 Task: Find connections with filter location Mendip with filter topic #branding with filter profile language French with filter current company Adani Airport Holdings Ltd with filter school Ramakrishna Mission Vivekananda College with filter industry Civil Engineering with filter service category Human Resources with filter keywords title B2B Sales Specialist
Action: Mouse moved to (159, 230)
Screenshot: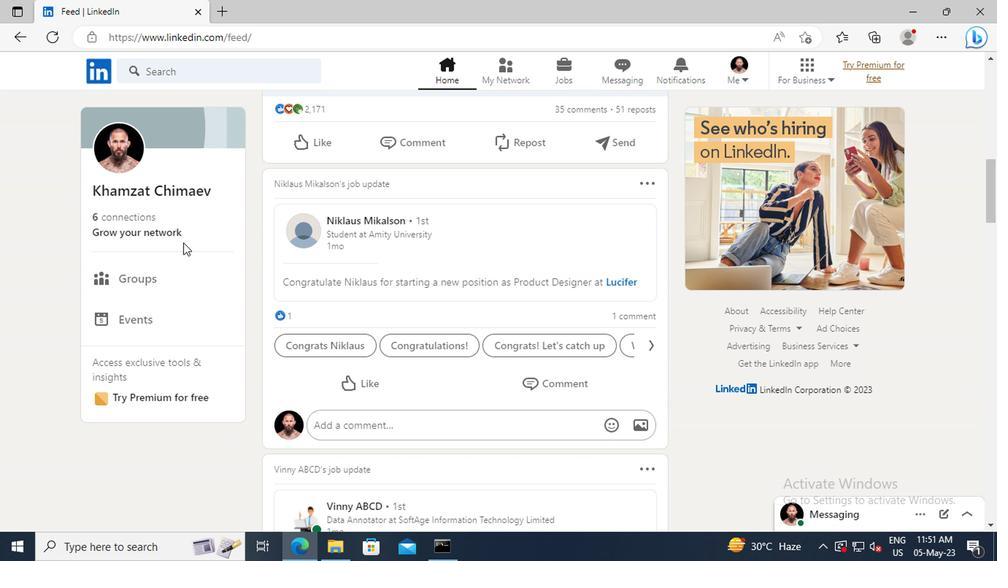 
Action: Mouse pressed left at (159, 230)
Screenshot: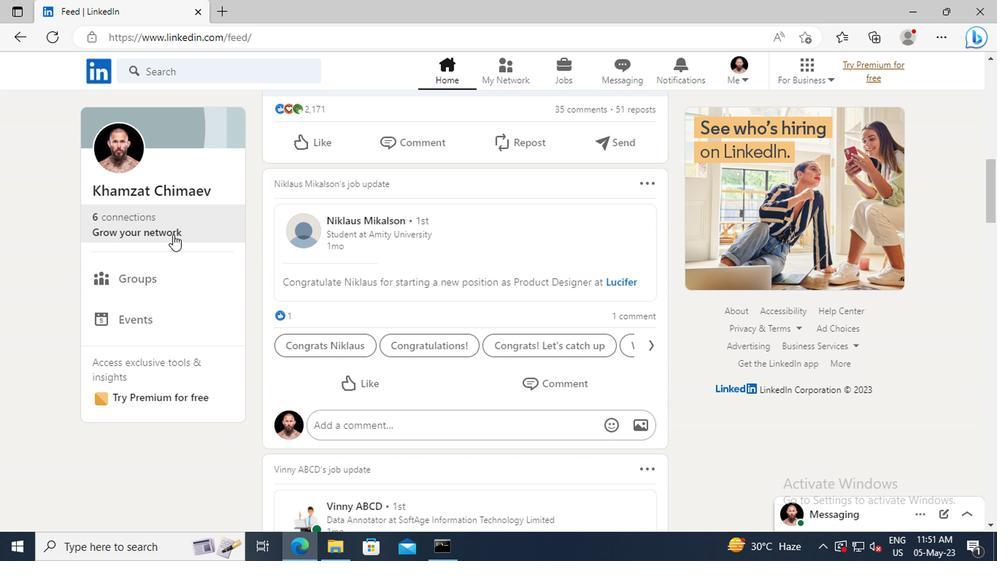 
Action: Mouse moved to (158, 155)
Screenshot: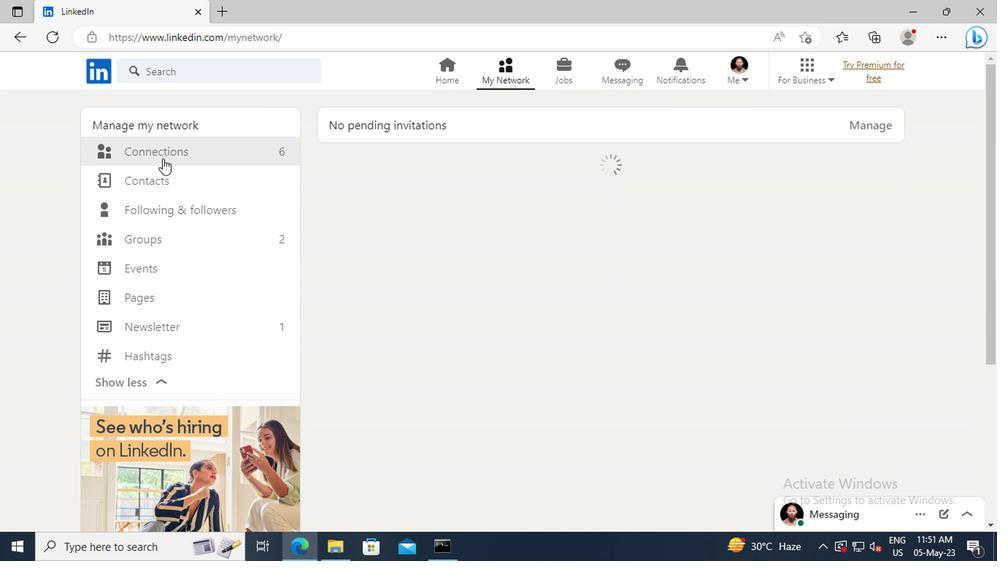 
Action: Mouse pressed left at (158, 155)
Screenshot: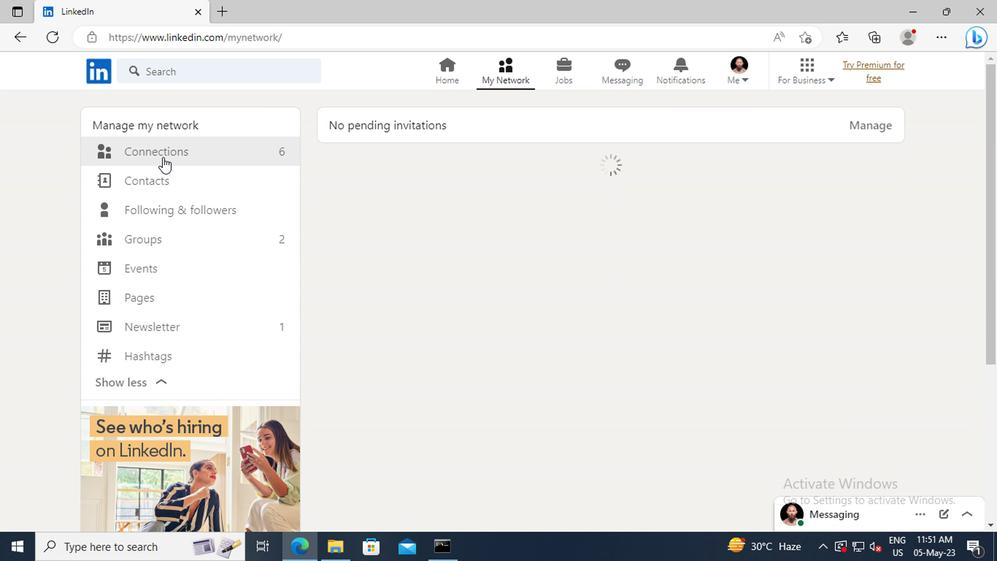 
Action: Mouse moved to (585, 160)
Screenshot: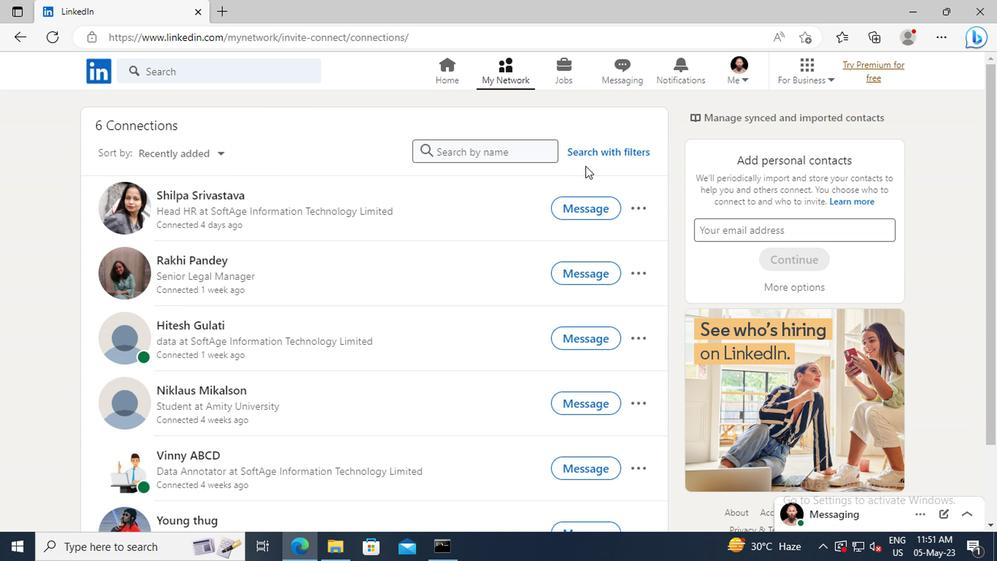 
Action: Mouse pressed left at (585, 160)
Screenshot: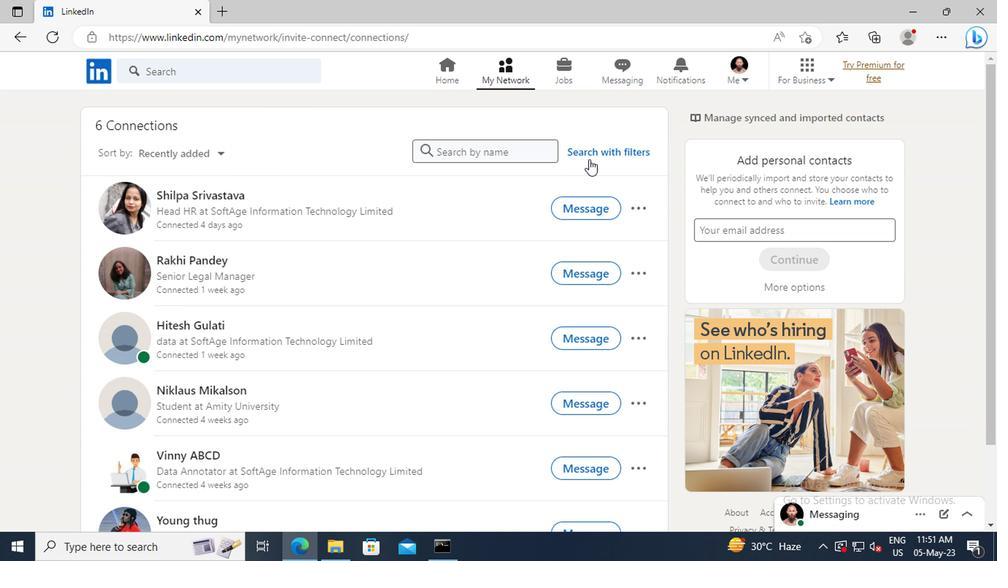 
Action: Mouse moved to (550, 115)
Screenshot: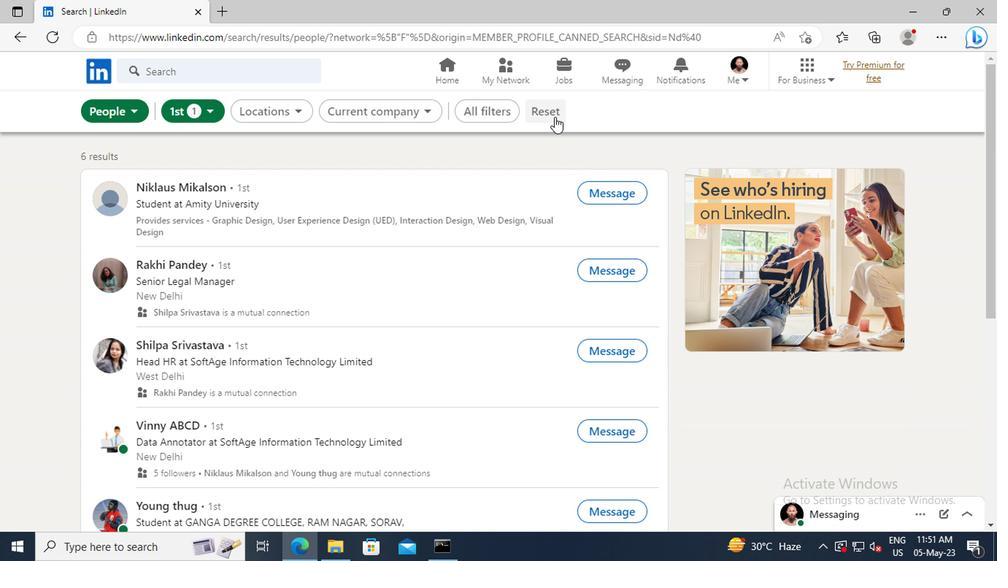 
Action: Mouse pressed left at (550, 115)
Screenshot: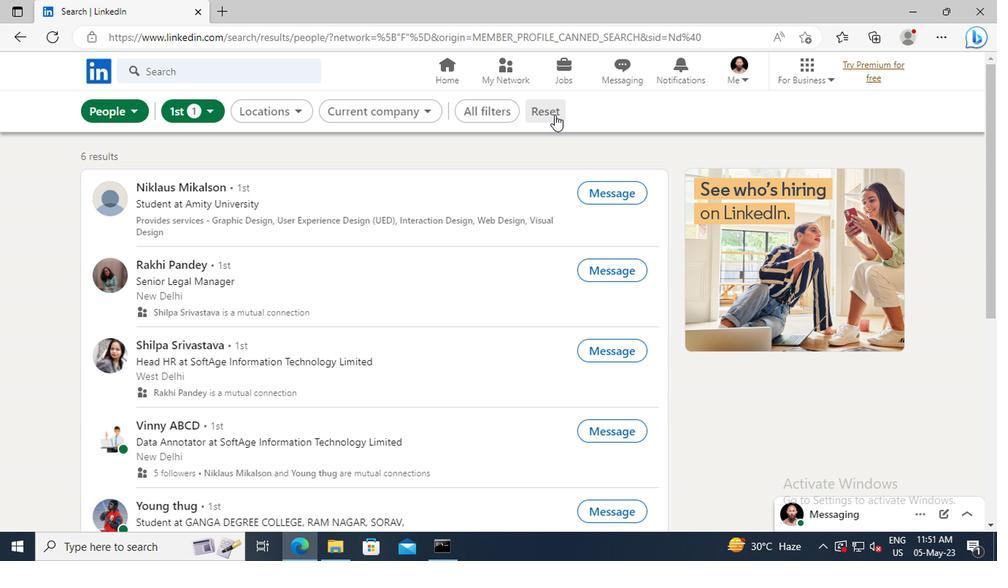 
Action: Mouse moved to (522, 116)
Screenshot: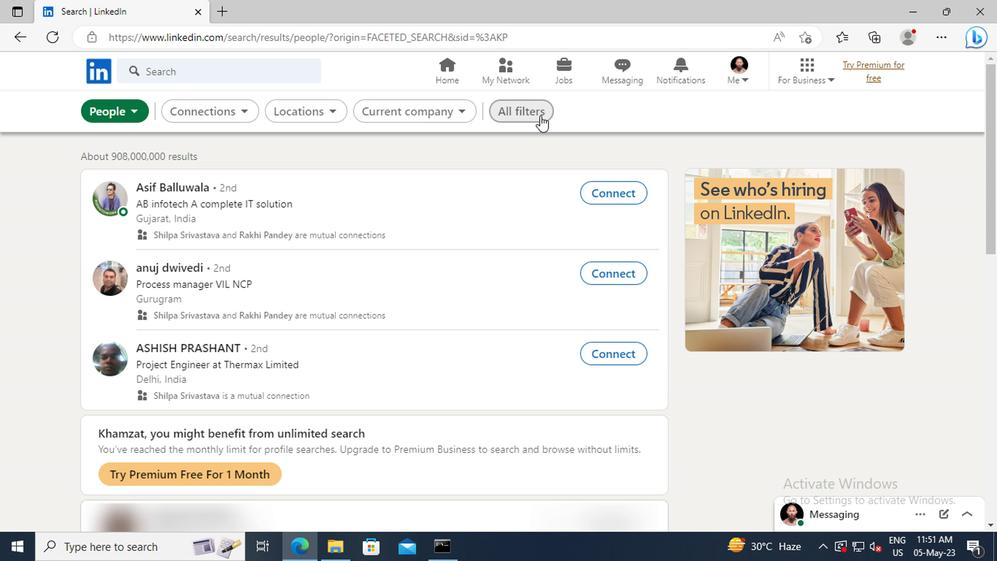 
Action: Mouse pressed left at (522, 116)
Screenshot: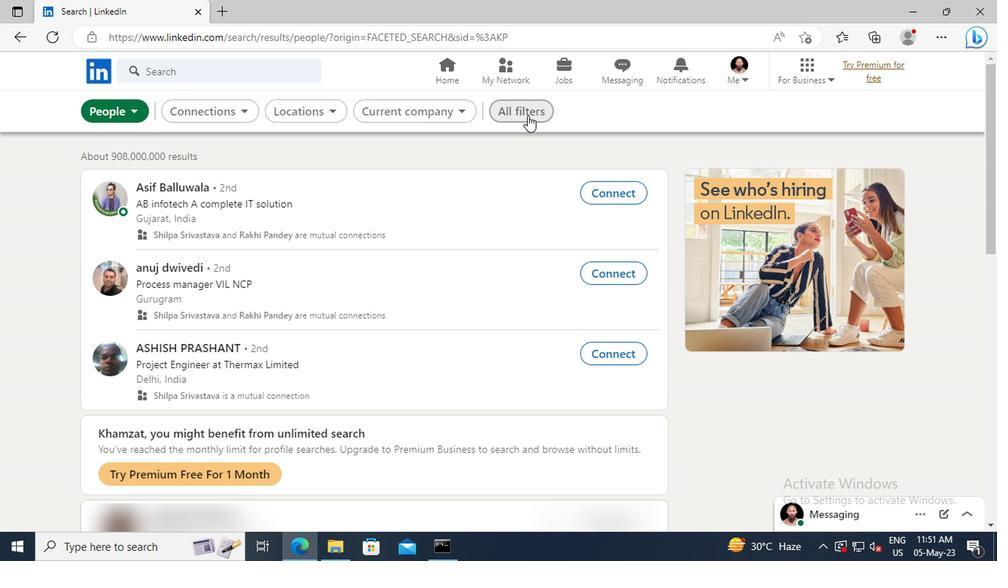 
Action: Mouse moved to (801, 285)
Screenshot: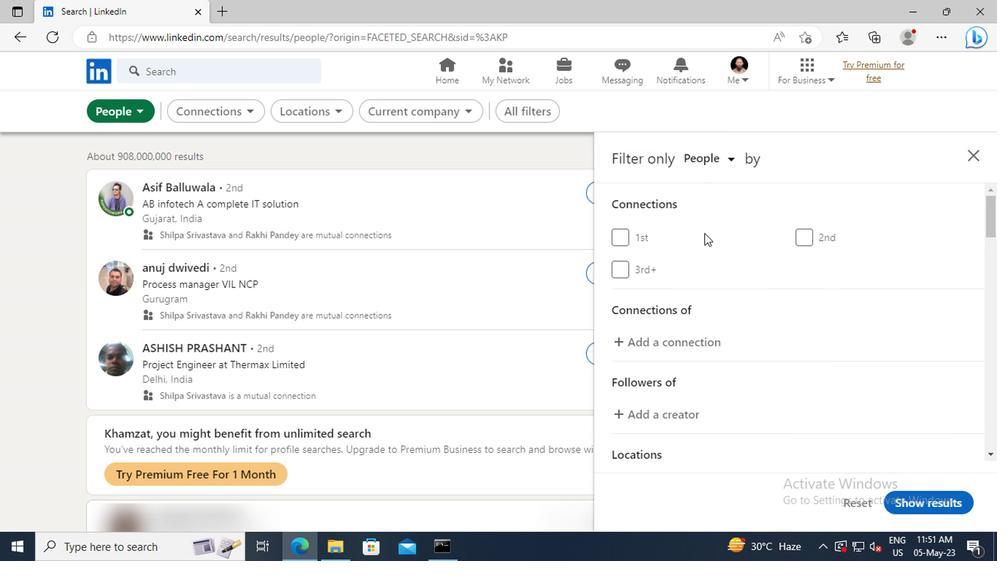 
Action: Mouse scrolled (801, 284) with delta (0, 0)
Screenshot: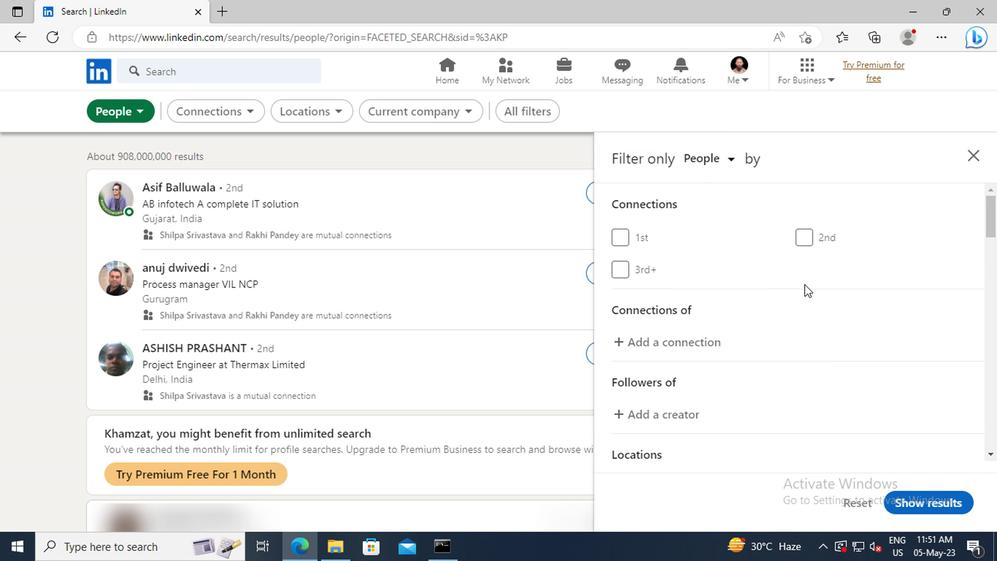 
Action: Mouse scrolled (801, 284) with delta (0, 0)
Screenshot: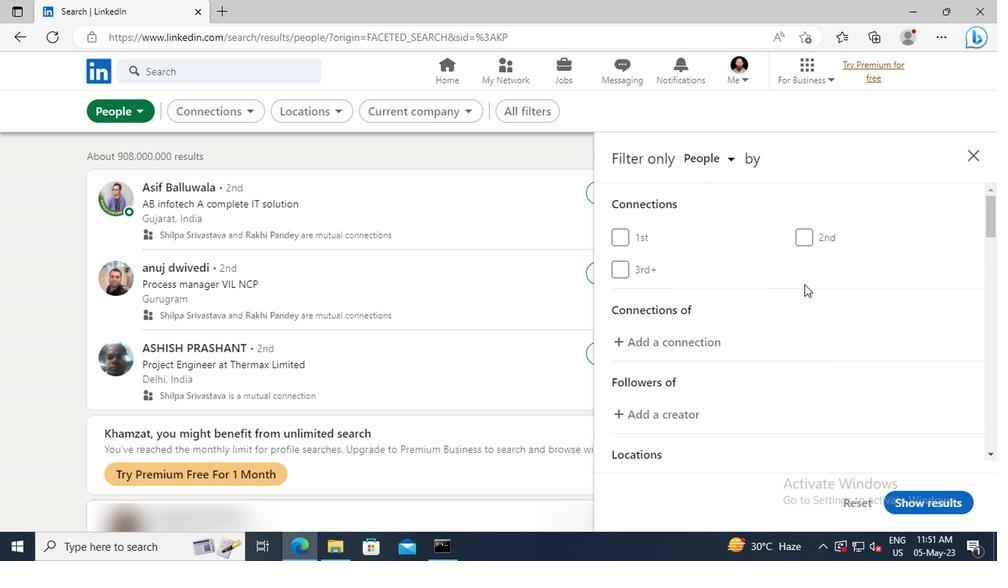 
Action: Mouse scrolled (801, 284) with delta (0, 0)
Screenshot: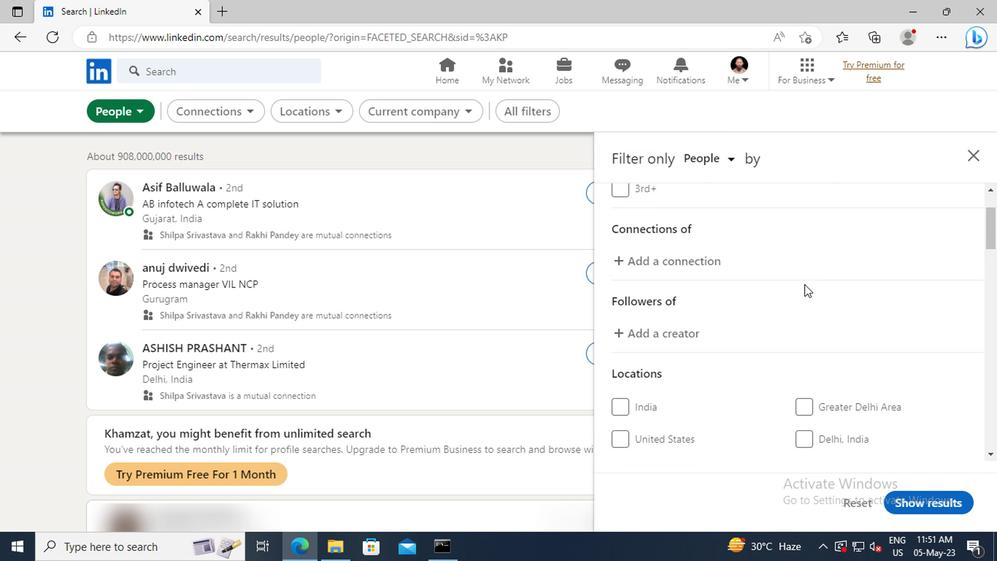 
Action: Mouse scrolled (801, 284) with delta (0, 0)
Screenshot: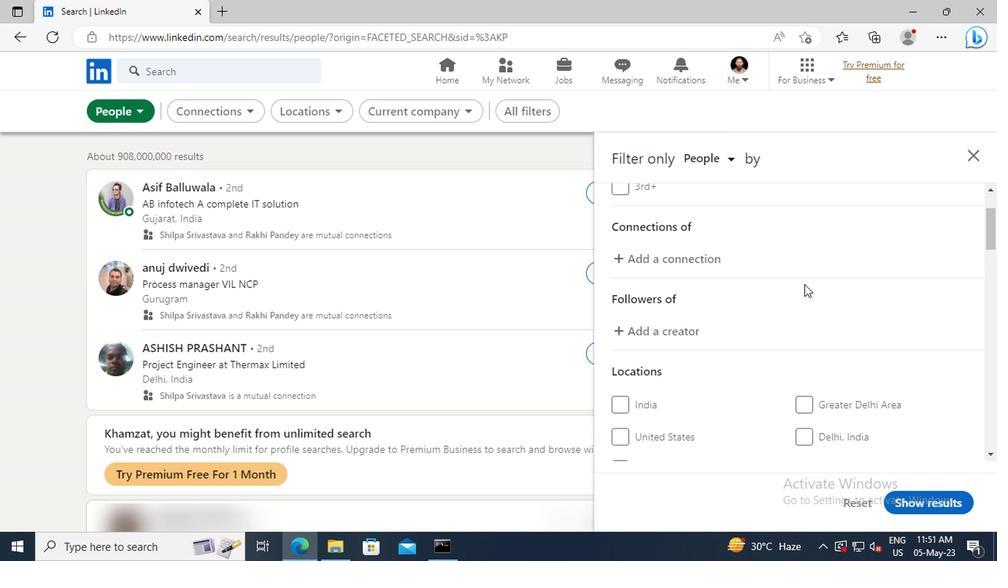 
Action: Mouse scrolled (801, 284) with delta (0, 0)
Screenshot: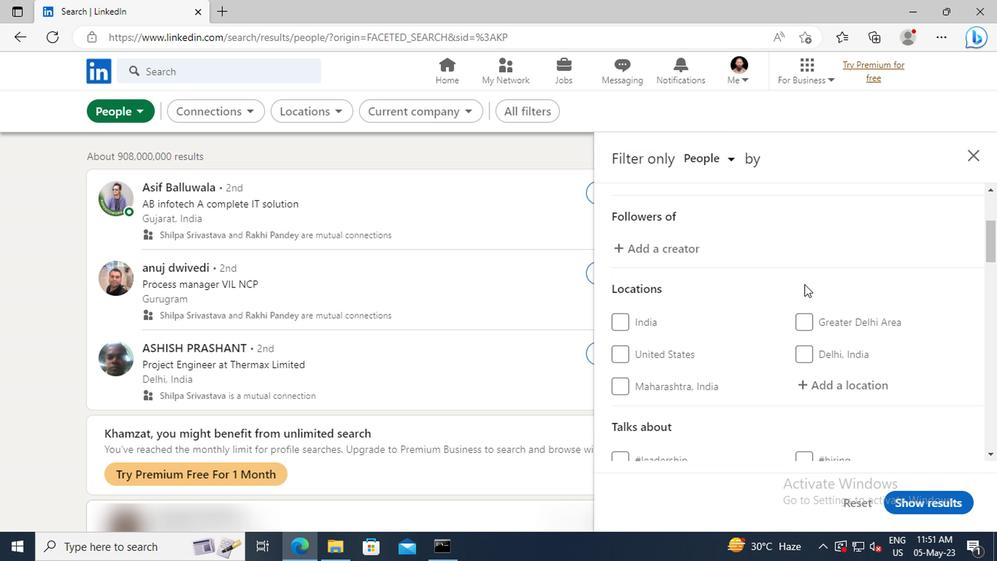 
Action: Mouse scrolled (801, 284) with delta (0, 0)
Screenshot: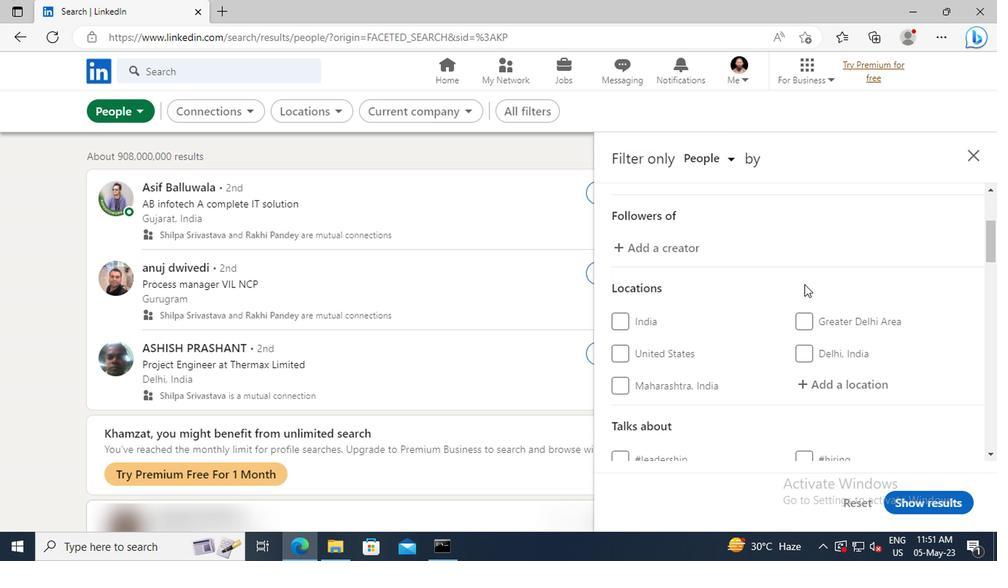 
Action: Mouse moved to (809, 303)
Screenshot: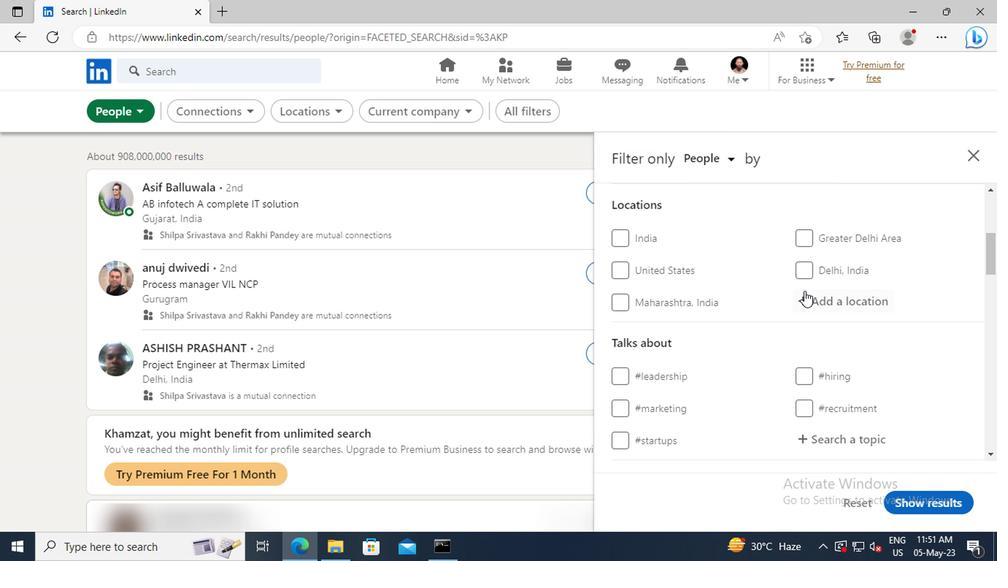 
Action: Mouse pressed left at (809, 303)
Screenshot: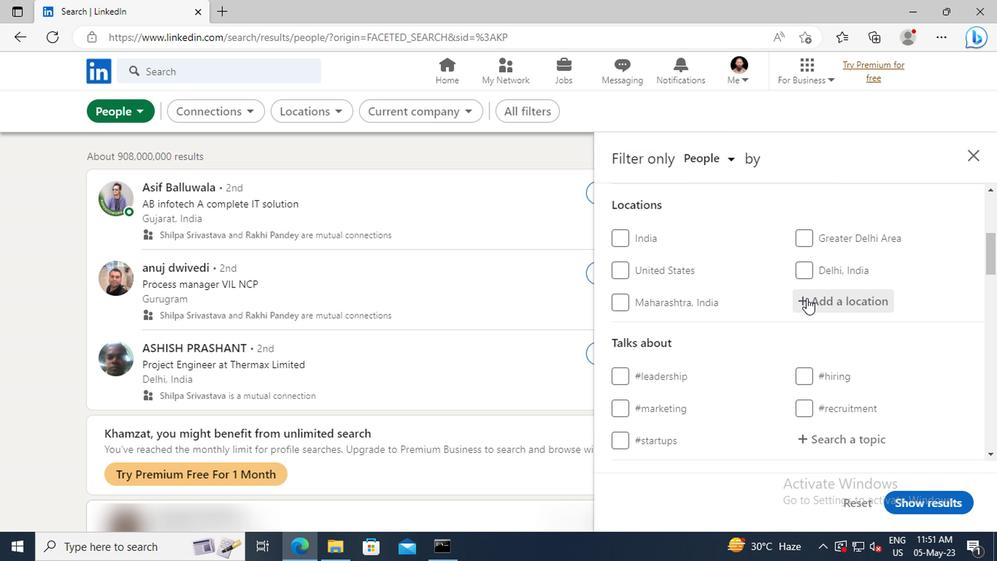 
Action: Key pressed <Key.shift>MENDIP<Key.enter>
Screenshot: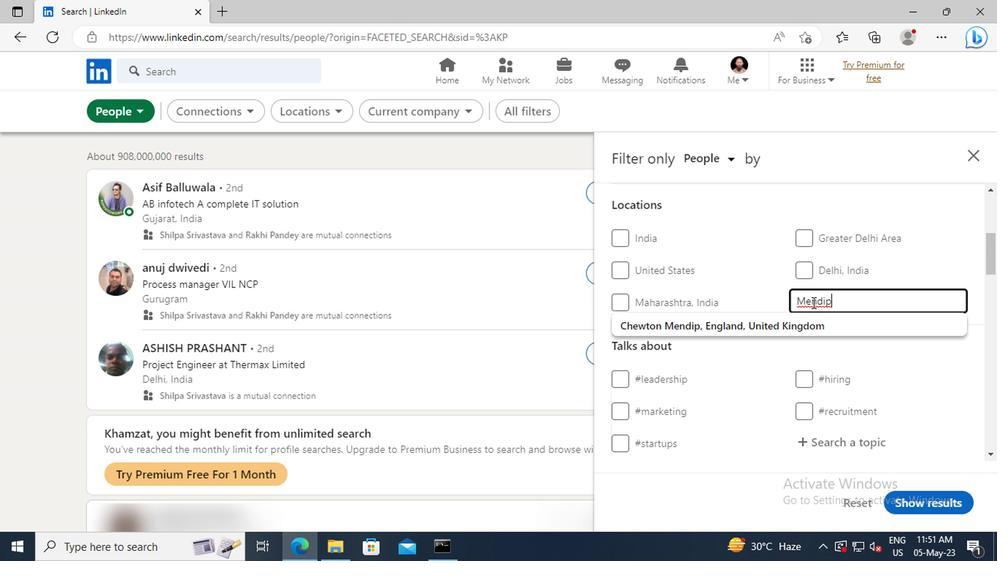 
Action: Mouse scrolled (809, 303) with delta (0, 0)
Screenshot: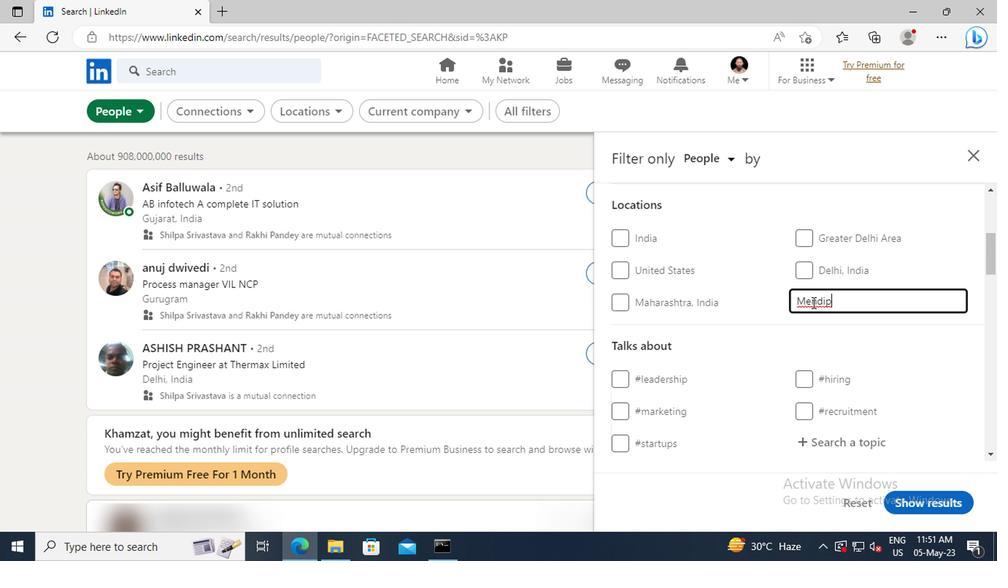 
Action: Mouse scrolled (809, 303) with delta (0, 0)
Screenshot: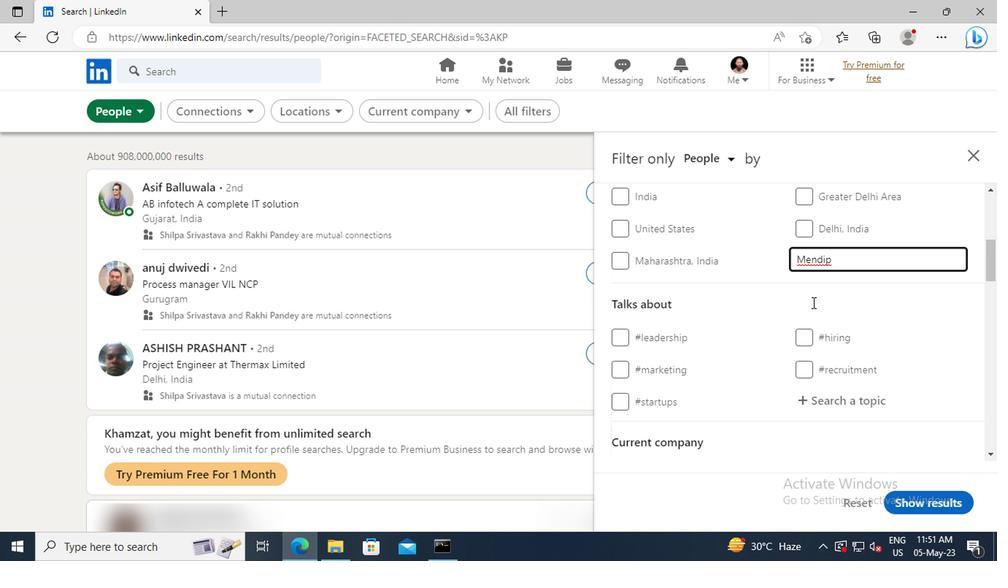 
Action: Mouse scrolled (809, 303) with delta (0, 0)
Screenshot: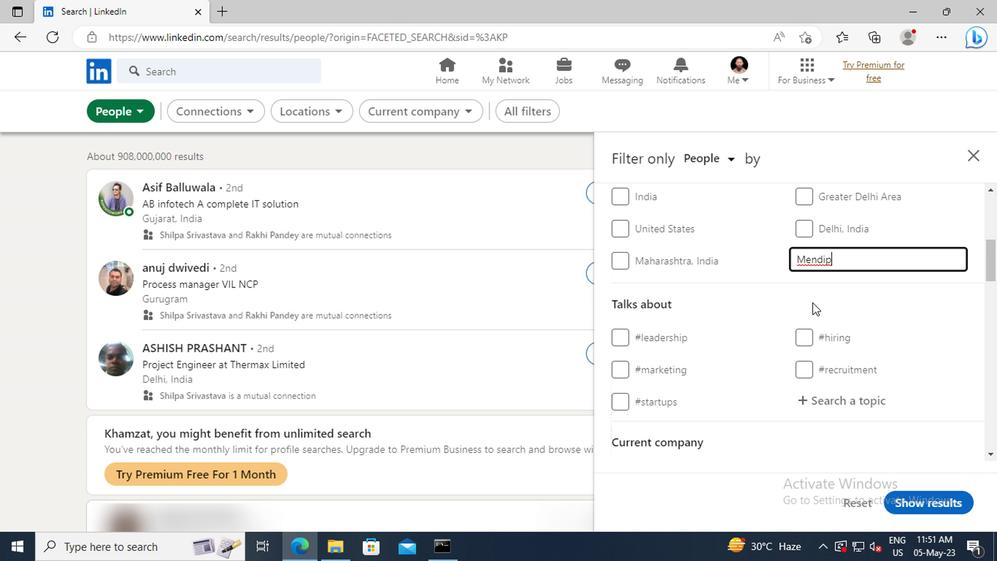 
Action: Mouse moved to (816, 316)
Screenshot: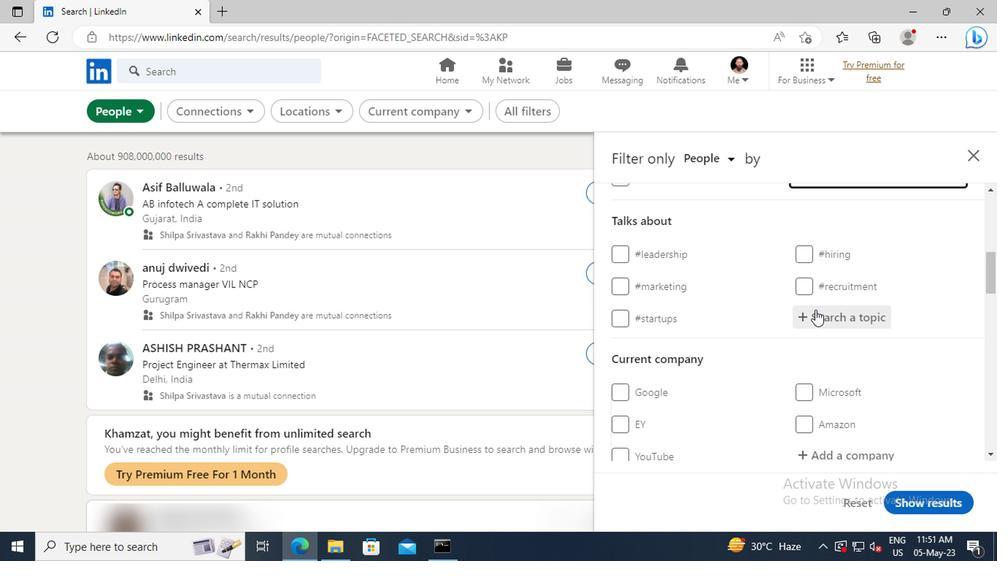 
Action: Mouse pressed left at (816, 316)
Screenshot: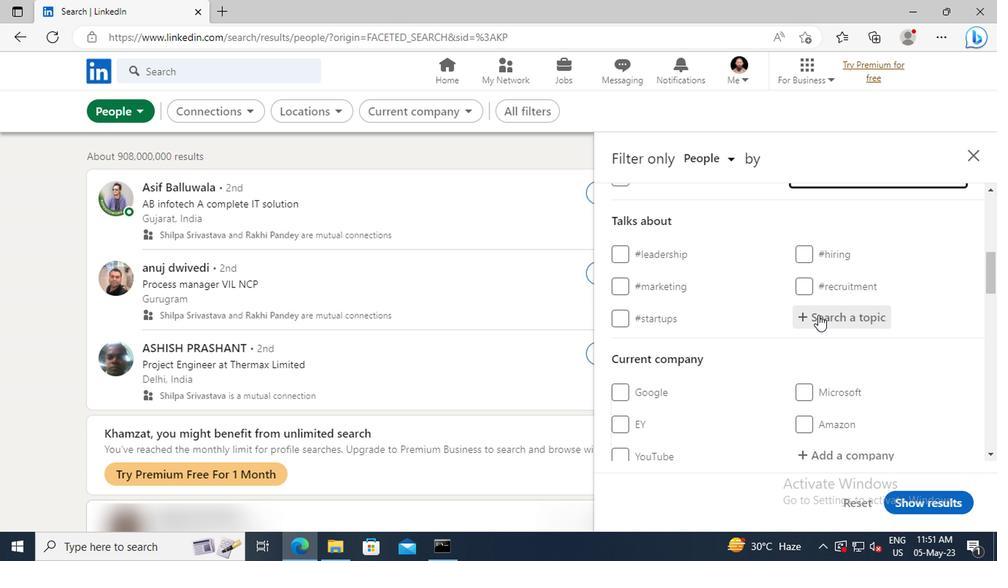 
Action: Key pressed BRANDI
Screenshot: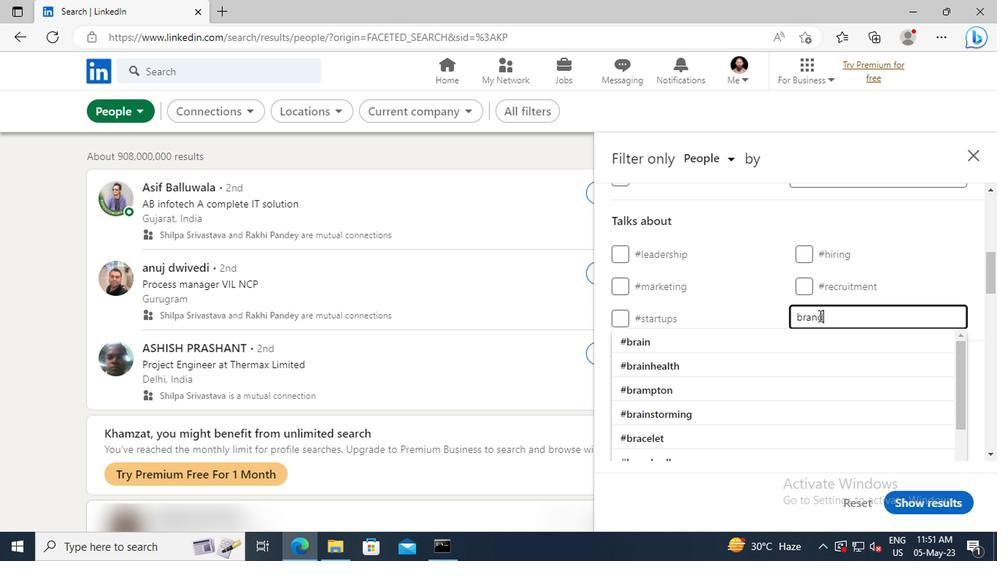 
Action: Mouse moved to (817, 335)
Screenshot: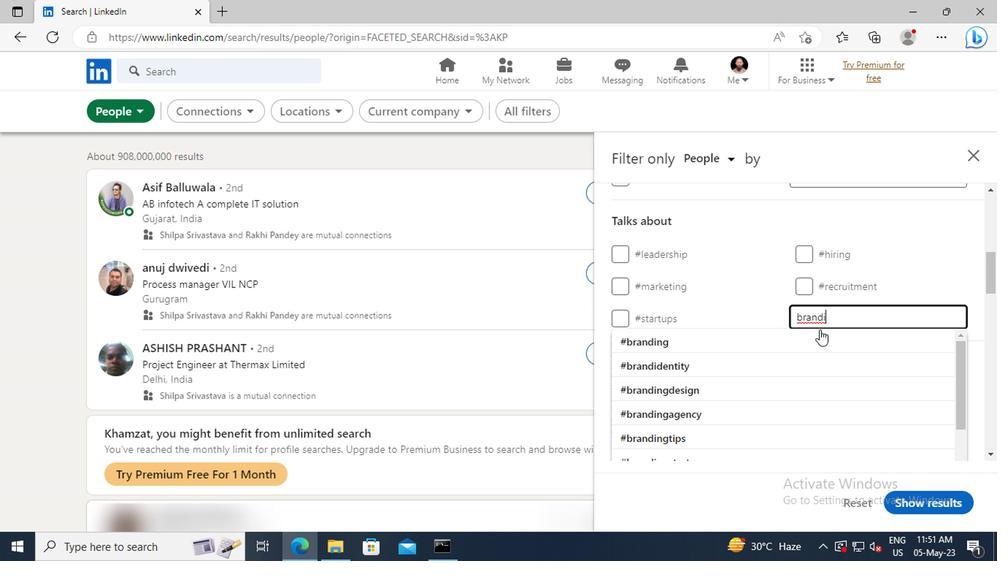 
Action: Mouse pressed left at (817, 335)
Screenshot: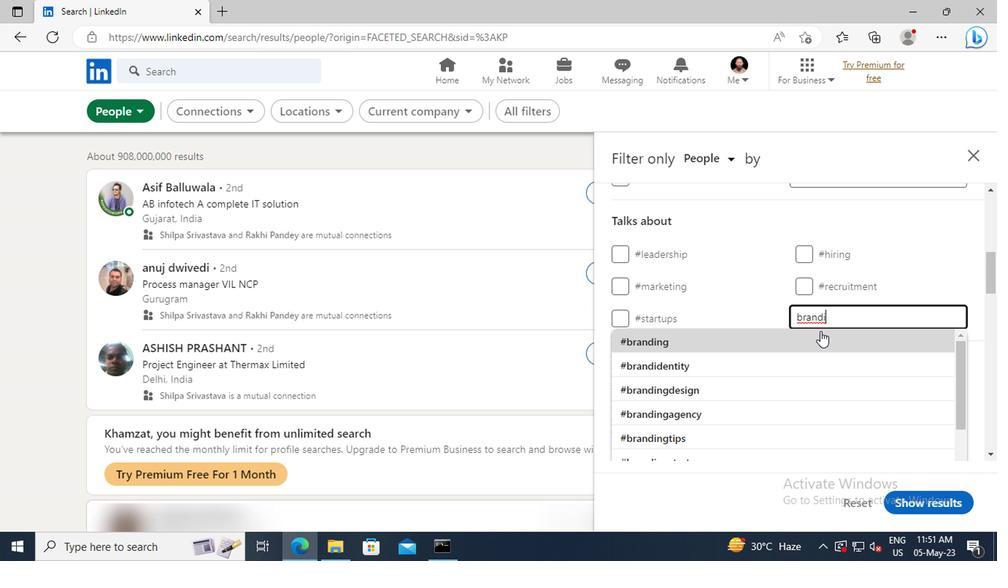 
Action: Mouse scrolled (817, 334) with delta (0, -1)
Screenshot: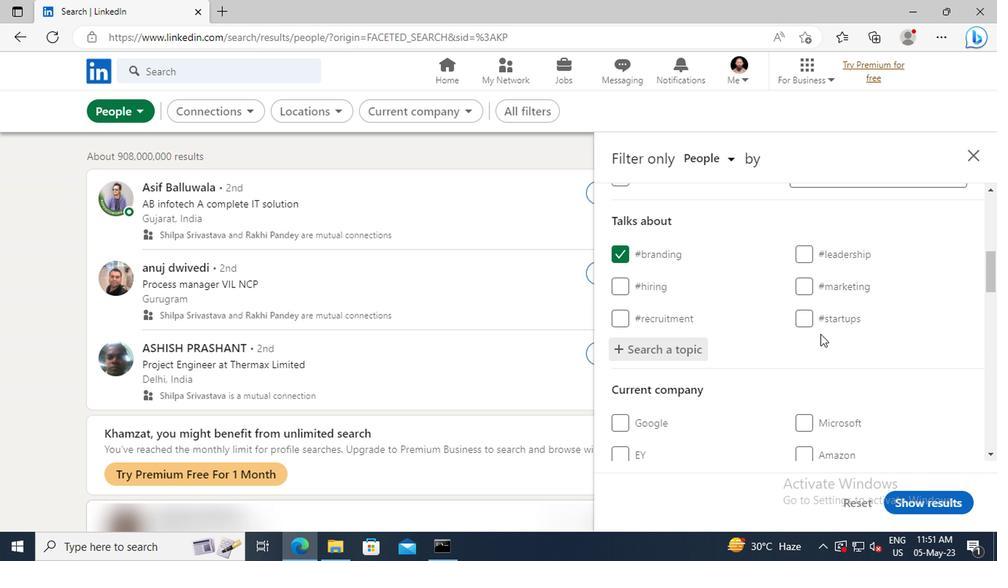 
Action: Mouse scrolled (817, 334) with delta (0, -1)
Screenshot: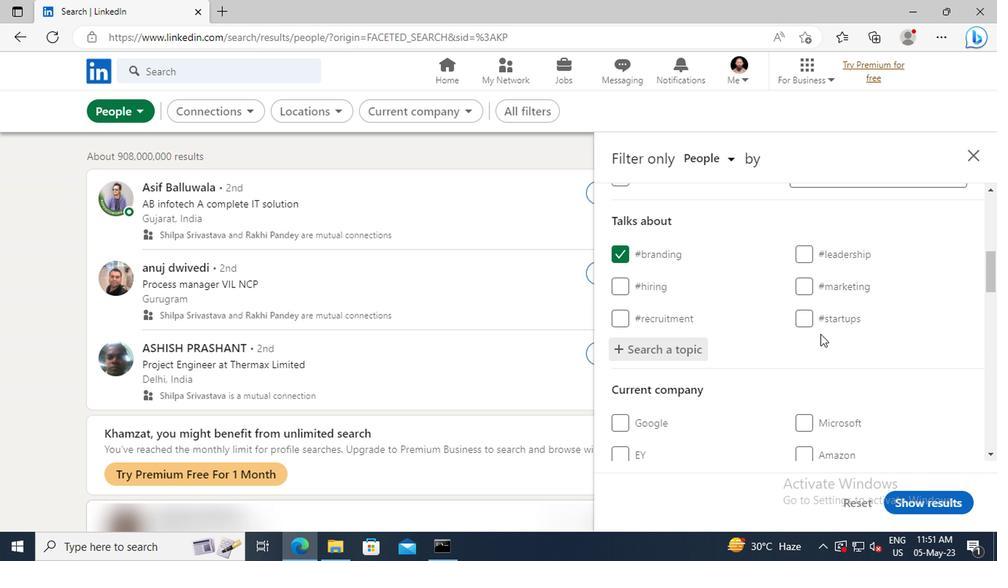 
Action: Mouse scrolled (817, 334) with delta (0, -1)
Screenshot: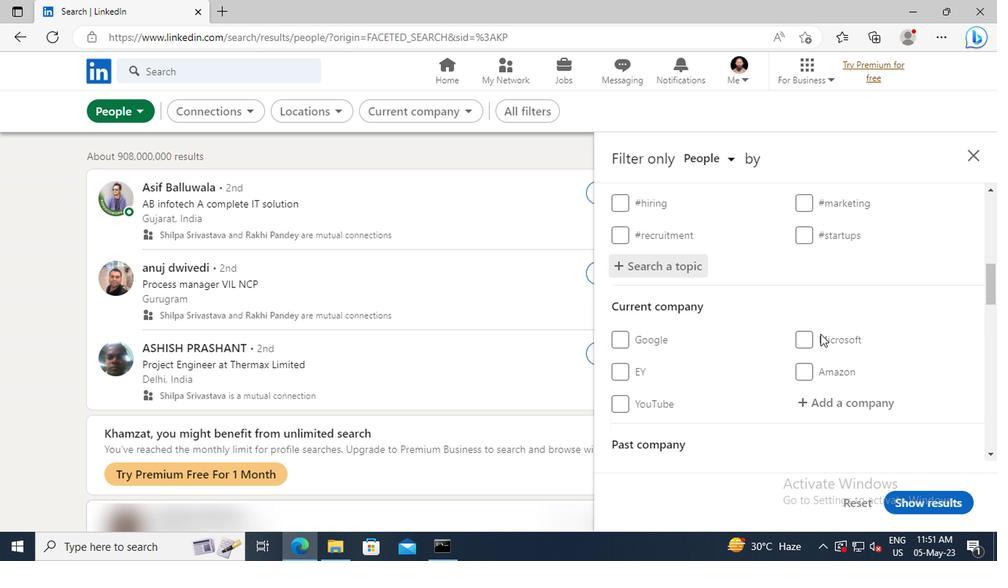 
Action: Mouse scrolled (817, 334) with delta (0, -1)
Screenshot: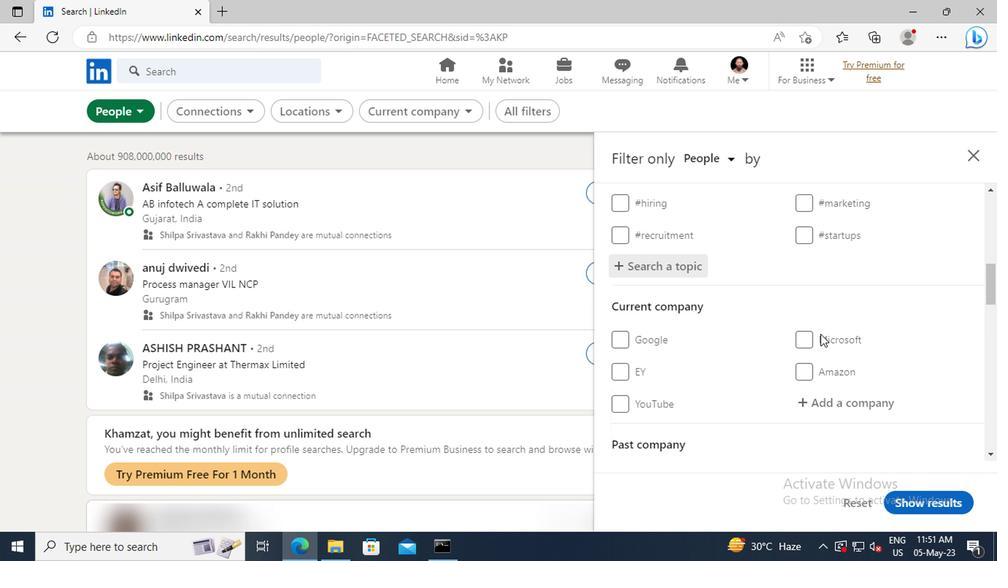 
Action: Mouse scrolled (817, 334) with delta (0, -1)
Screenshot: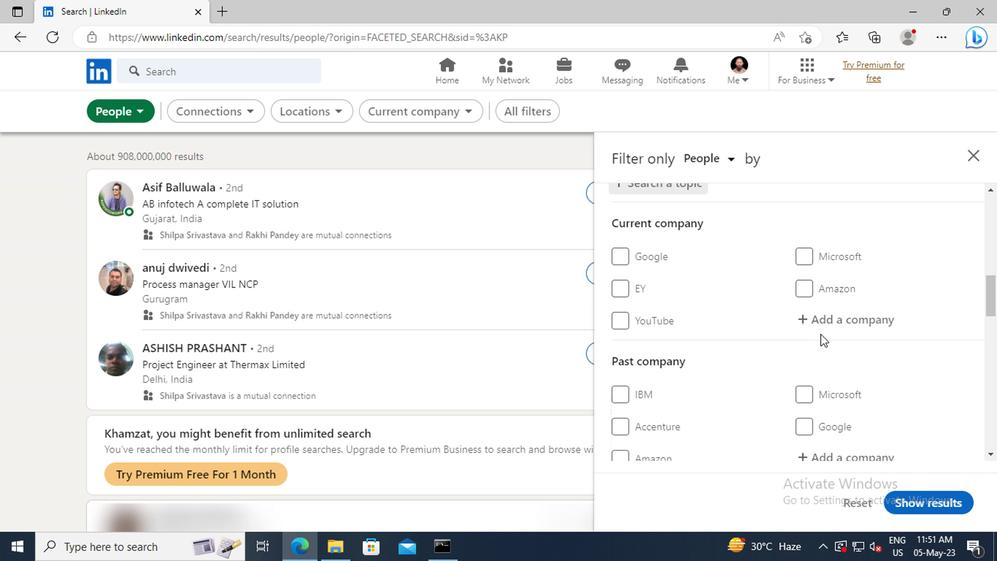 
Action: Mouse scrolled (817, 334) with delta (0, -1)
Screenshot: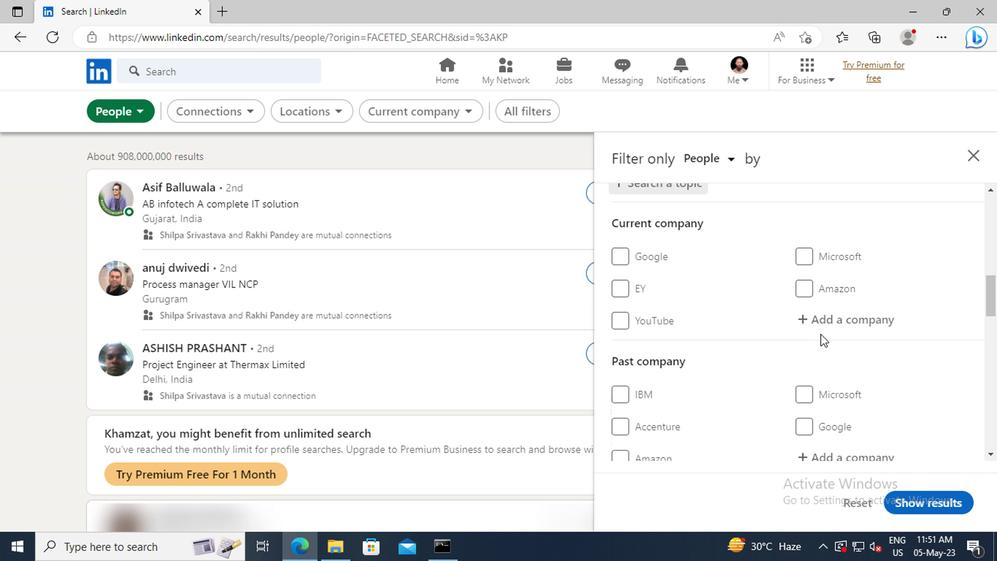 
Action: Mouse scrolled (817, 334) with delta (0, -1)
Screenshot: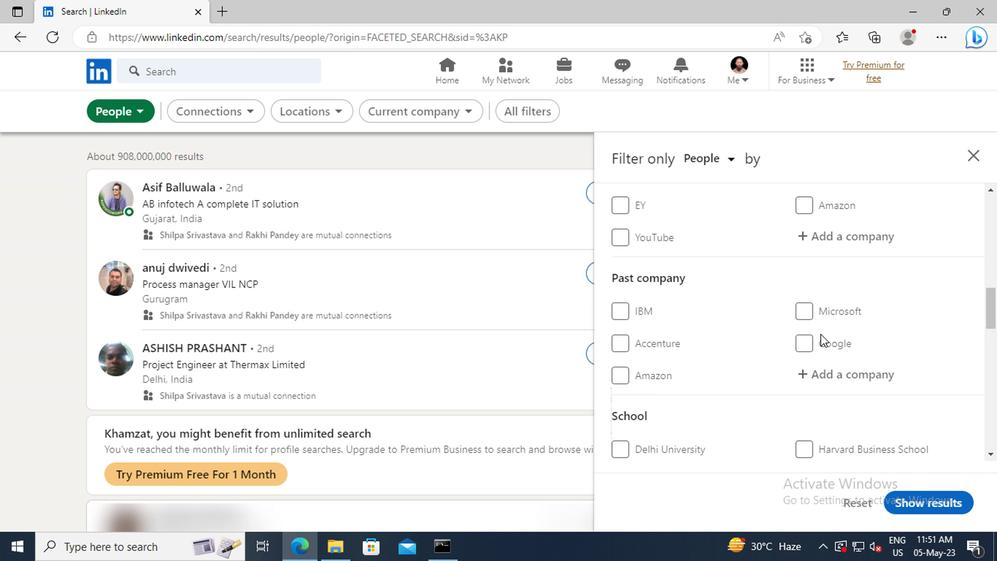 
Action: Mouse scrolled (817, 334) with delta (0, -1)
Screenshot: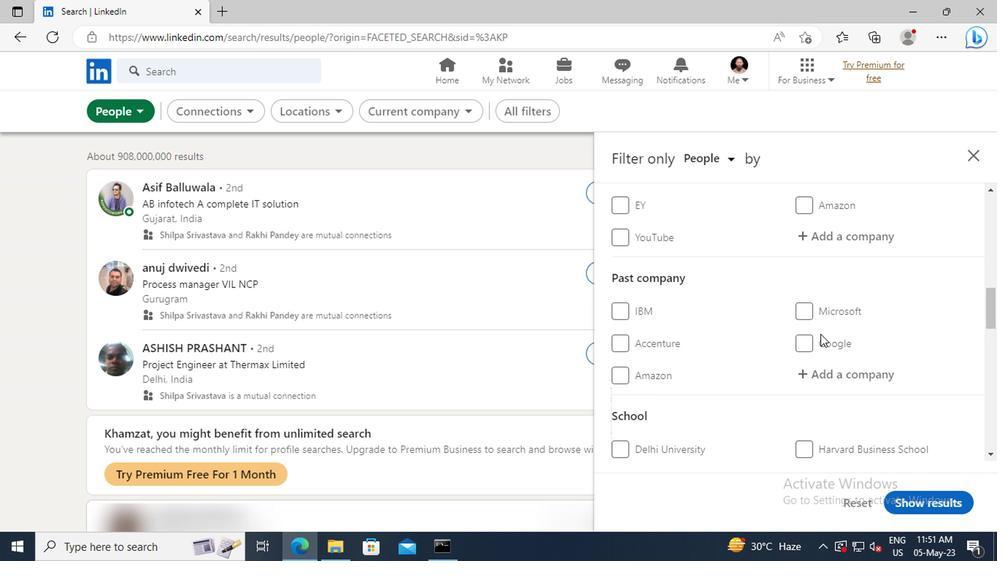 
Action: Mouse scrolled (817, 334) with delta (0, -1)
Screenshot: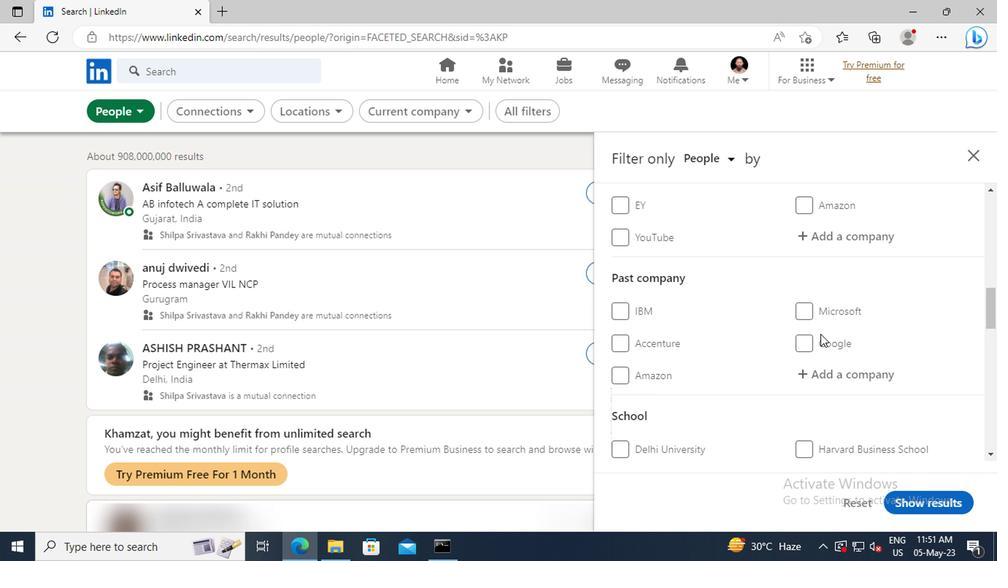 
Action: Mouse scrolled (817, 334) with delta (0, -1)
Screenshot: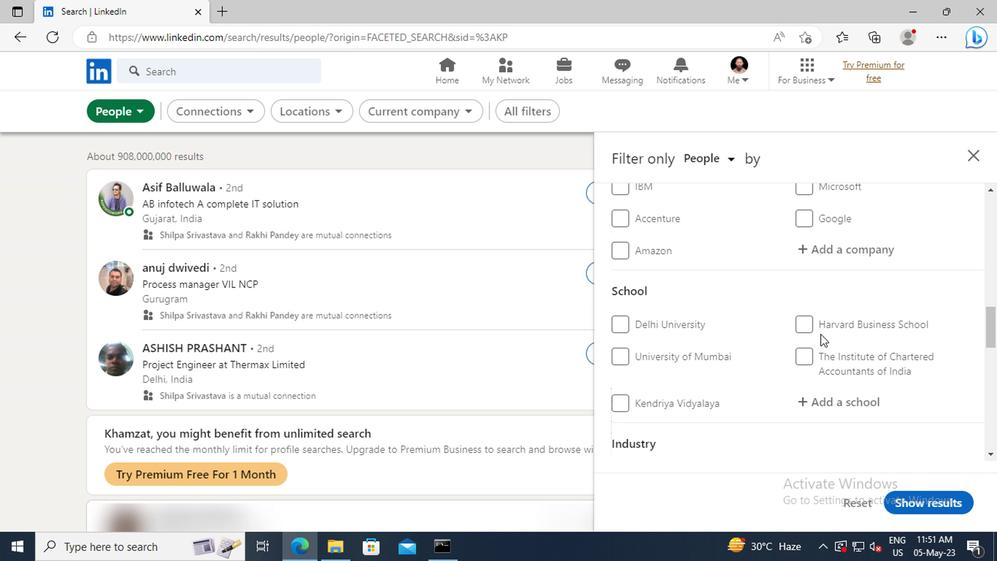 
Action: Mouse scrolled (817, 334) with delta (0, -1)
Screenshot: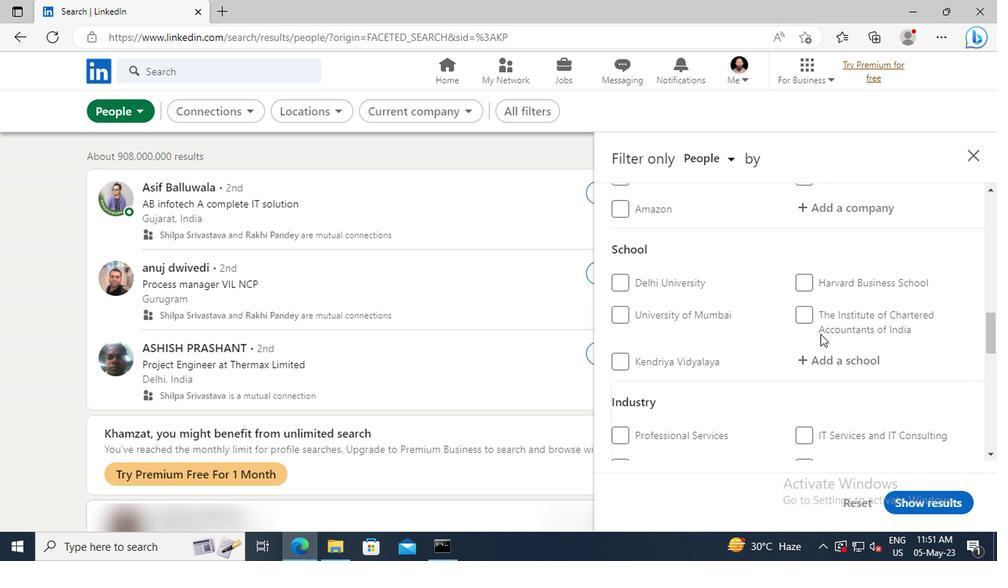 
Action: Mouse scrolled (817, 334) with delta (0, -1)
Screenshot: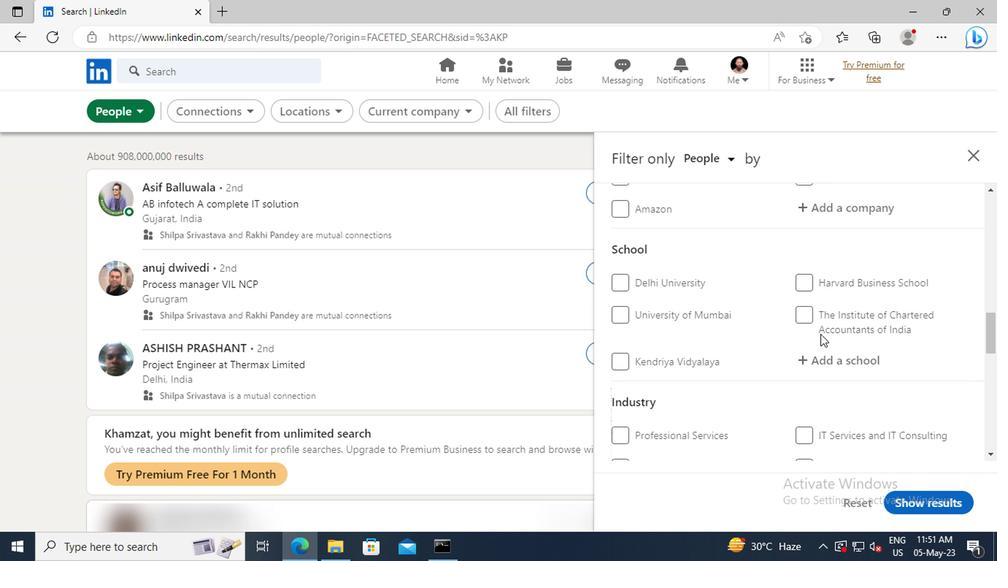 
Action: Mouse scrolled (817, 334) with delta (0, -1)
Screenshot: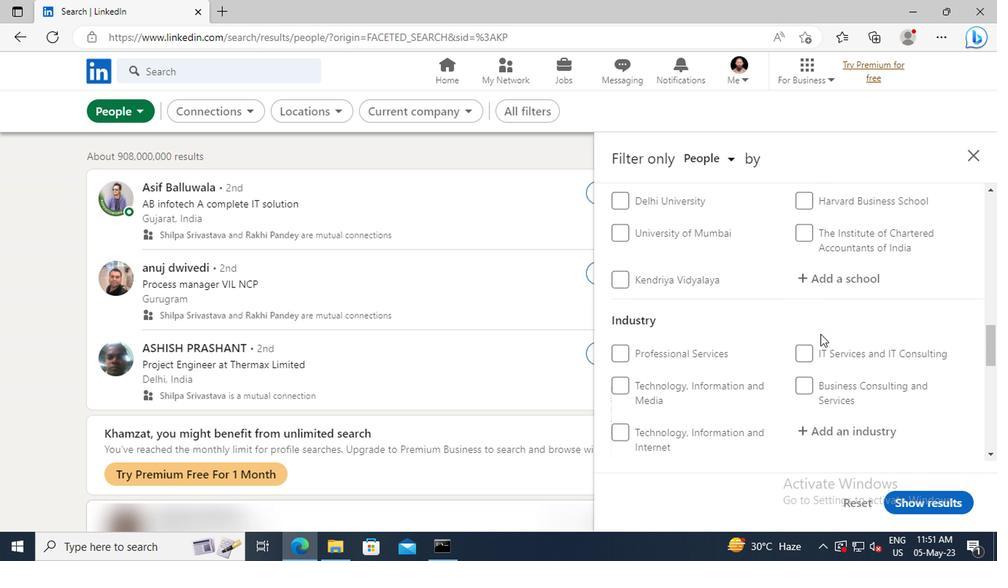 
Action: Mouse scrolled (817, 334) with delta (0, -1)
Screenshot: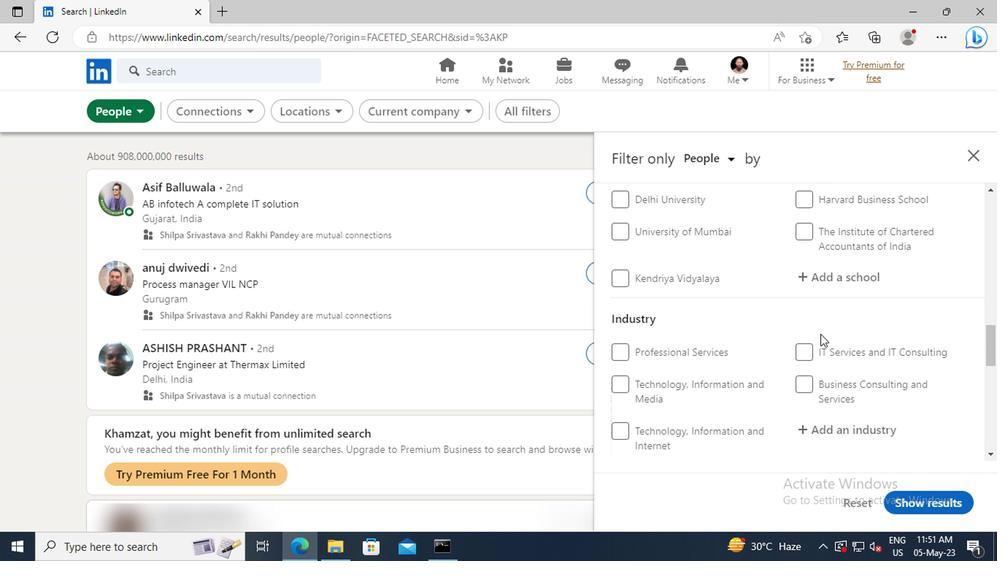 
Action: Mouse scrolled (817, 334) with delta (0, -1)
Screenshot: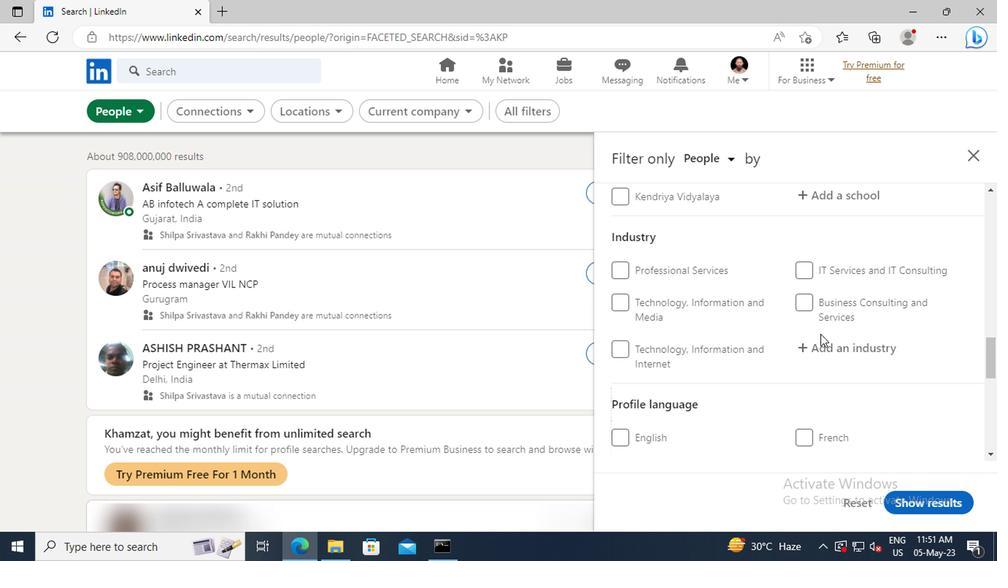 
Action: Mouse scrolled (817, 334) with delta (0, -1)
Screenshot: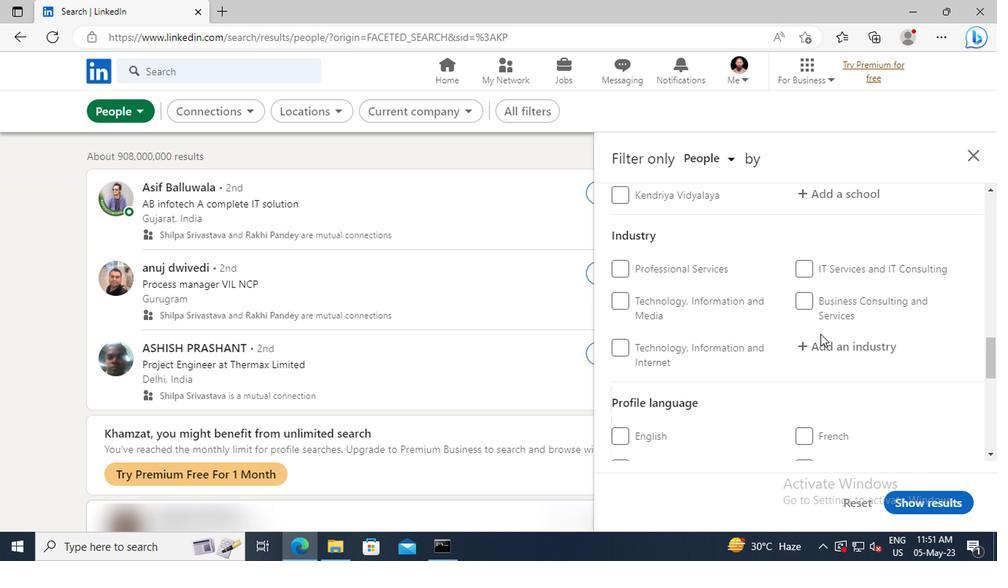 
Action: Mouse moved to (802, 353)
Screenshot: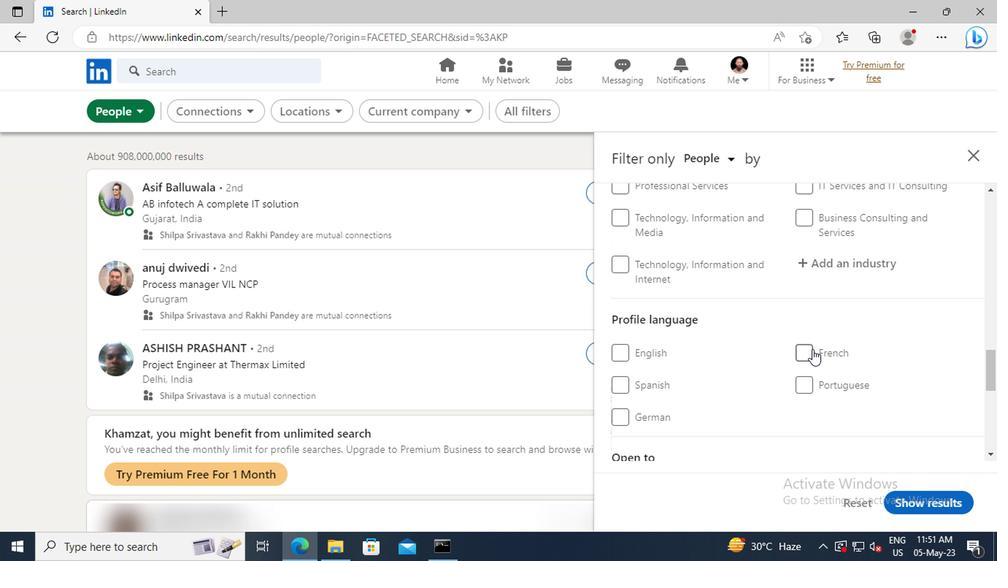
Action: Mouse pressed left at (802, 353)
Screenshot: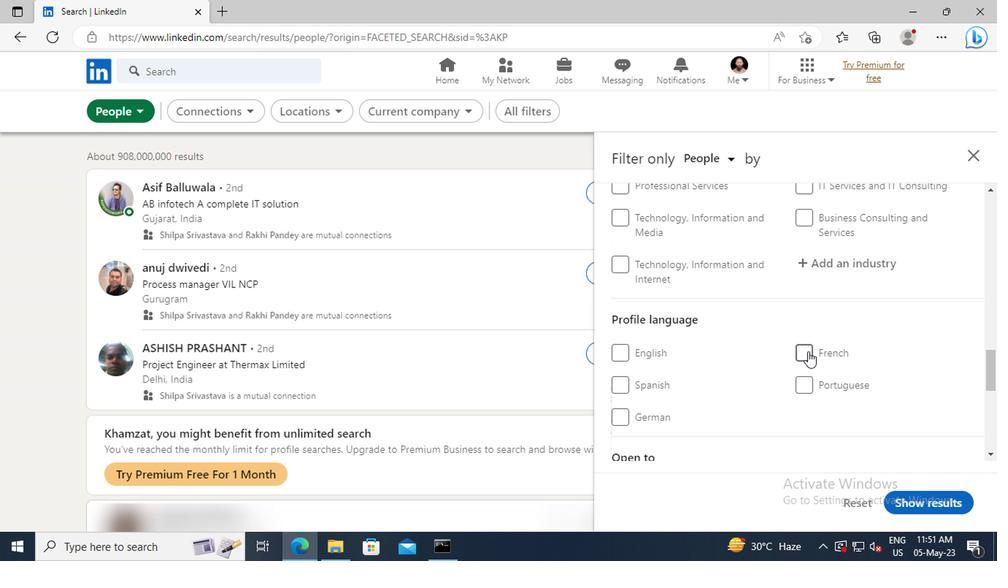 
Action: Mouse moved to (817, 326)
Screenshot: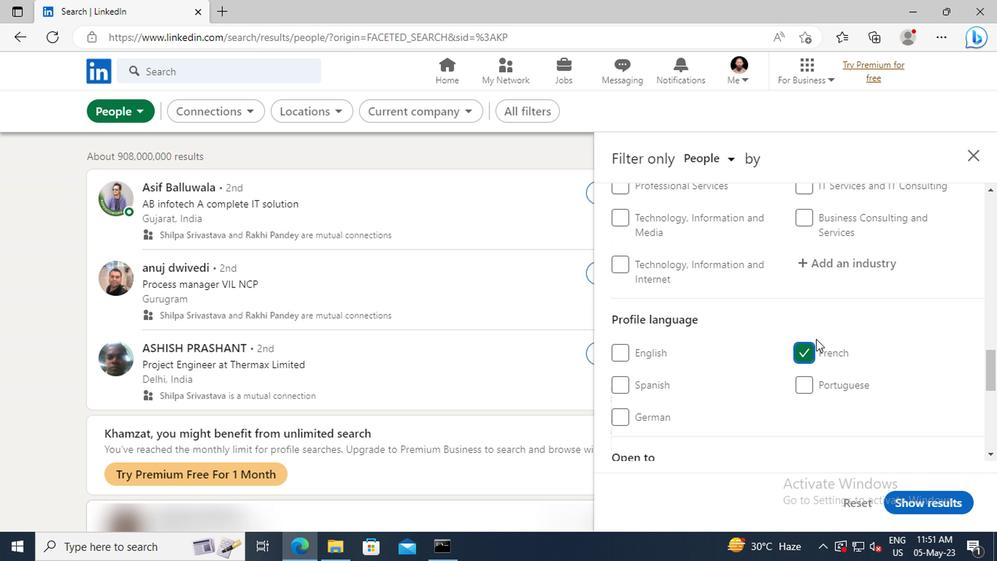 
Action: Mouse scrolled (817, 326) with delta (0, 0)
Screenshot: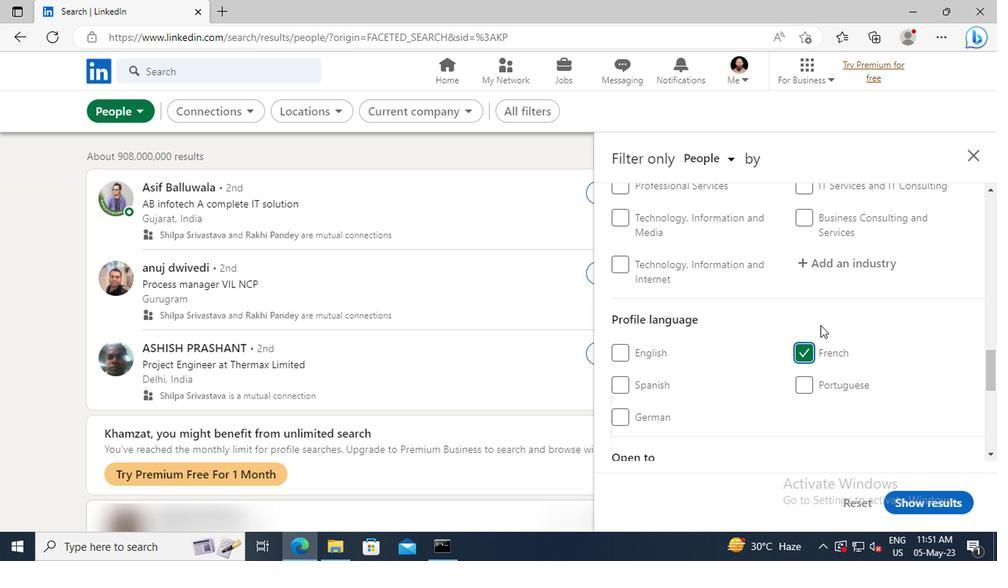 
Action: Mouse scrolled (817, 326) with delta (0, 0)
Screenshot: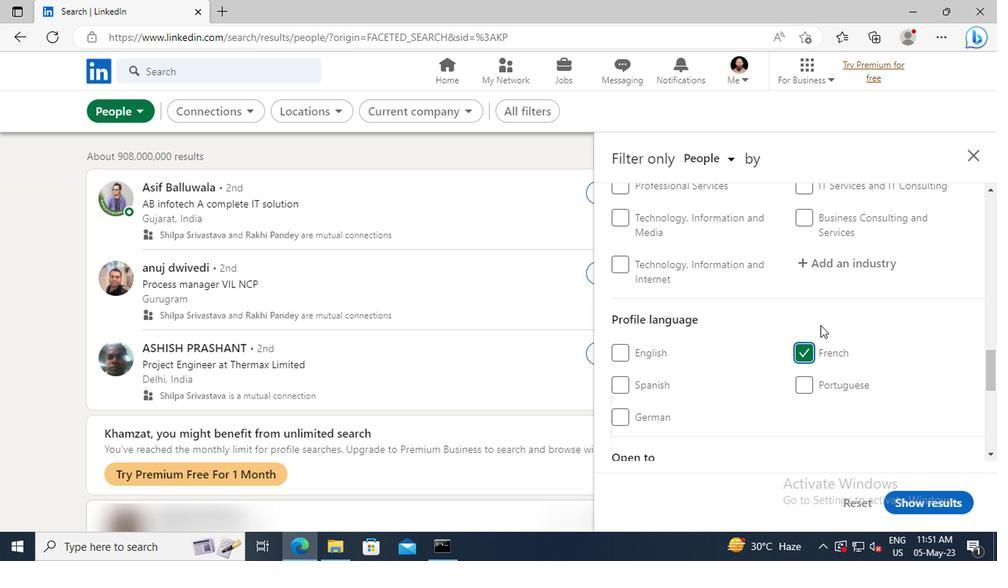 
Action: Mouse scrolled (817, 326) with delta (0, 0)
Screenshot: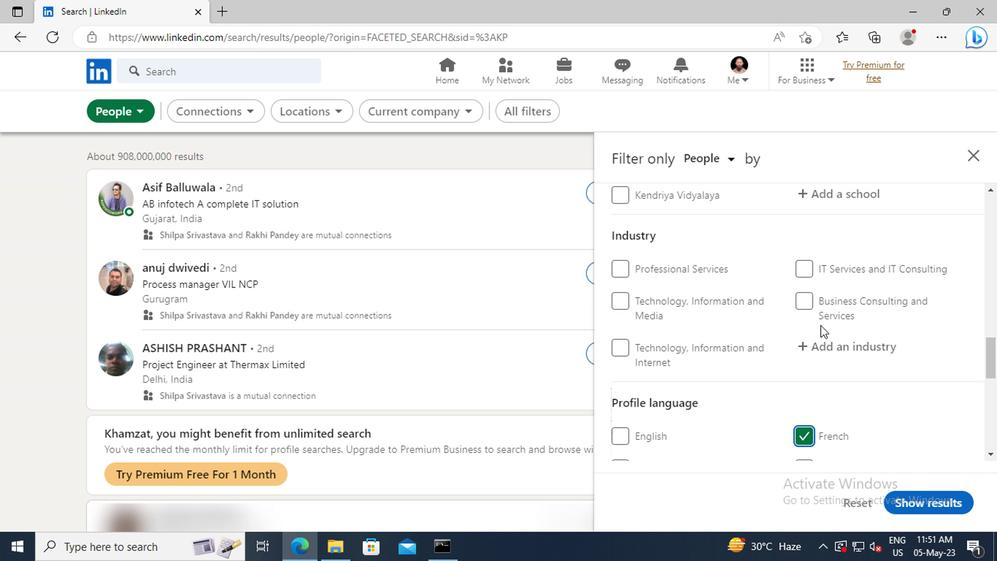 
Action: Mouse scrolled (817, 326) with delta (0, 0)
Screenshot: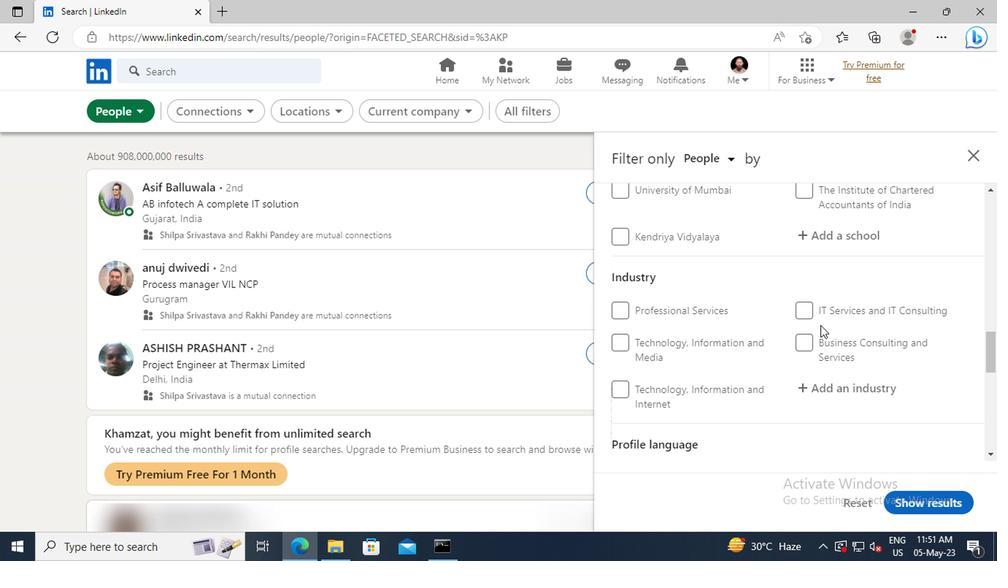 
Action: Mouse moved to (817, 326)
Screenshot: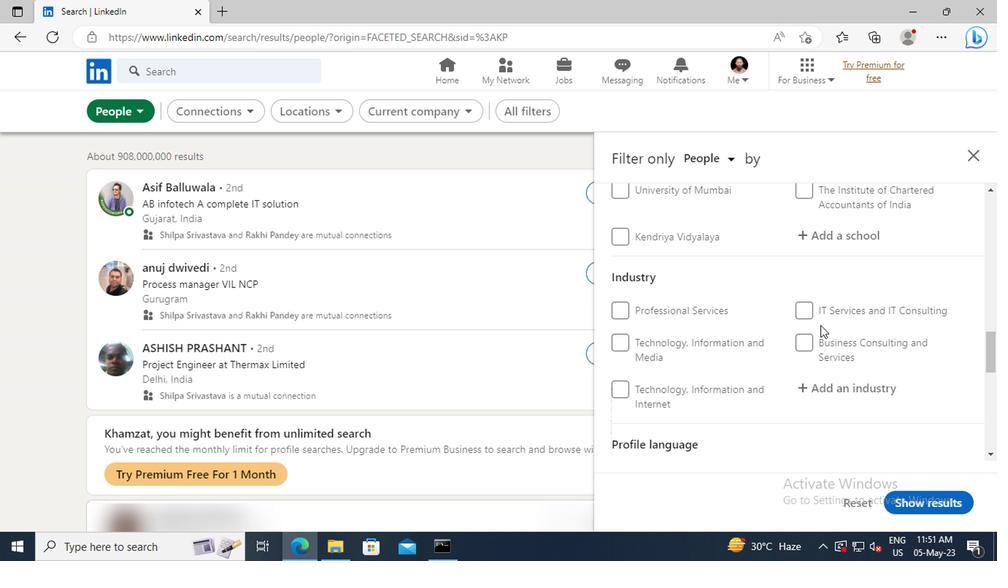 
Action: Mouse scrolled (817, 326) with delta (0, 0)
Screenshot: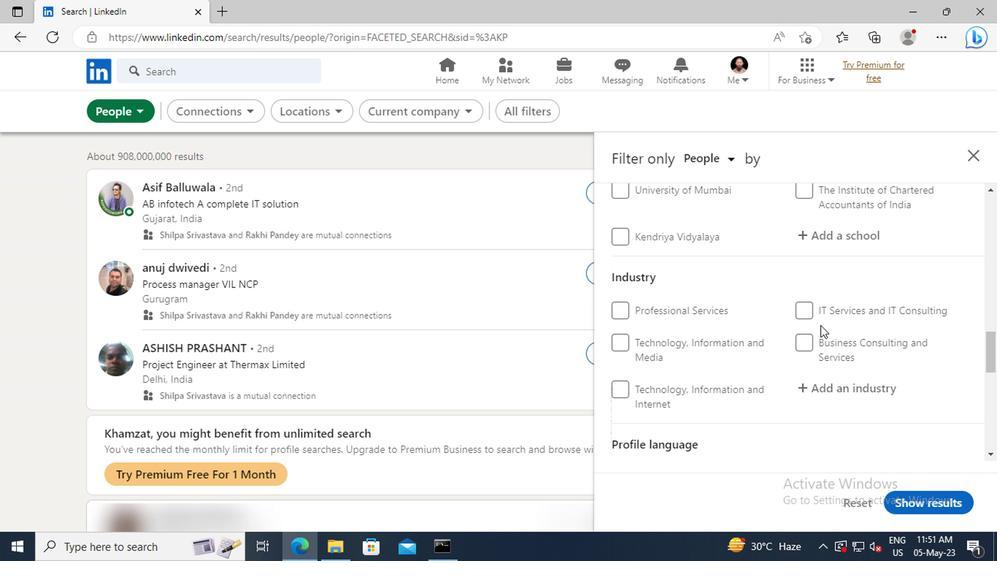 
Action: Mouse scrolled (817, 326) with delta (0, 0)
Screenshot: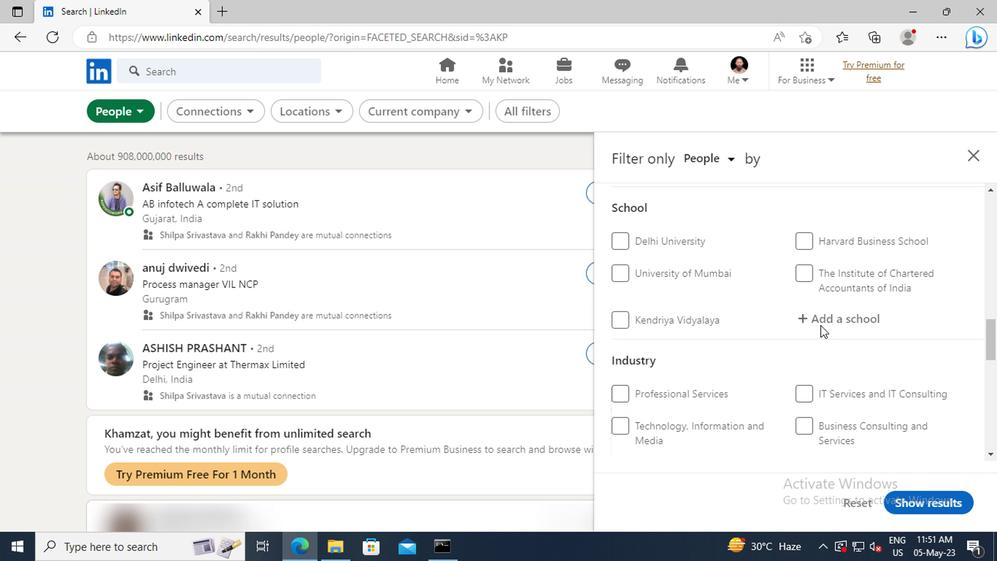 
Action: Mouse scrolled (817, 326) with delta (0, 0)
Screenshot: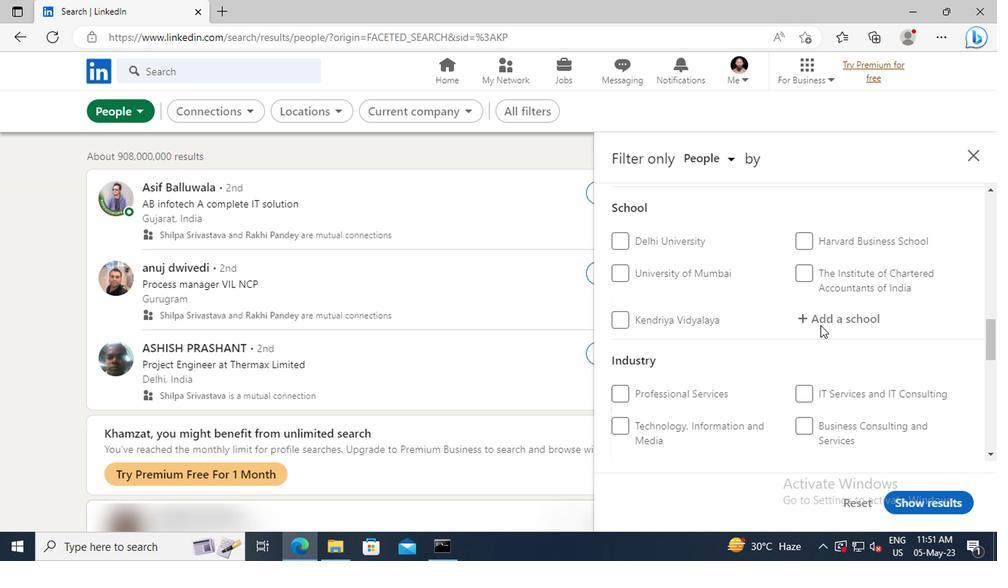 
Action: Mouse scrolled (817, 326) with delta (0, 0)
Screenshot: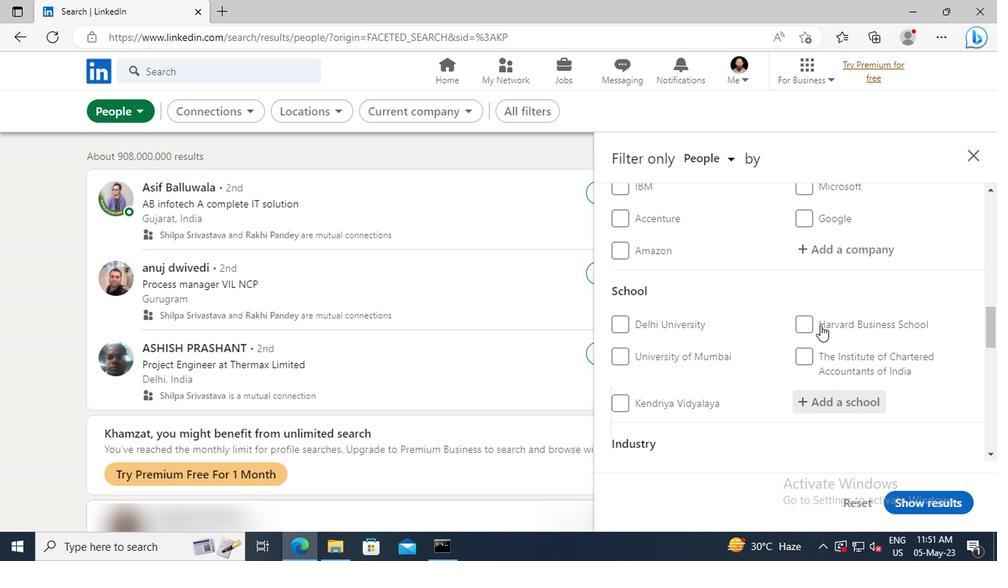 
Action: Mouse scrolled (817, 326) with delta (0, 0)
Screenshot: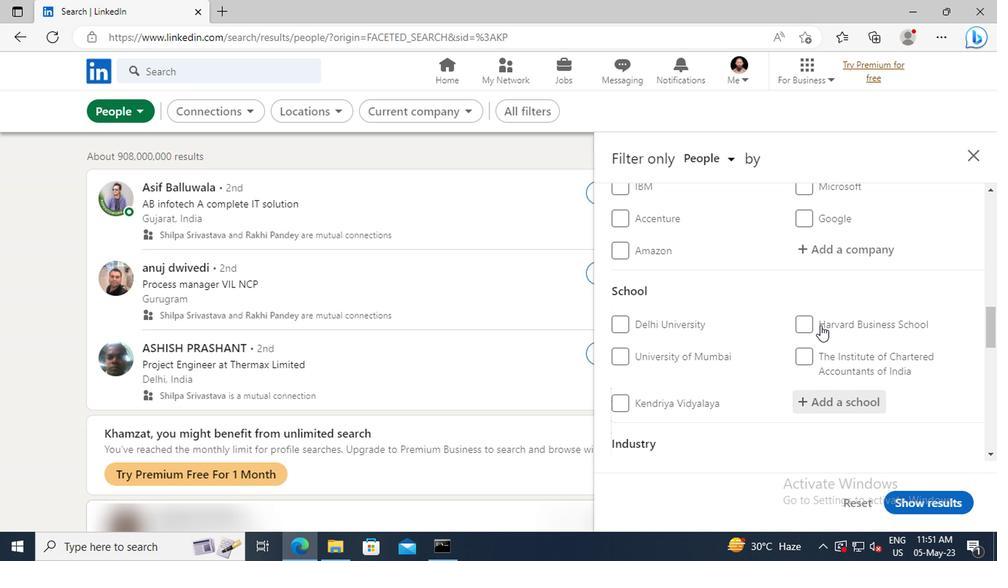
Action: Mouse scrolled (817, 326) with delta (0, 0)
Screenshot: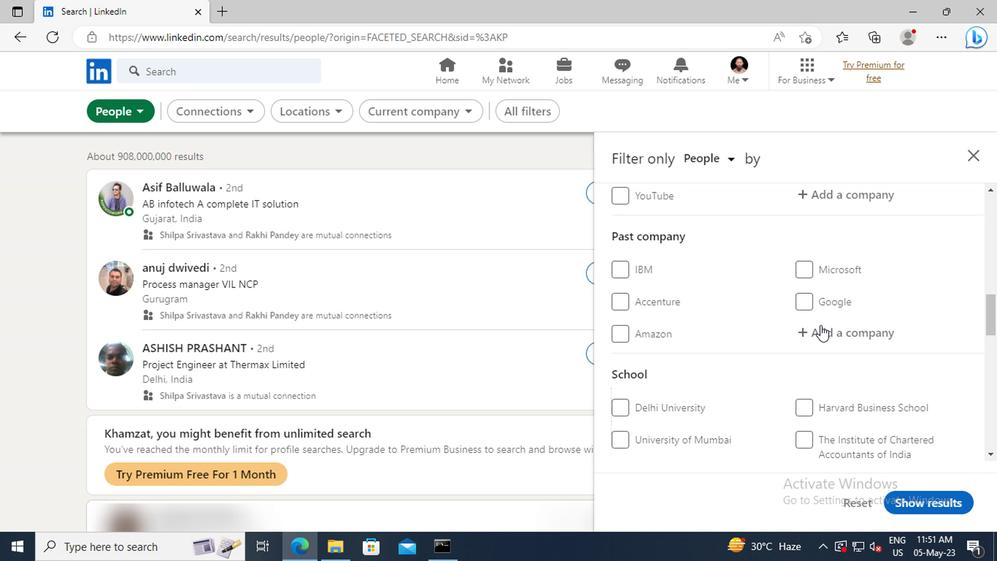 
Action: Mouse scrolled (817, 326) with delta (0, 0)
Screenshot: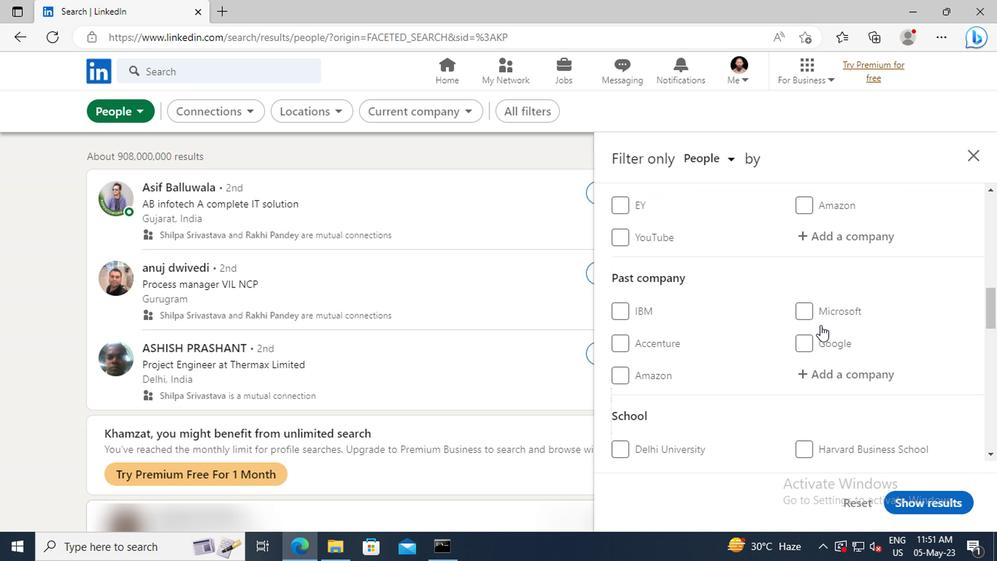 
Action: Mouse scrolled (817, 326) with delta (0, 0)
Screenshot: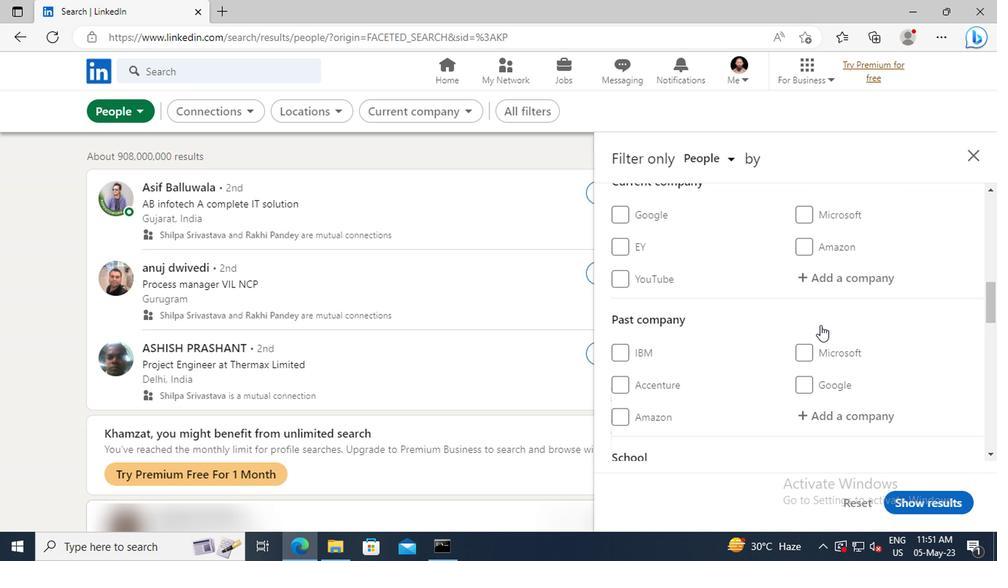 
Action: Mouse moved to (819, 323)
Screenshot: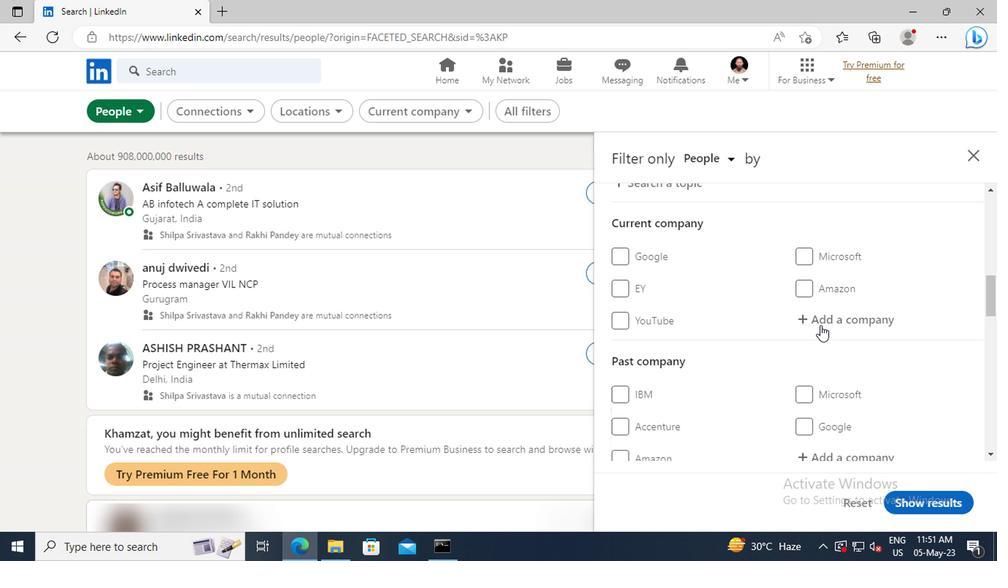 
Action: Mouse pressed left at (819, 323)
Screenshot: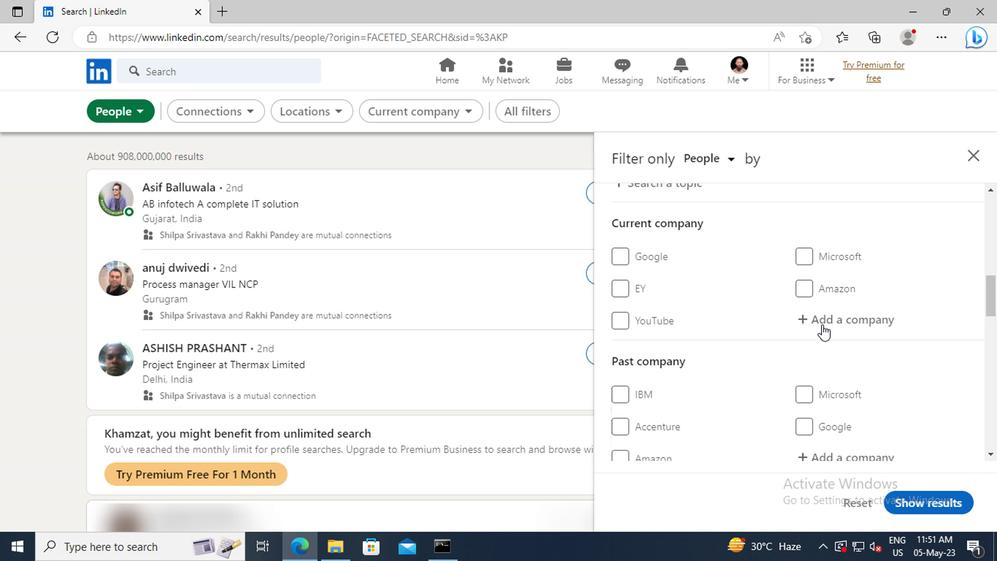 
Action: Key pressed <Key.shift>ADANI<Key.space><Key.shift>AIRPO
Screenshot: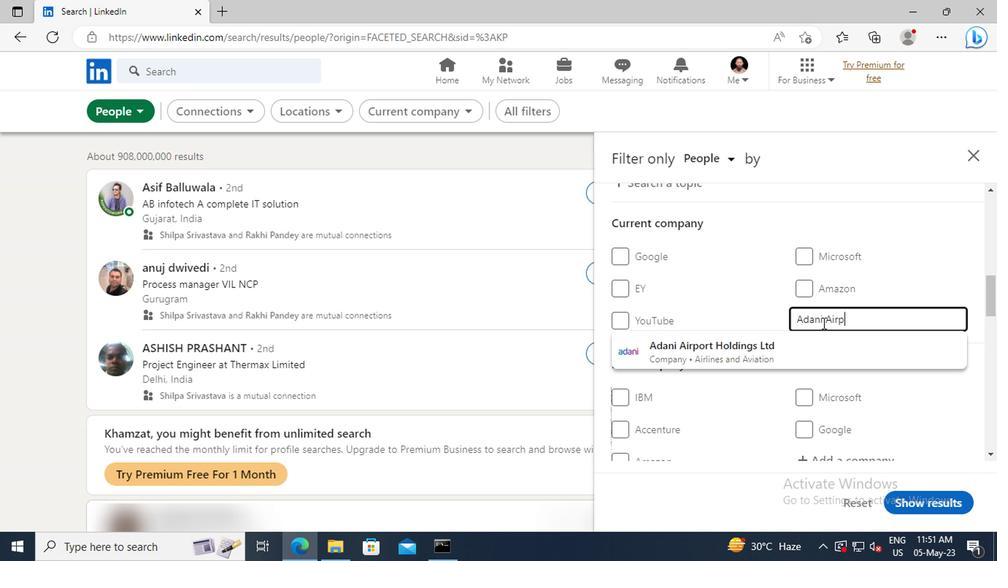 
Action: Mouse moved to (820, 343)
Screenshot: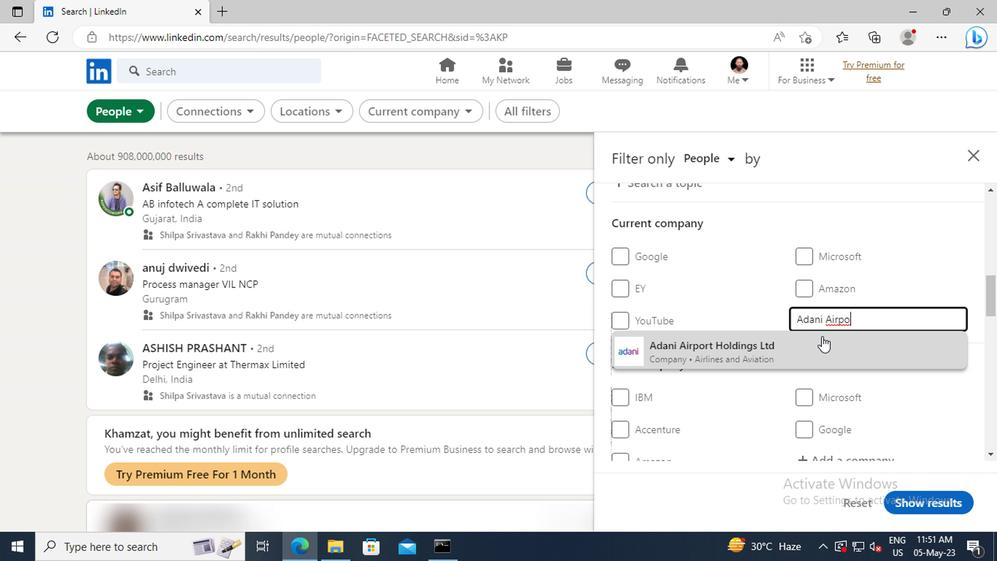 
Action: Mouse pressed left at (820, 343)
Screenshot: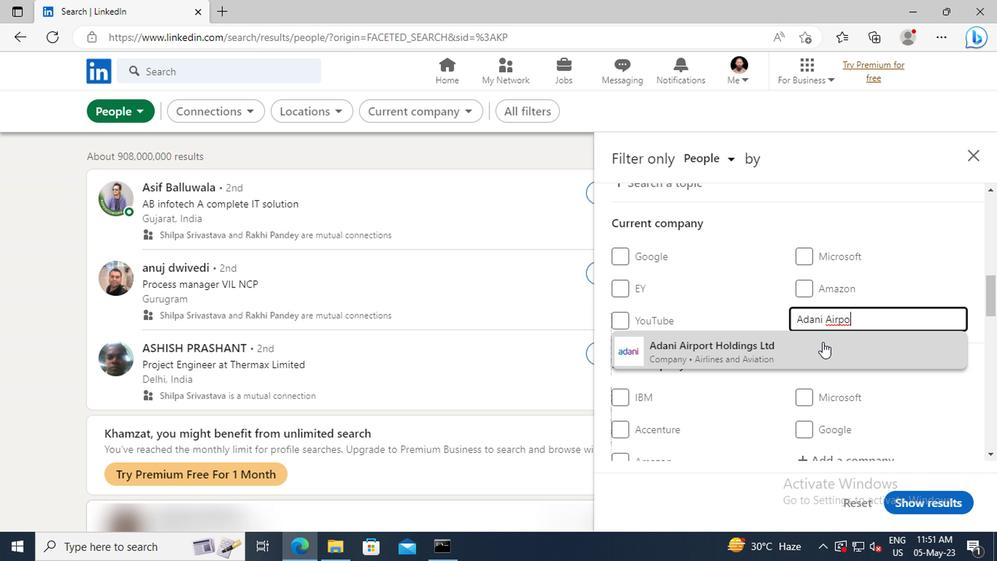
Action: Mouse scrolled (820, 343) with delta (0, 0)
Screenshot: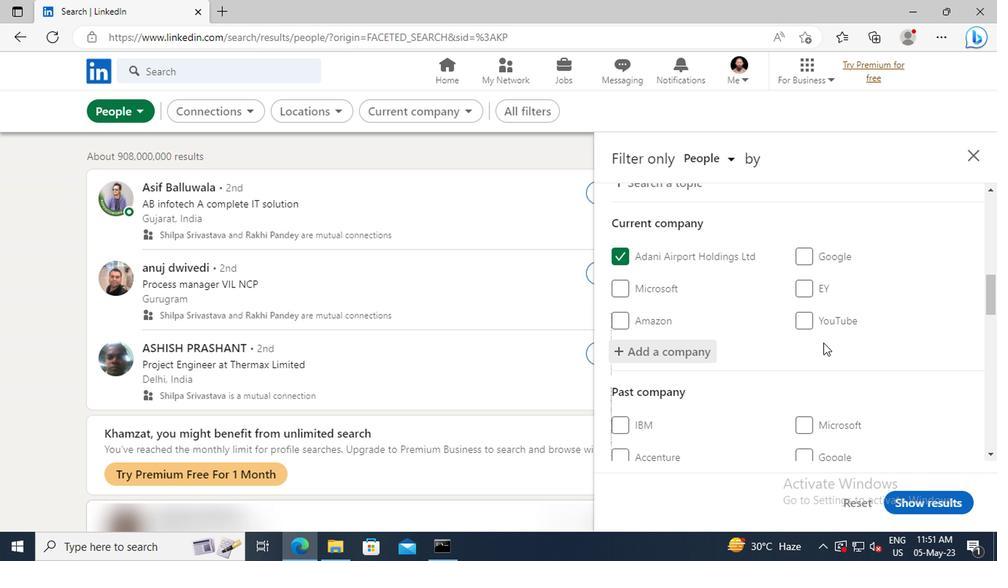 
Action: Mouse scrolled (820, 343) with delta (0, 0)
Screenshot: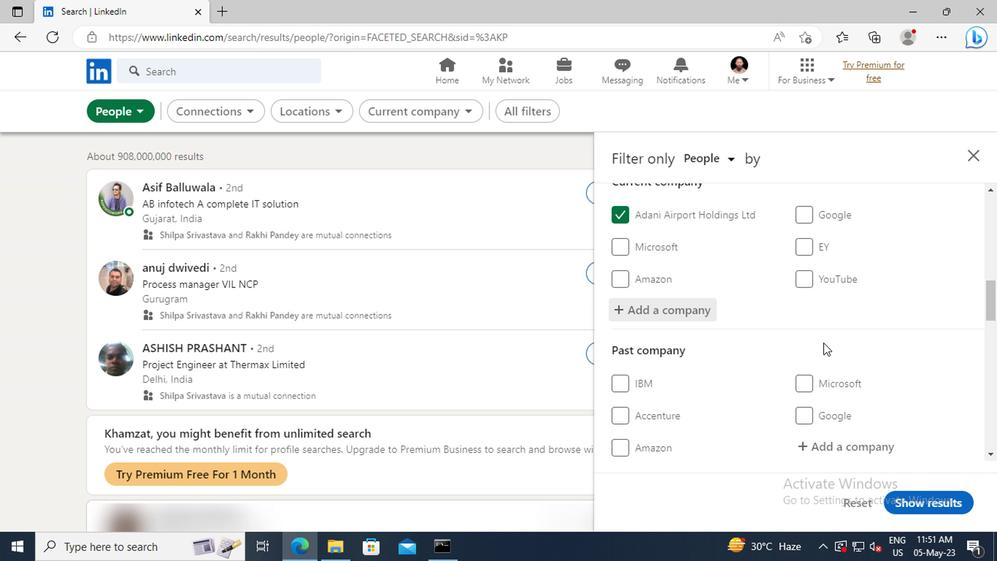 
Action: Mouse scrolled (820, 343) with delta (0, 0)
Screenshot: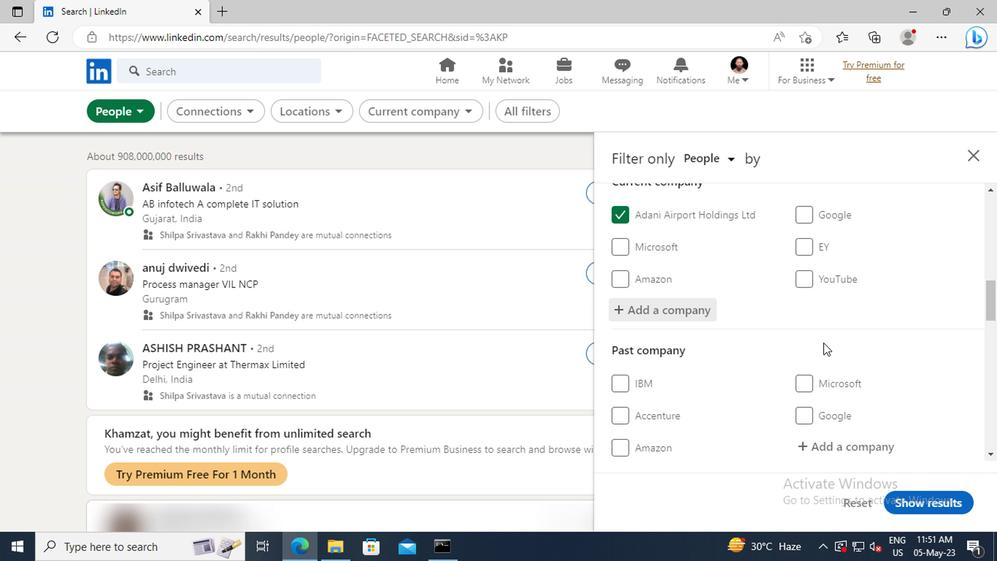 
Action: Mouse moved to (819, 338)
Screenshot: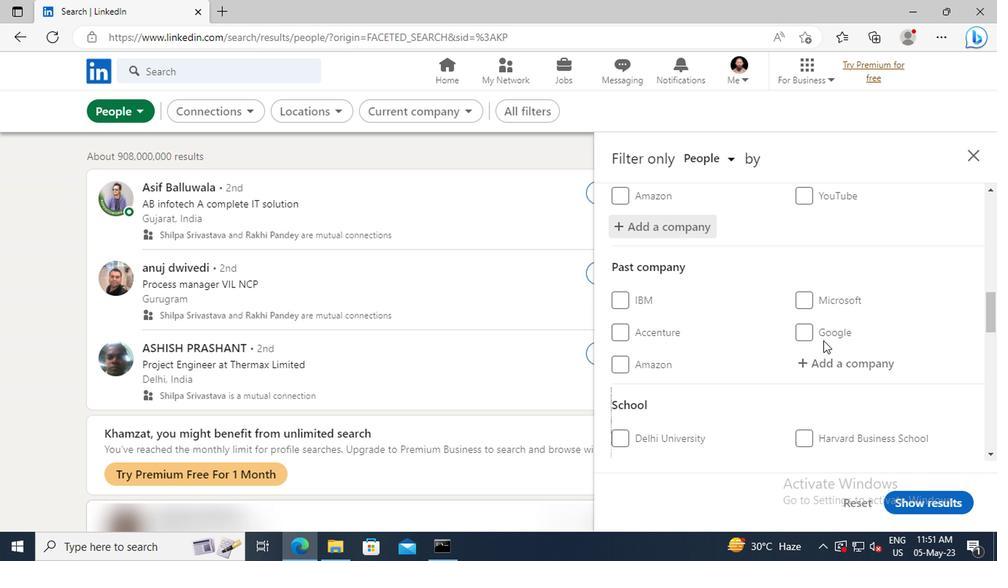 
Action: Mouse scrolled (819, 337) with delta (0, -1)
Screenshot: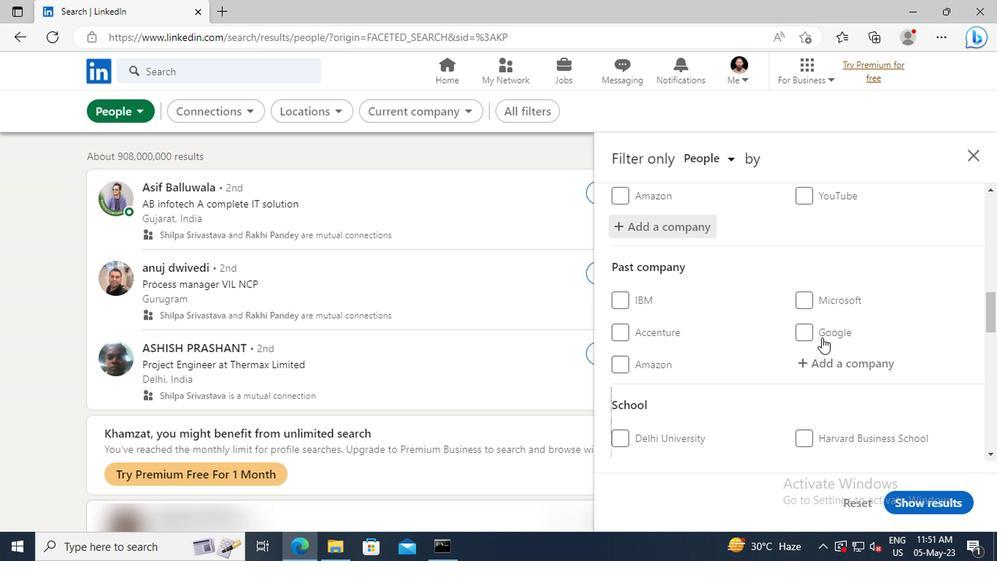 
Action: Mouse scrolled (819, 337) with delta (0, -1)
Screenshot: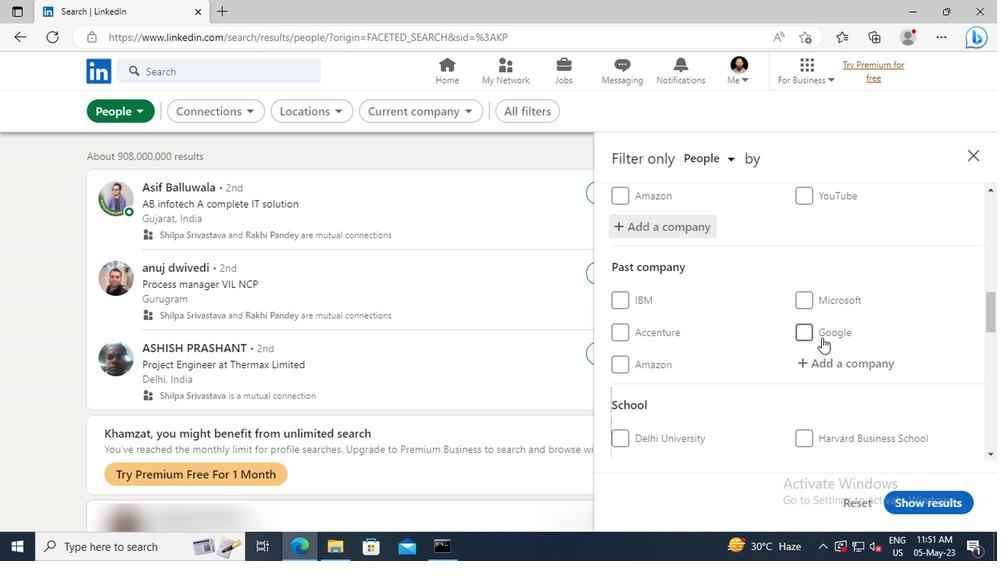 
Action: Mouse moved to (819, 337)
Screenshot: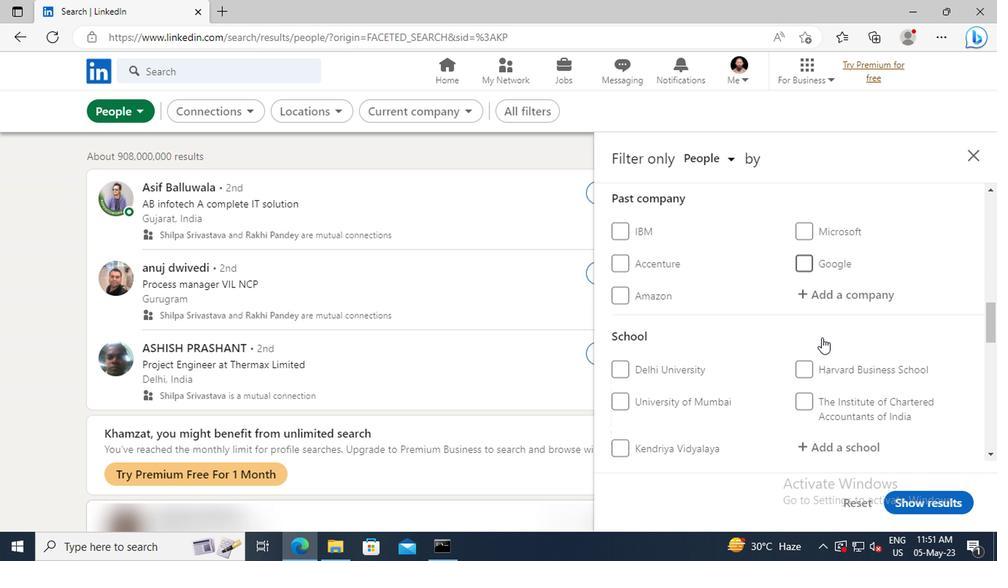 
Action: Mouse scrolled (819, 336) with delta (0, -1)
Screenshot: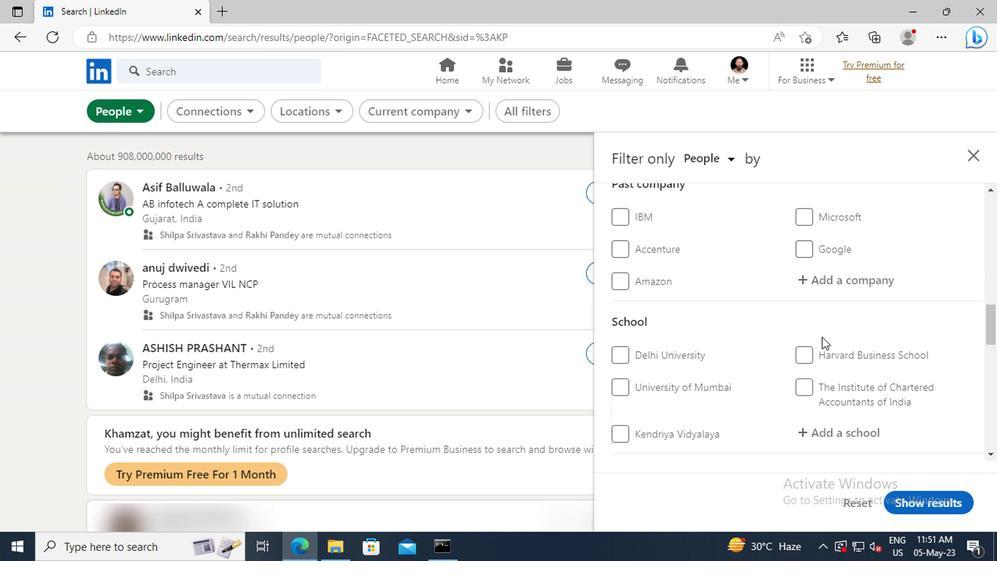 
Action: Mouse scrolled (819, 336) with delta (0, -1)
Screenshot: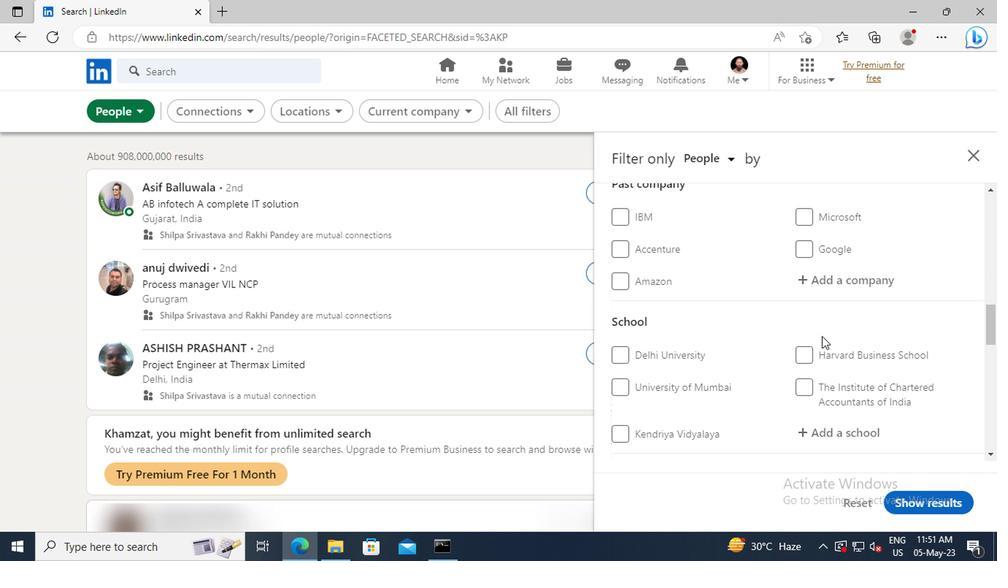 
Action: Mouse moved to (822, 347)
Screenshot: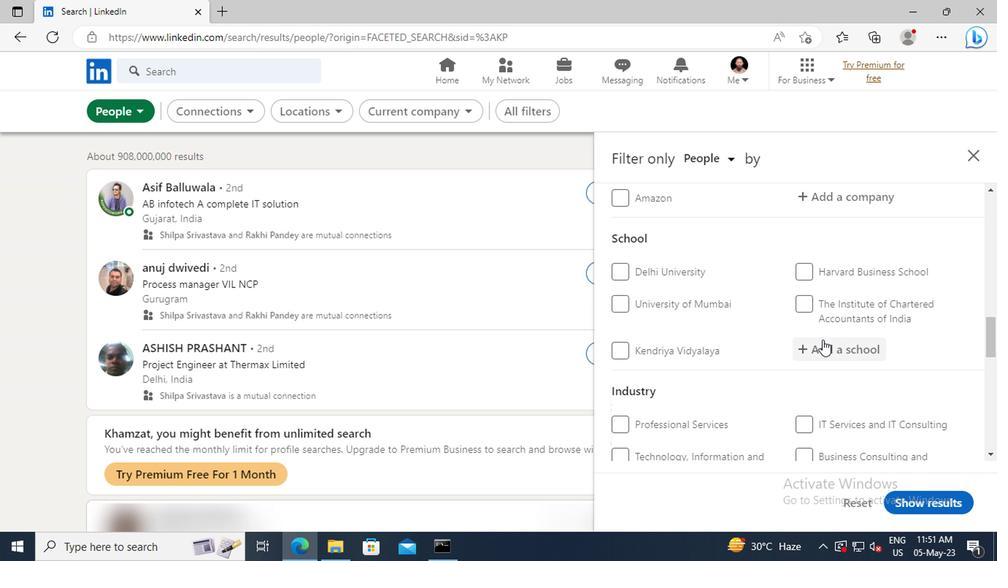 
Action: Mouse pressed left at (822, 347)
Screenshot: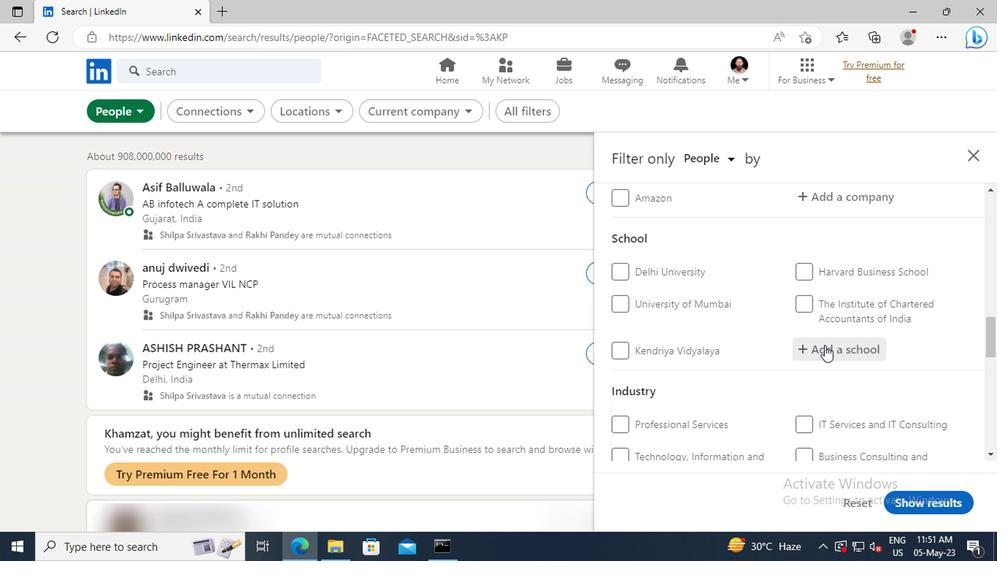 
Action: Key pressed <Key.shift><Key.shift>RAMAKRISHNA<Key.space><Key.shift>MI
Screenshot: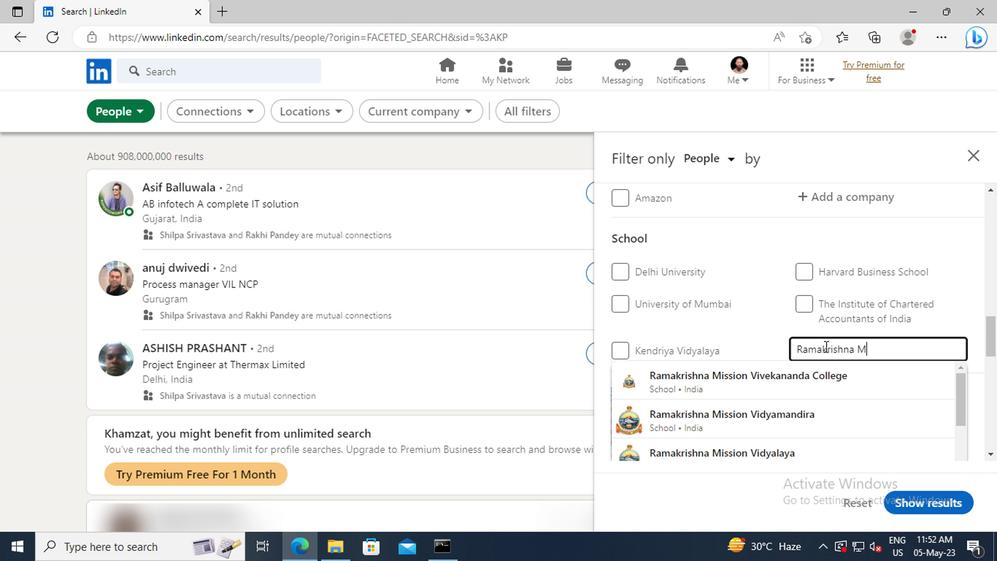 
Action: Mouse moved to (822, 373)
Screenshot: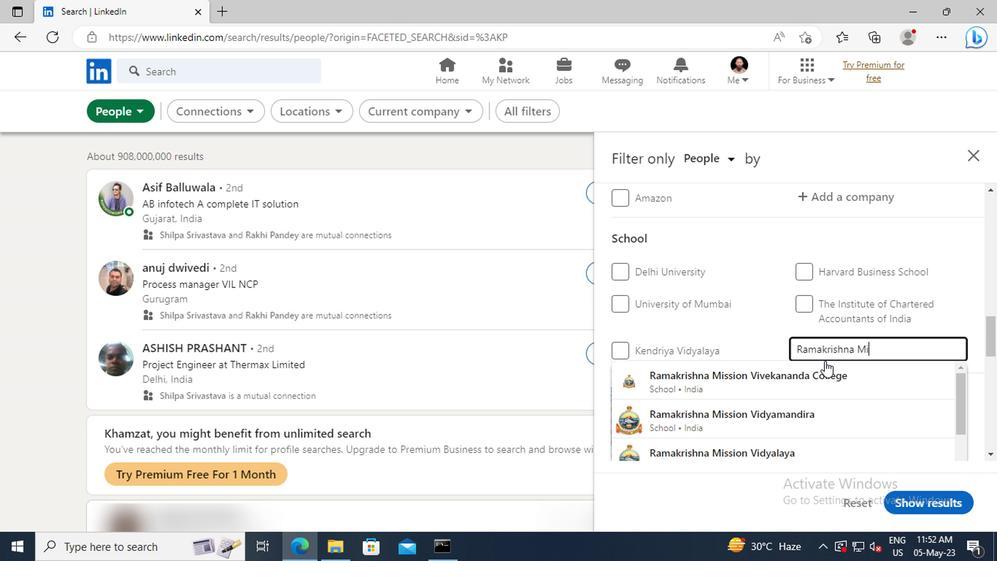 
Action: Mouse pressed left at (822, 373)
Screenshot: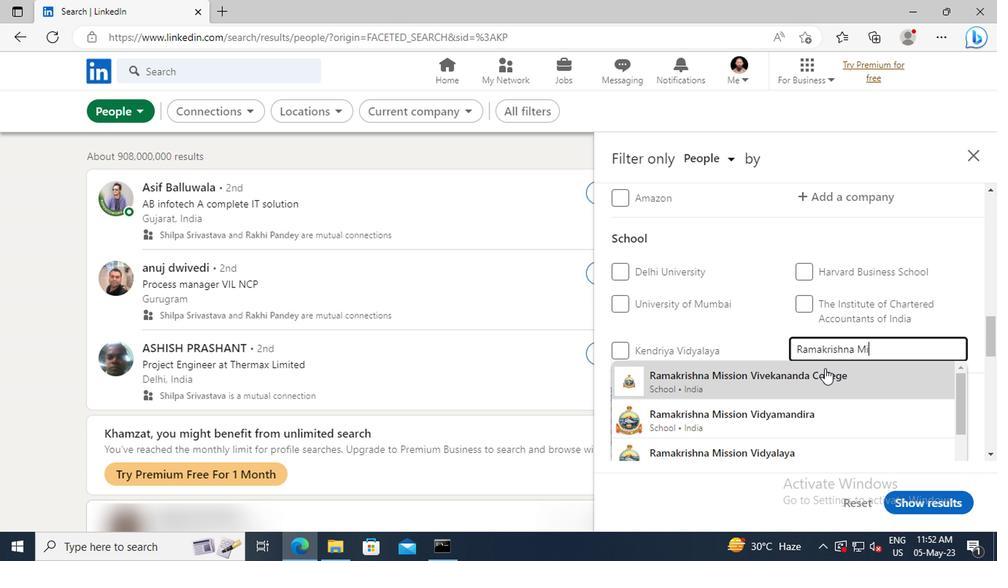 
Action: Mouse scrolled (822, 372) with delta (0, -1)
Screenshot: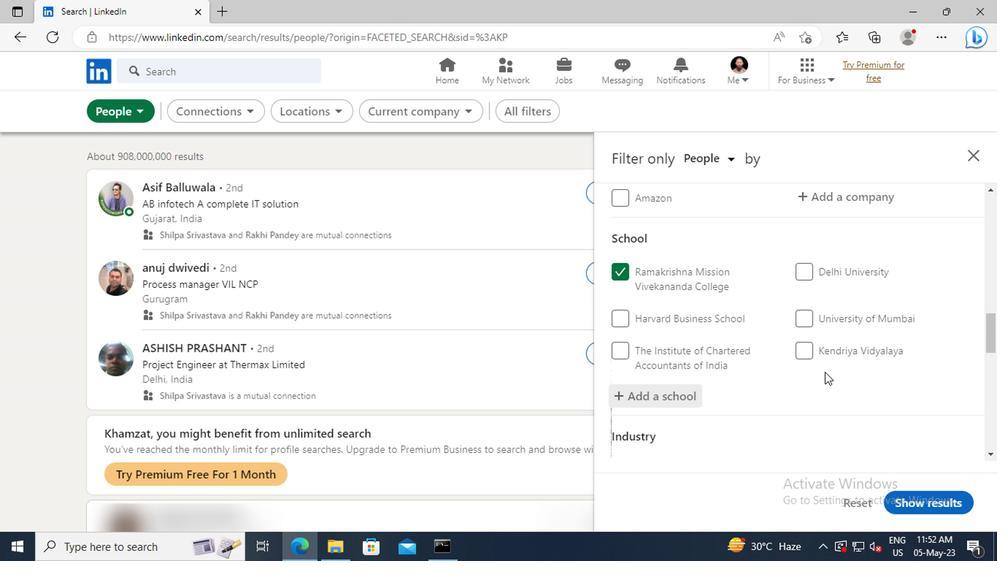 
Action: Mouse scrolled (822, 372) with delta (0, -1)
Screenshot: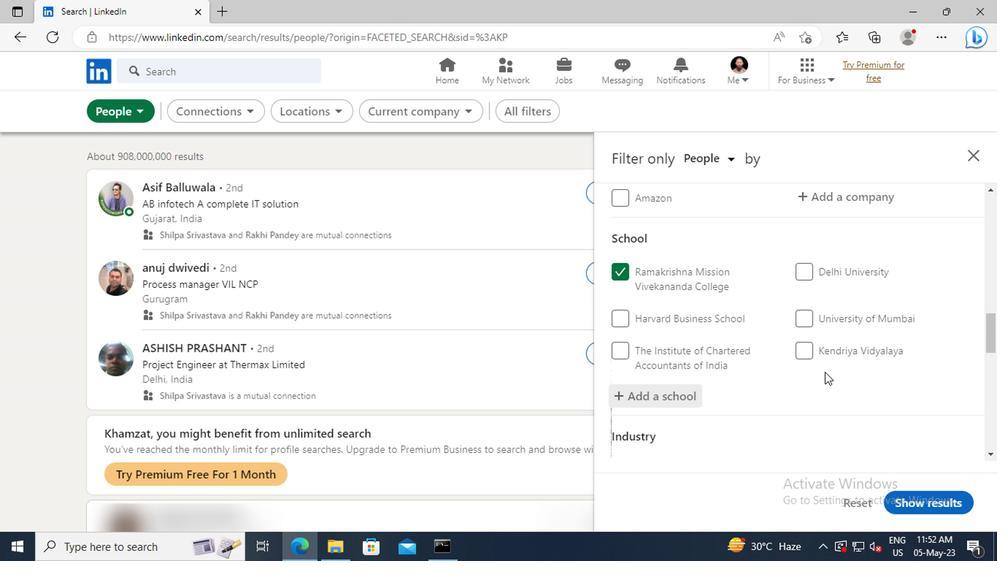 
Action: Mouse moved to (822, 365)
Screenshot: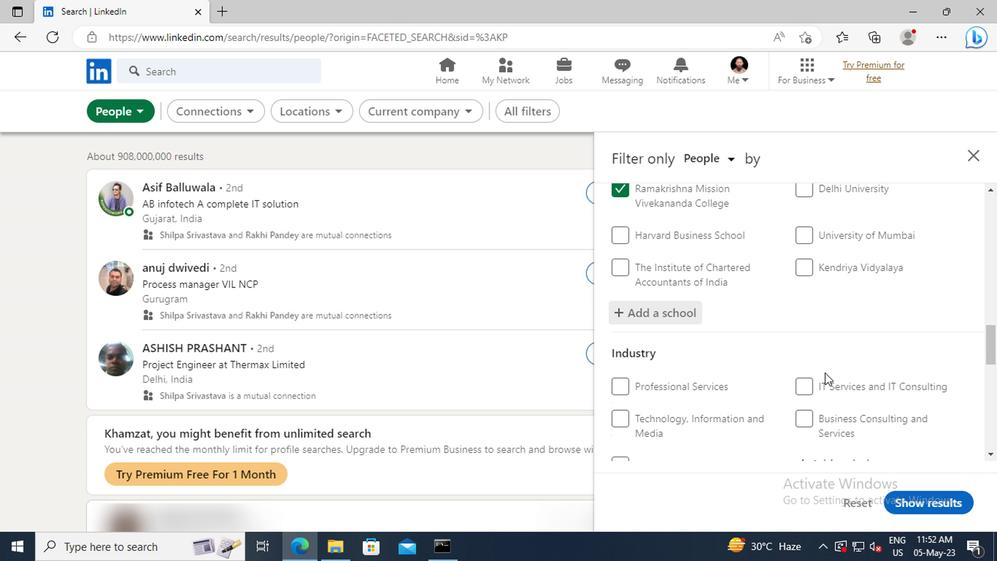 
Action: Mouse scrolled (822, 364) with delta (0, -1)
Screenshot: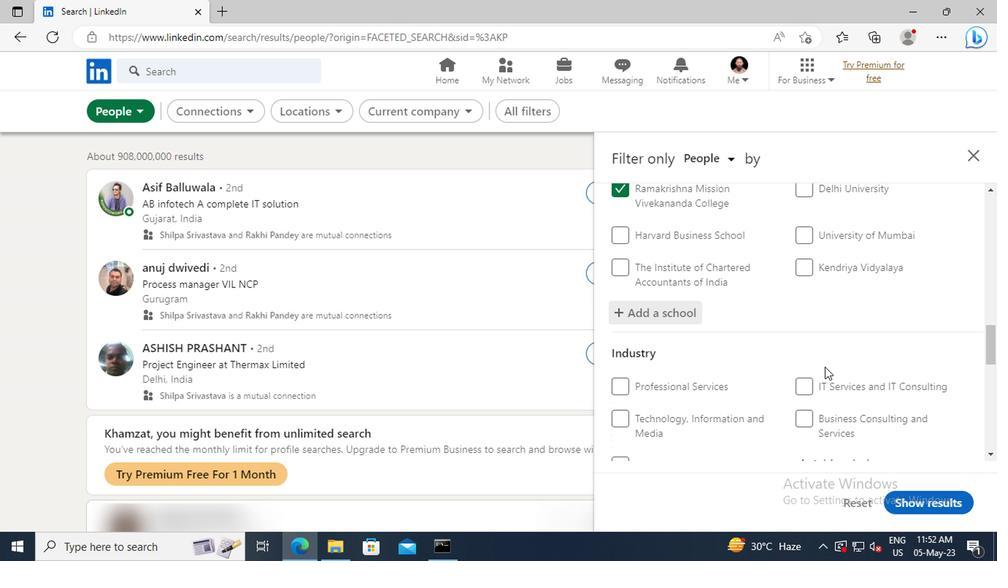
Action: Mouse scrolled (822, 364) with delta (0, -1)
Screenshot: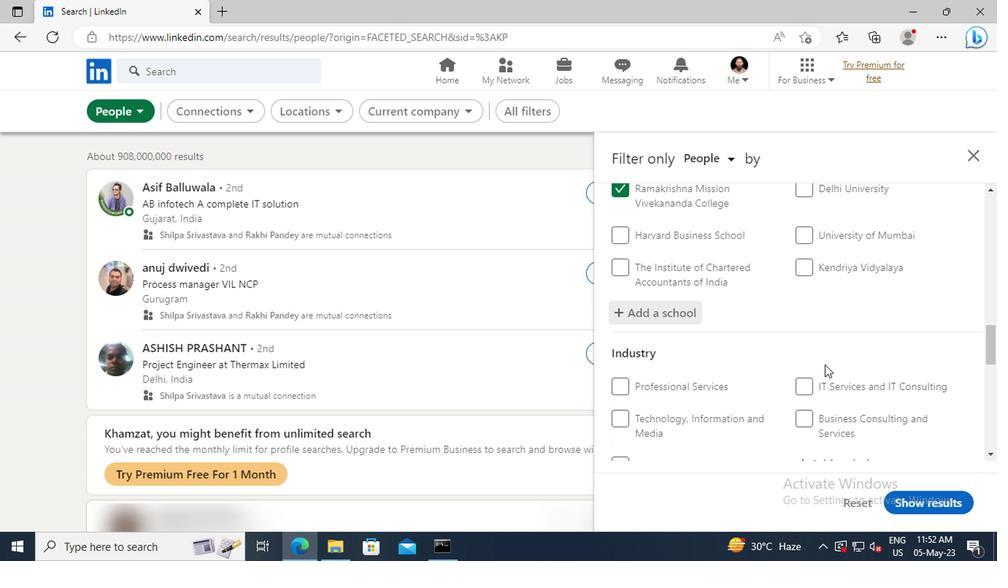 
Action: Mouse moved to (817, 353)
Screenshot: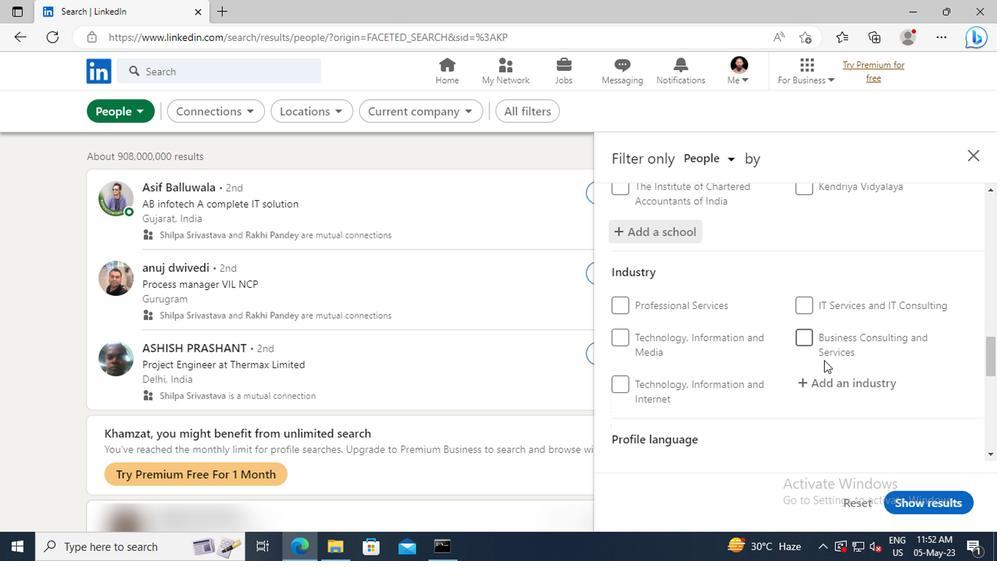 
Action: Mouse scrolled (817, 352) with delta (0, -1)
Screenshot: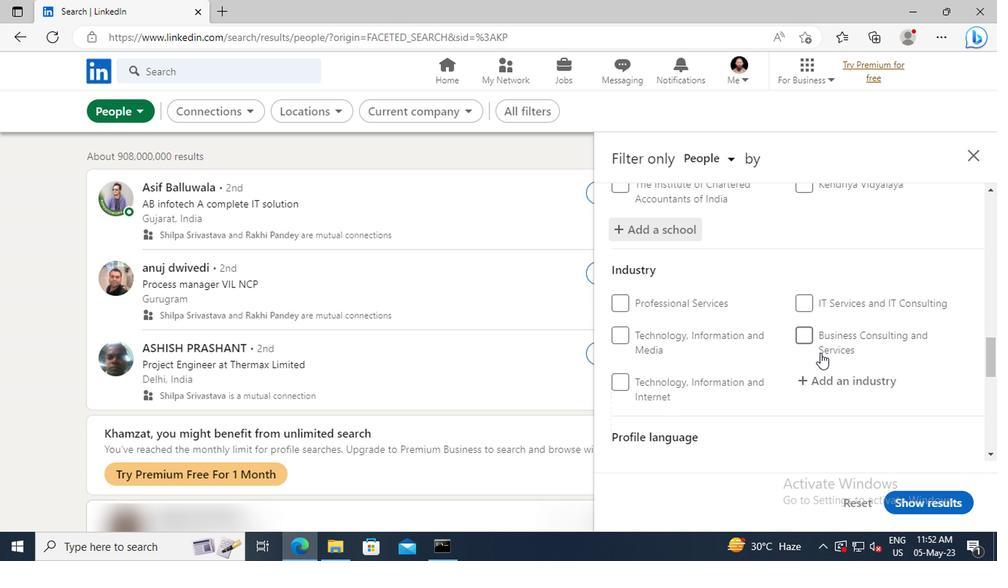 
Action: Mouse moved to (822, 344)
Screenshot: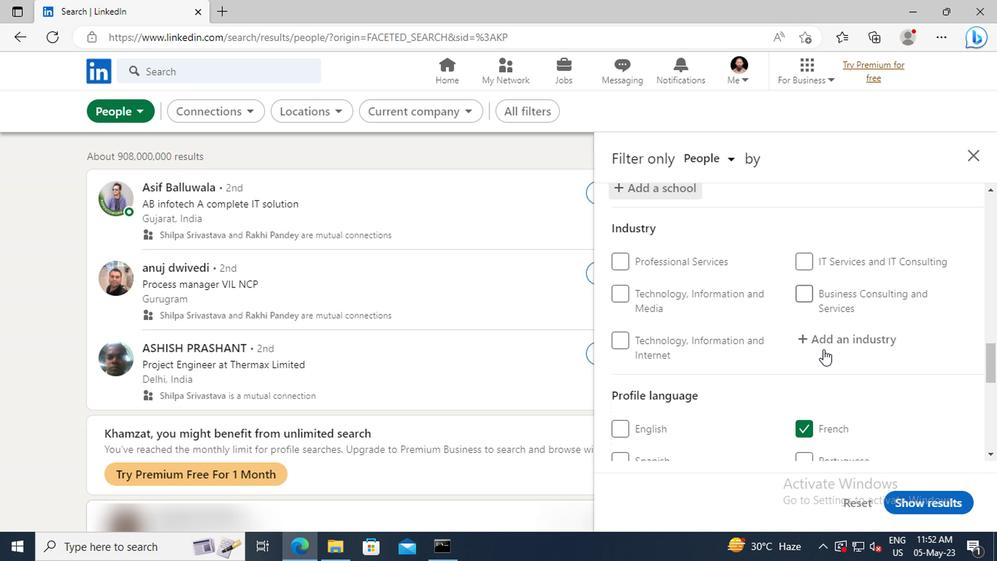 
Action: Mouse pressed left at (822, 344)
Screenshot: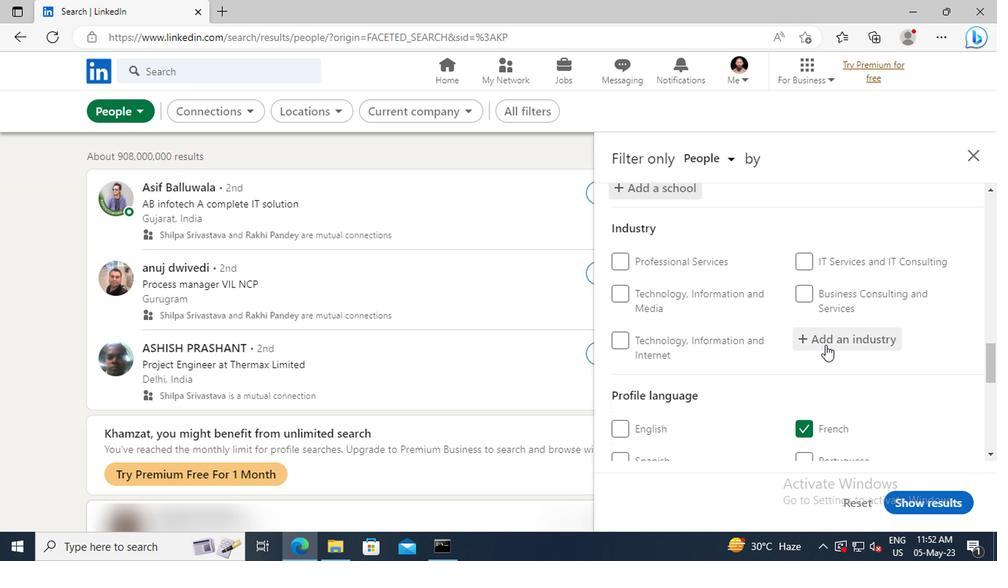 
Action: Key pressed <Key.shift>CIVIL<Key.space><Key.shift>EN
Screenshot: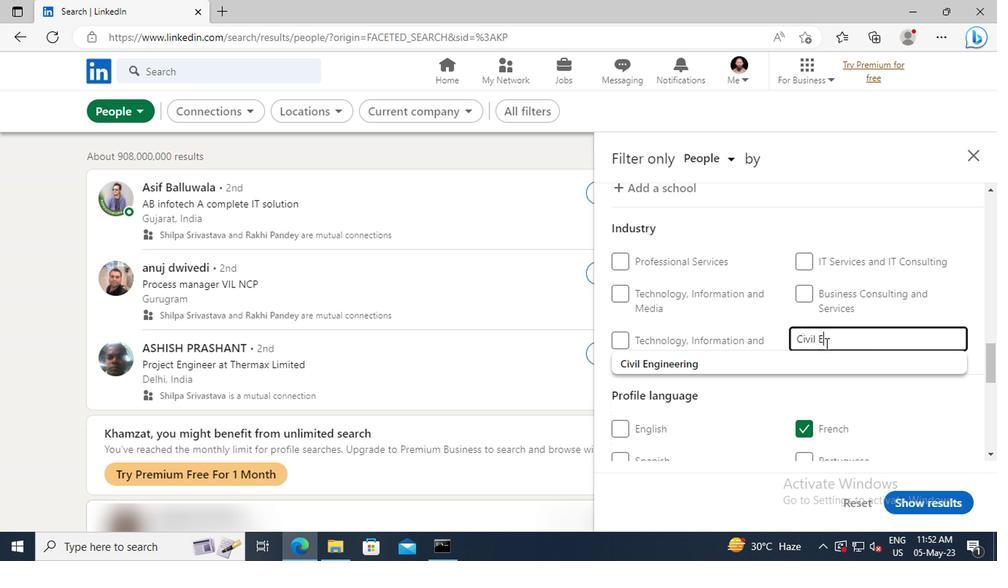 
Action: Mouse moved to (823, 358)
Screenshot: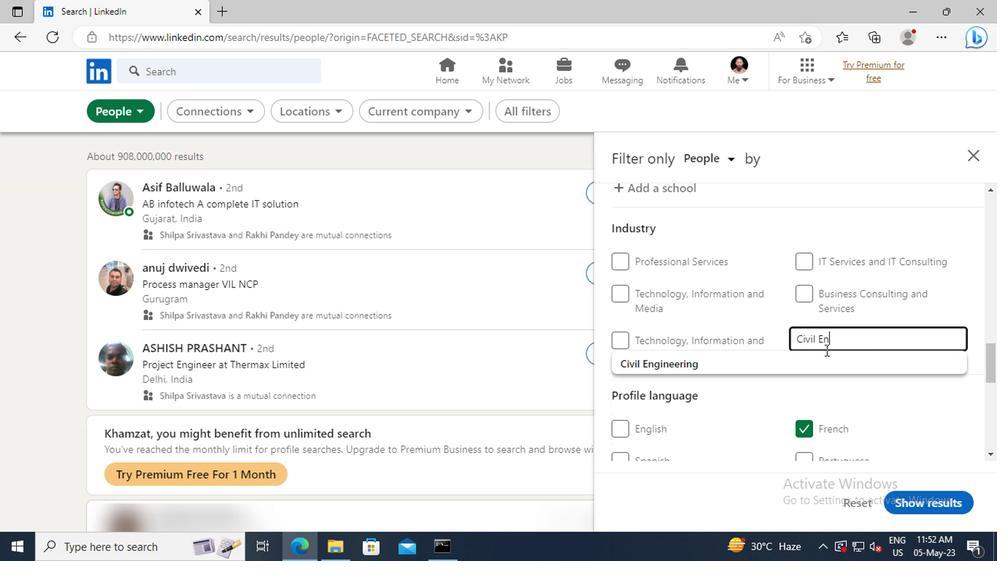 
Action: Mouse pressed left at (823, 358)
Screenshot: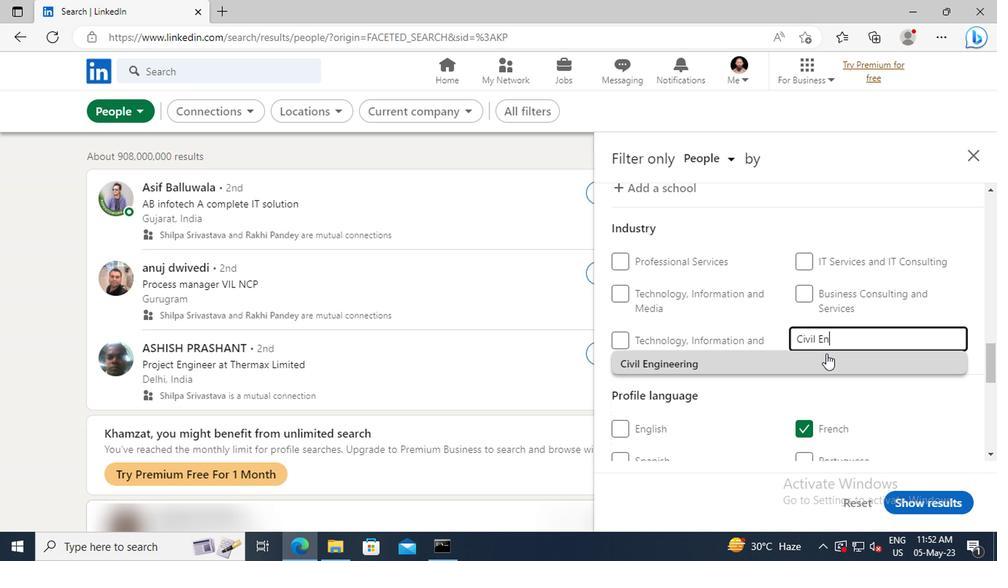 
Action: Mouse scrolled (823, 357) with delta (0, 0)
Screenshot: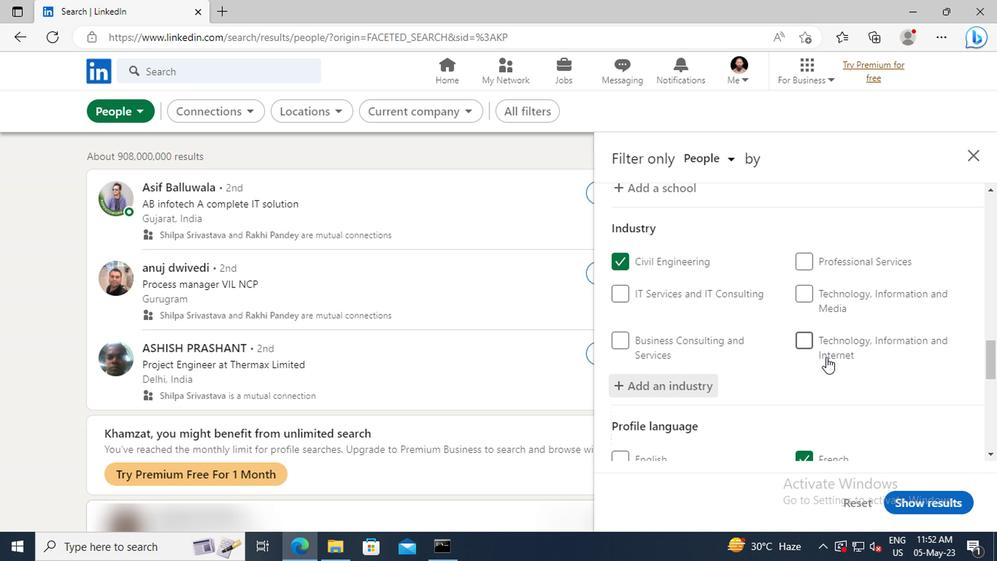 
Action: Mouse scrolled (823, 357) with delta (0, 0)
Screenshot: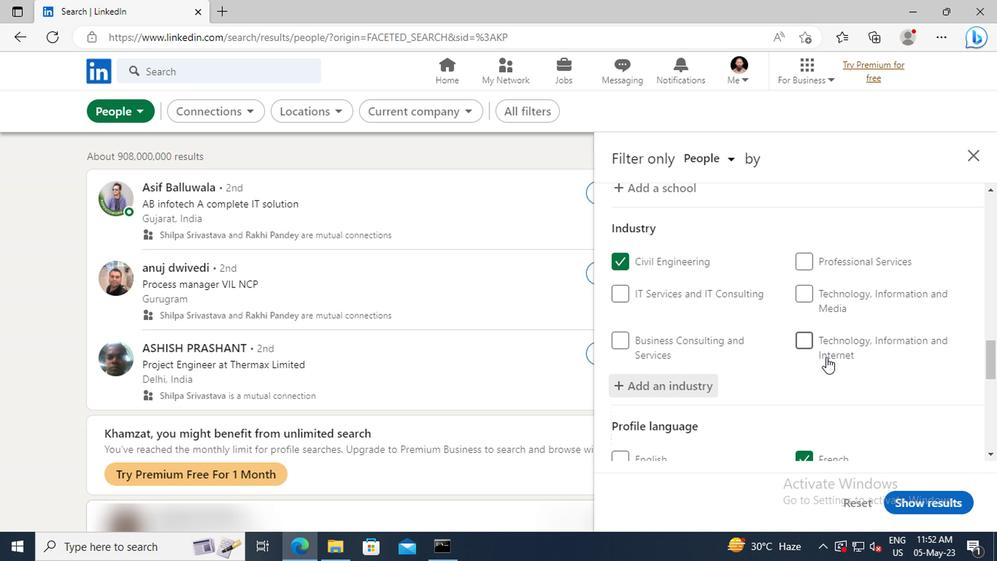 
Action: Mouse scrolled (823, 357) with delta (0, 0)
Screenshot: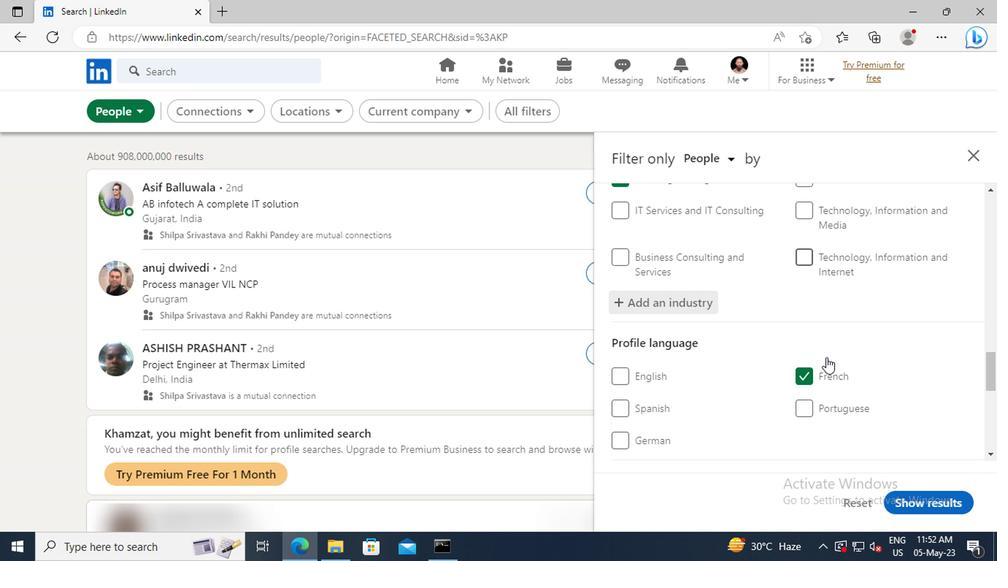 
Action: Mouse scrolled (823, 357) with delta (0, 0)
Screenshot: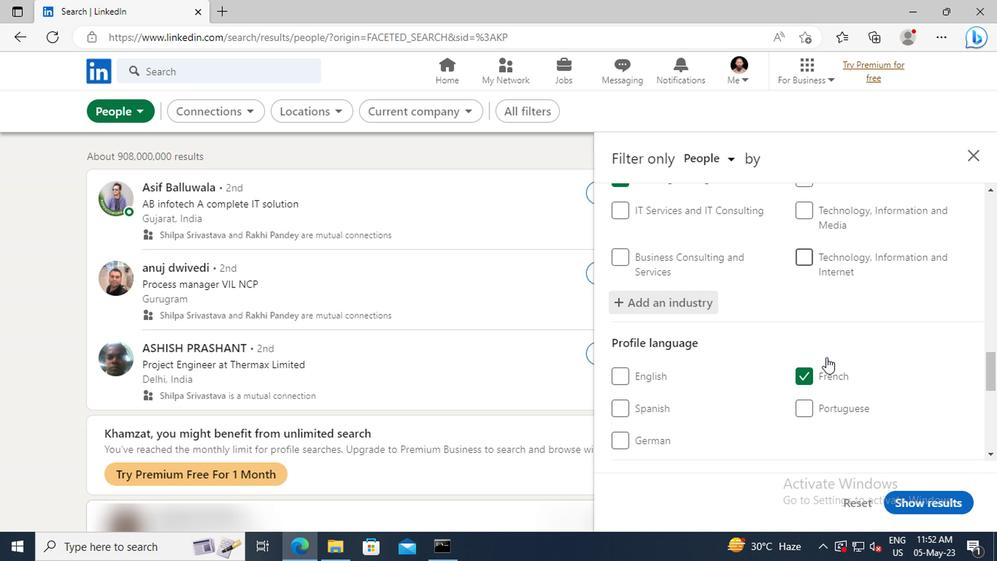 
Action: Mouse moved to (821, 352)
Screenshot: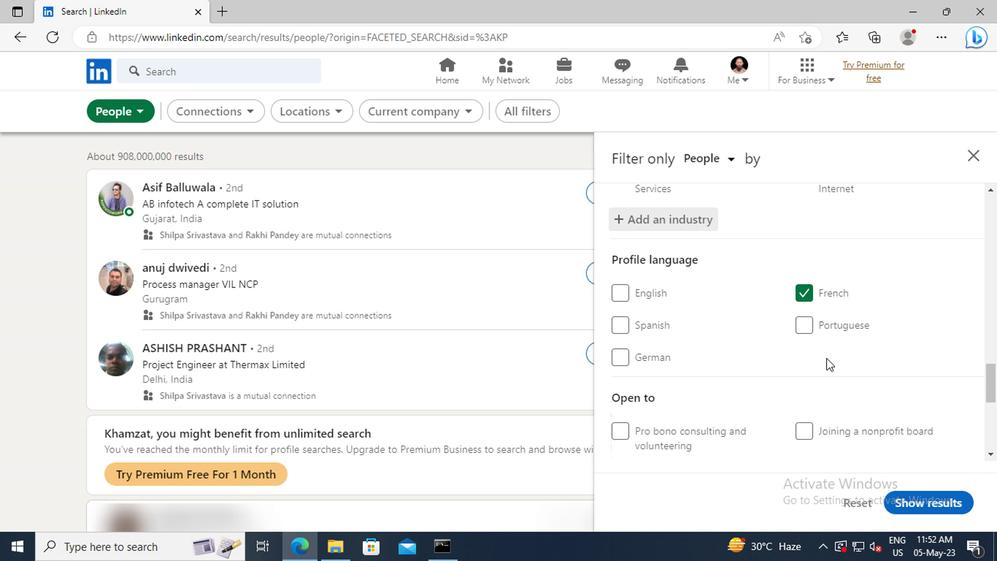 
Action: Mouse scrolled (821, 351) with delta (0, 0)
Screenshot: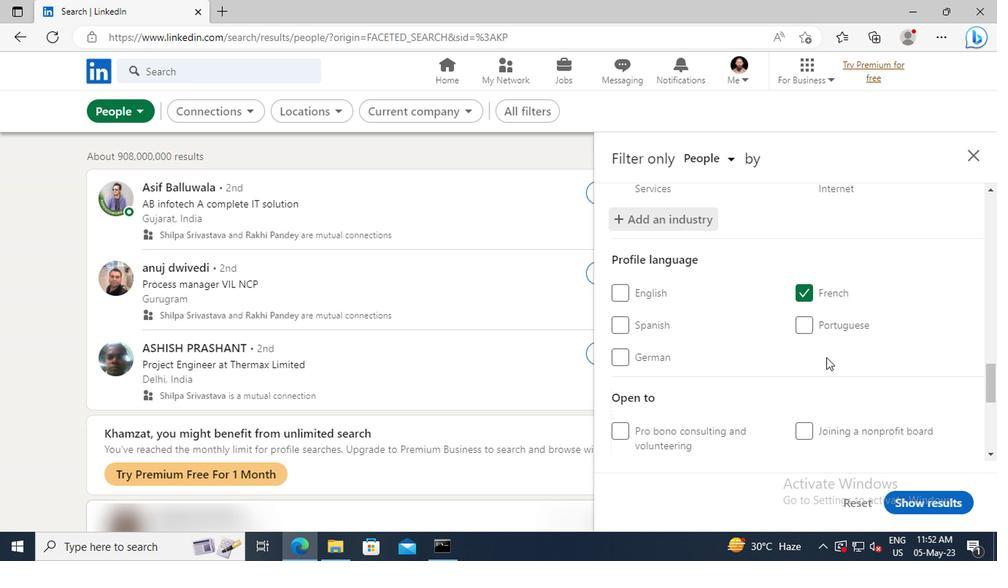 
Action: Mouse moved to (818, 349)
Screenshot: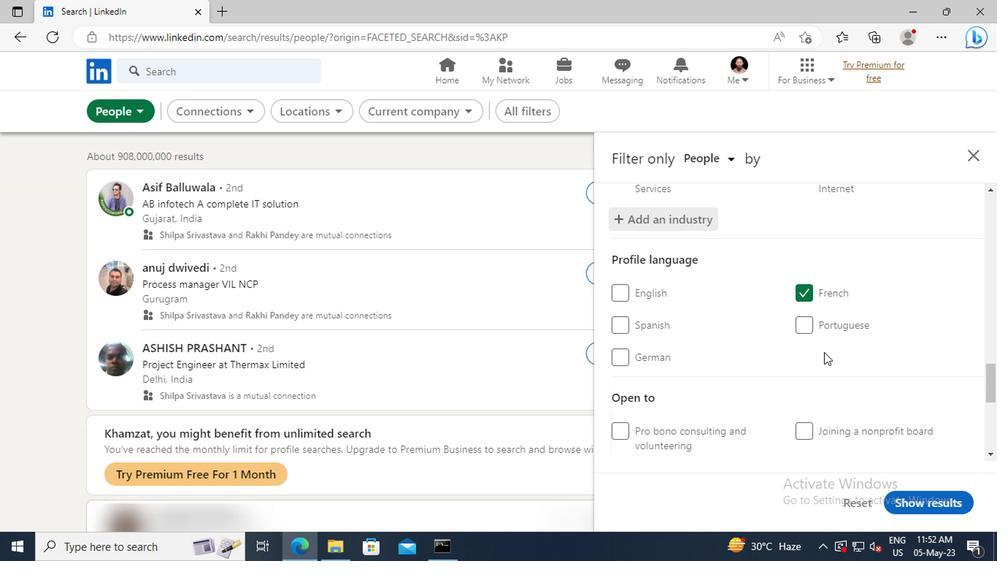 
Action: Mouse scrolled (818, 348) with delta (0, -1)
Screenshot: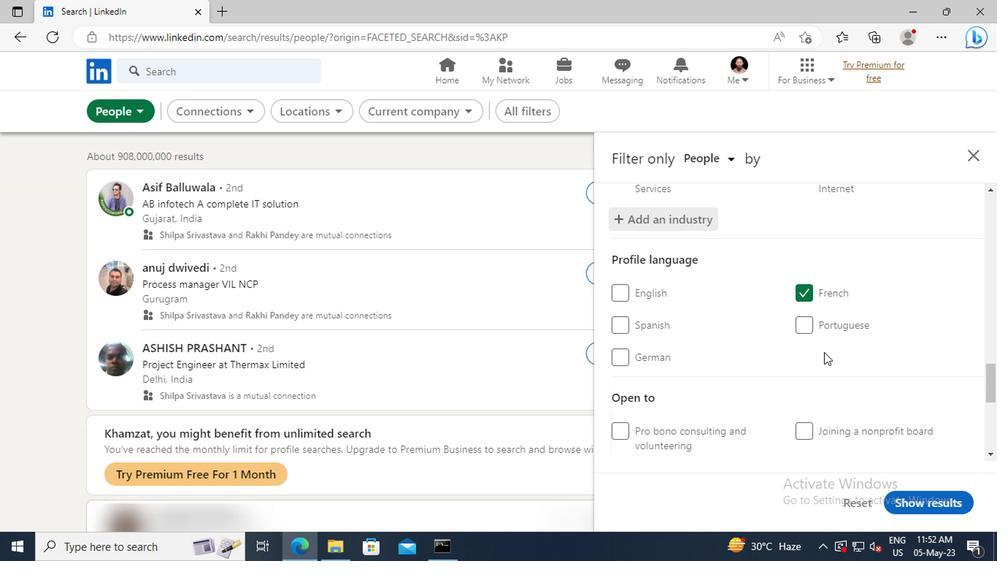
Action: Mouse moved to (815, 339)
Screenshot: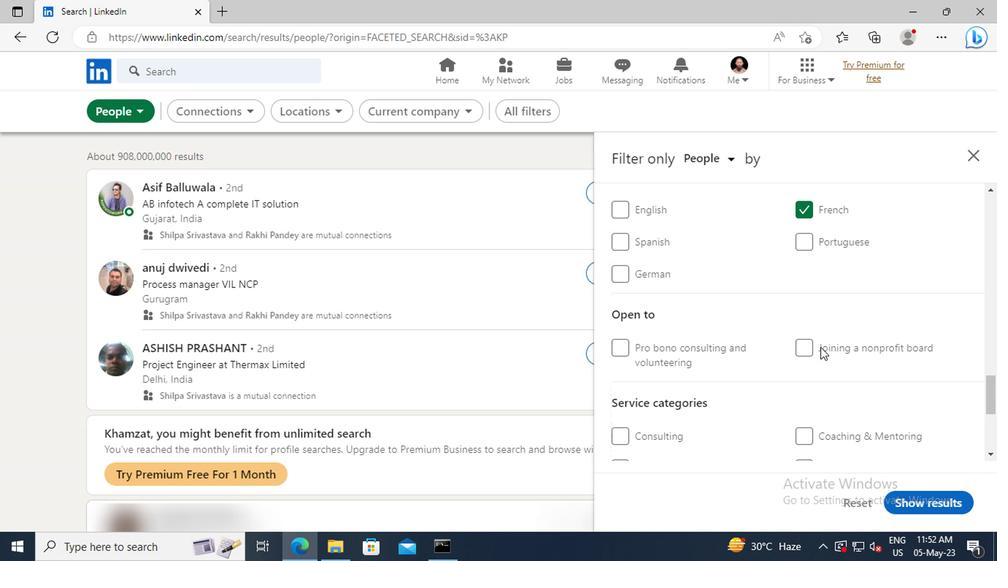 
Action: Mouse scrolled (815, 338) with delta (0, 0)
Screenshot: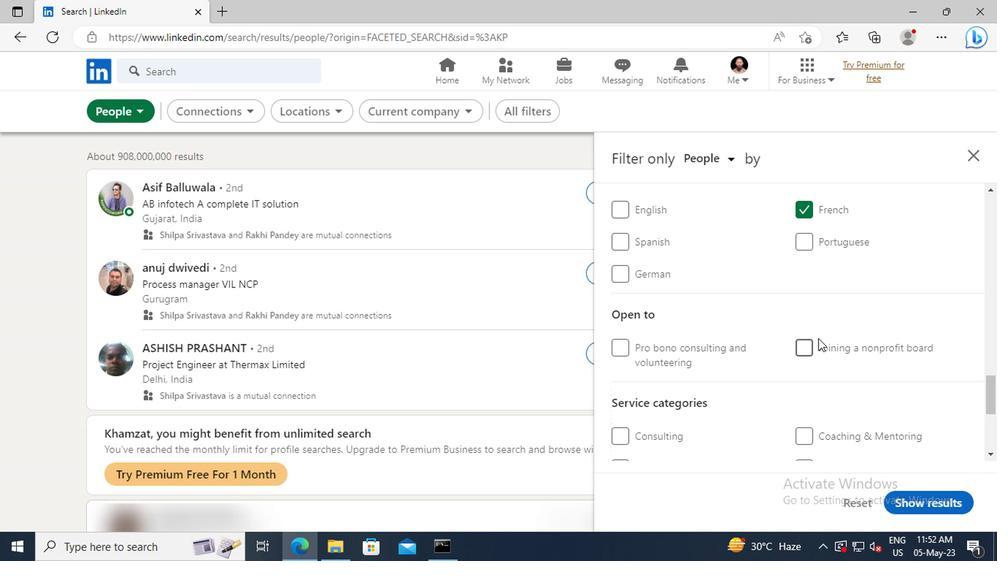
Action: Mouse scrolled (815, 338) with delta (0, 0)
Screenshot: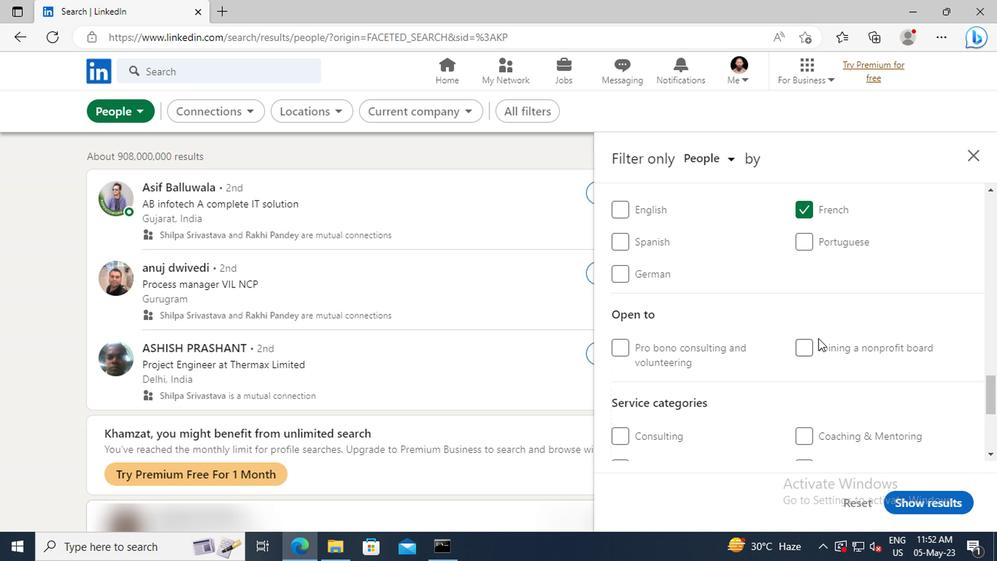
Action: Mouse moved to (815, 338)
Screenshot: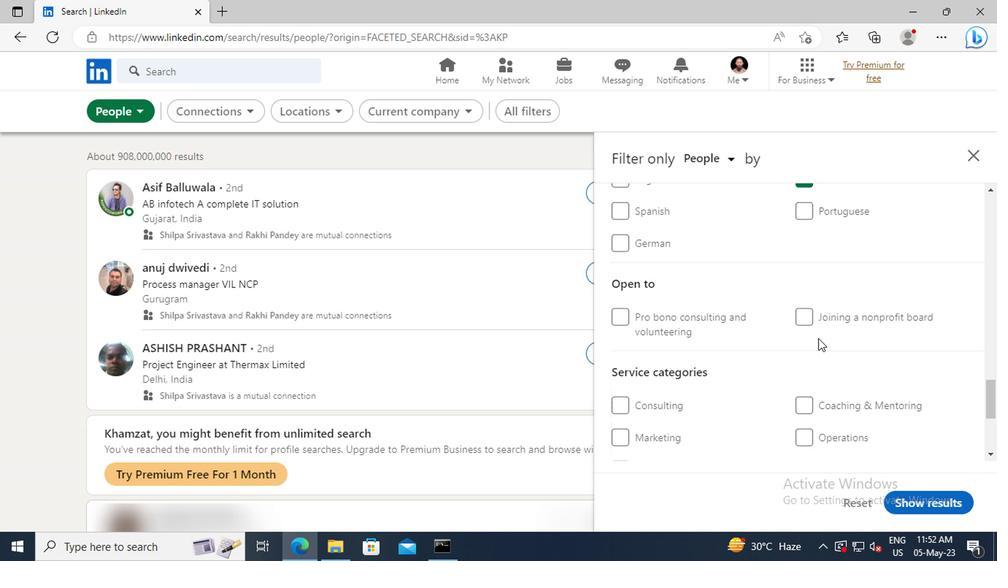 
Action: Mouse scrolled (815, 337) with delta (0, -1)
Screenshot: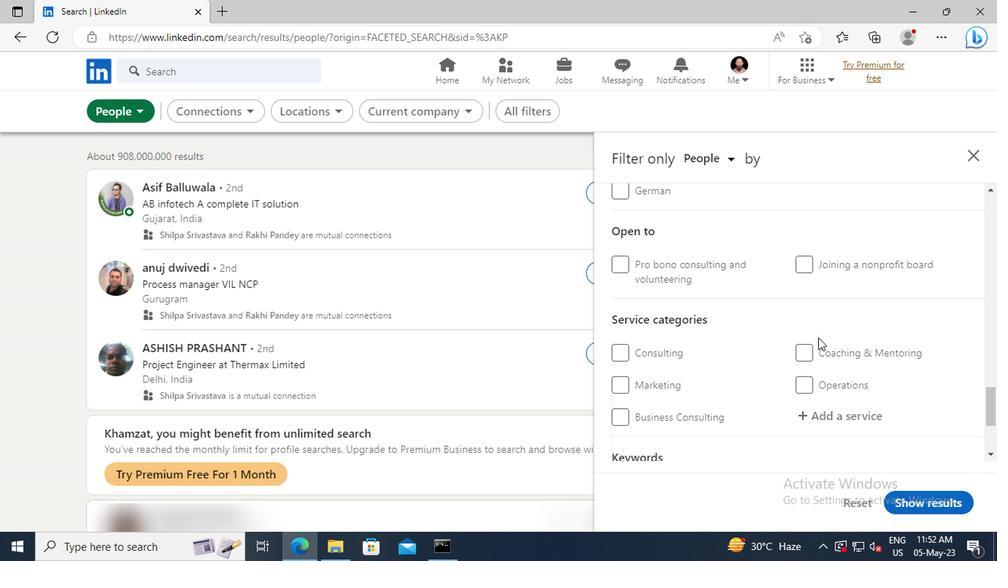 
Action: Mouse moved to (821, 370)
Screenshot: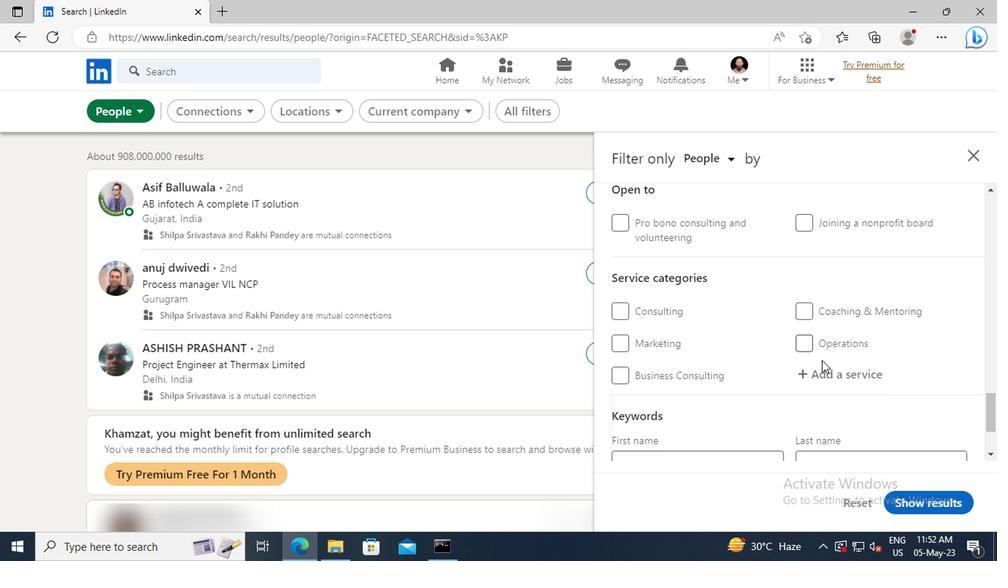 
Action: Mouse pressed left at (821, 370)
Screenshot: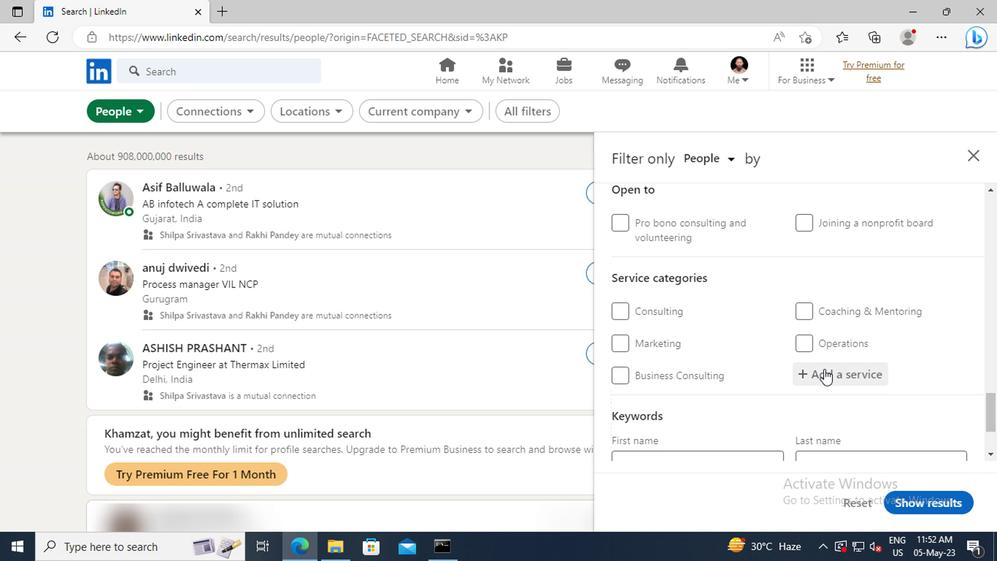 
Action: Key pressed <Key.shift>HUMAN<Key.space><Key.shift>RE
Screenshot: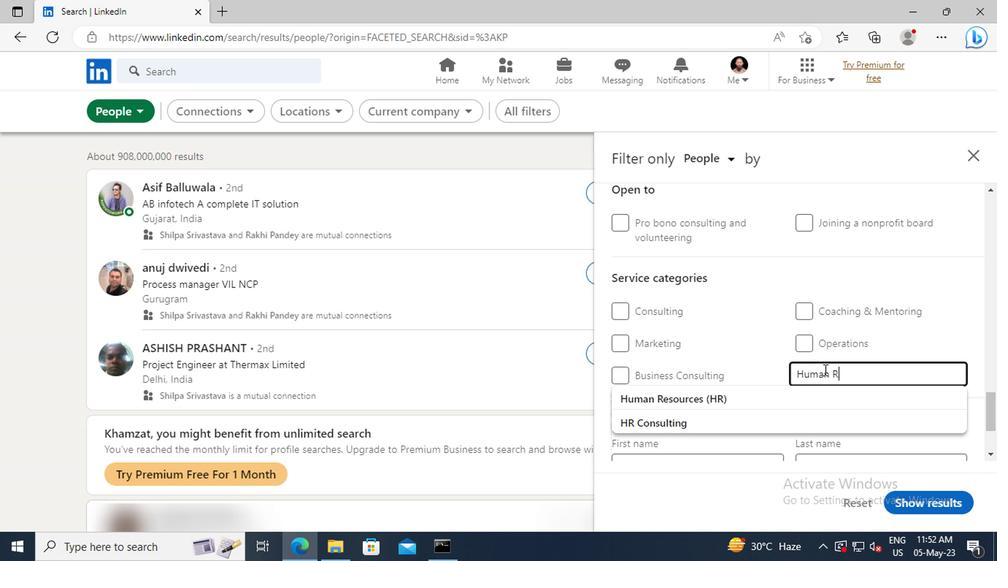 
Action: Mouse moved to (818, 391)
Screenshot: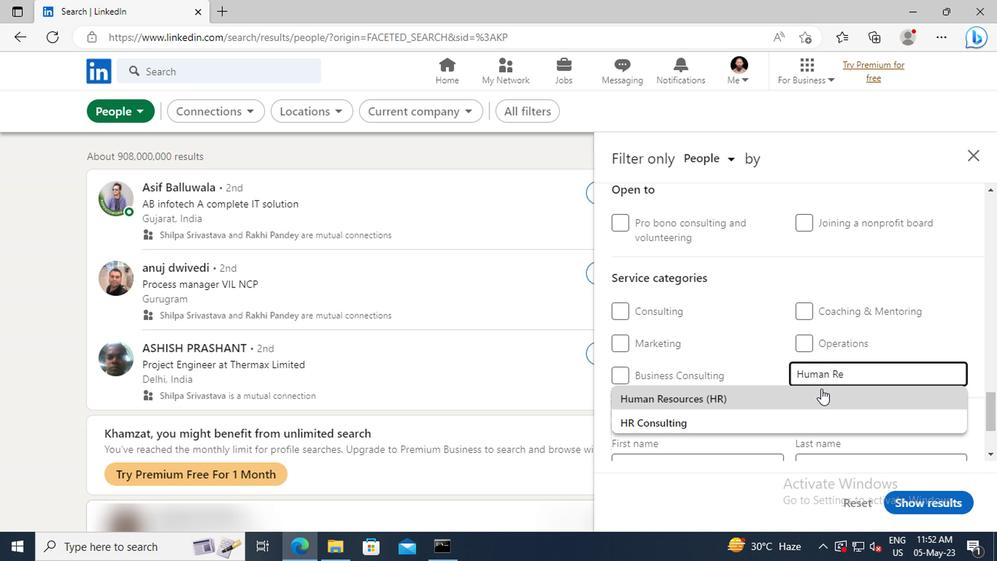 
Action: Mouse pressed left at (818, 391)
Screenshot: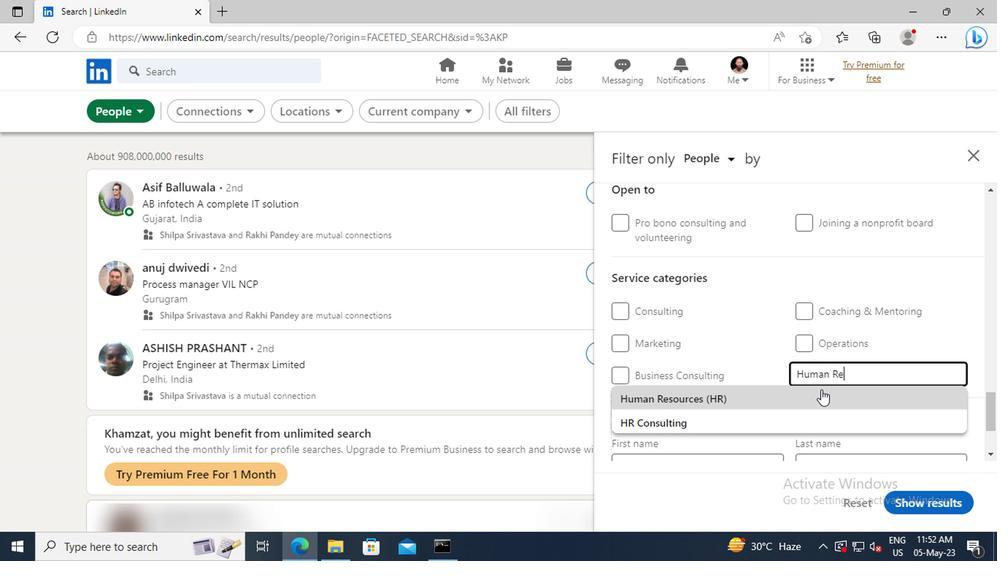 
Action: Mouse scrolled (818, 391) with delta (0, 0)
Screenshot: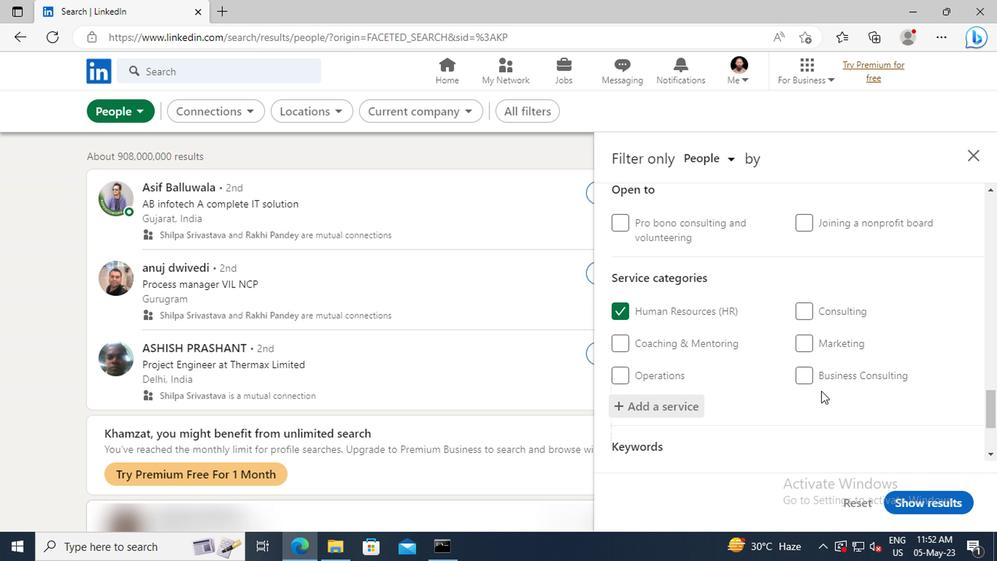 
Action: Mouse scrolled (818, 391) with delta (0, 0)
Screenshot: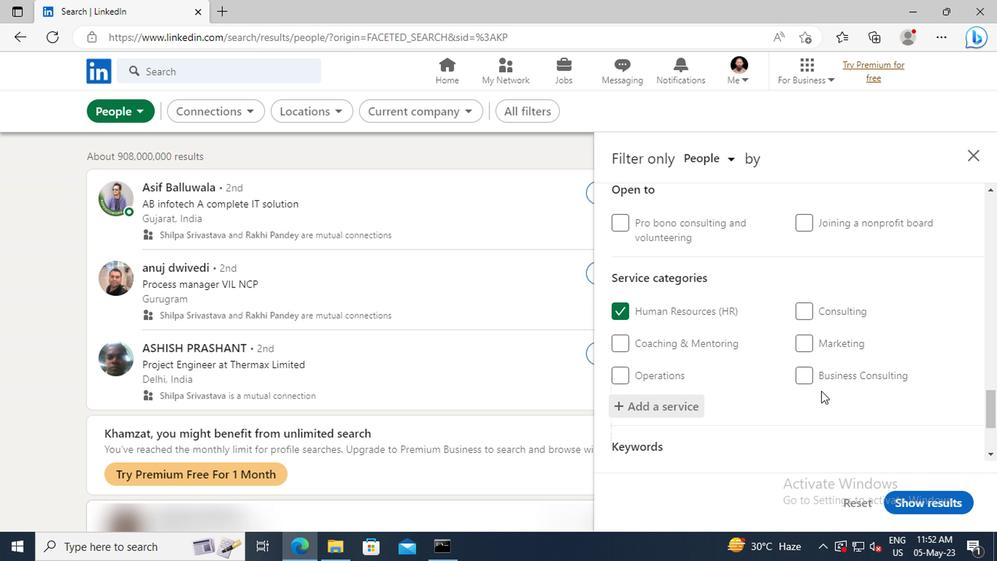 
Action: Mouse scrolled (818, 391) with delta (0, 0)
Screenshot: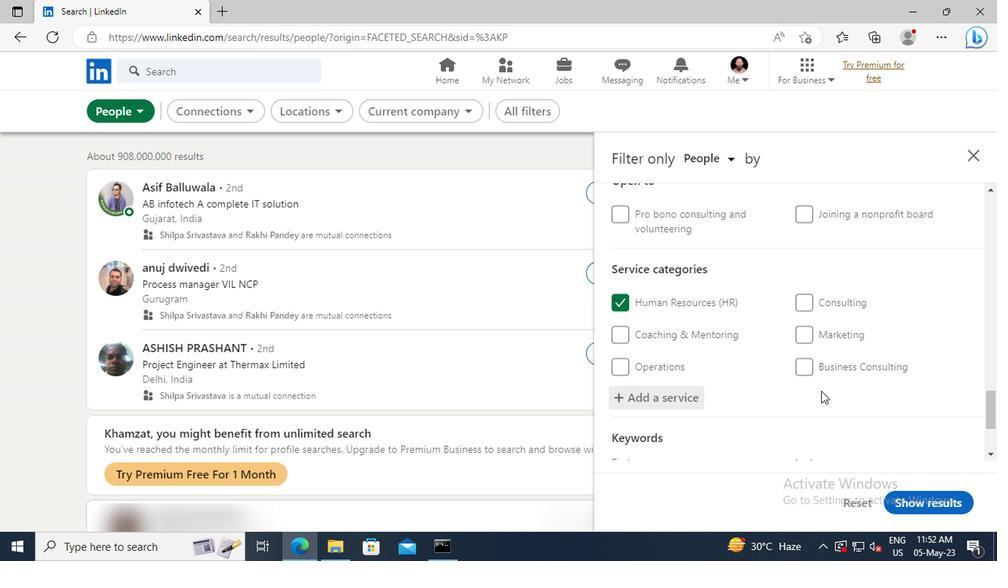 
Action: Mouse scrolled (818, 391) with delta (0, 0)
Screenshot: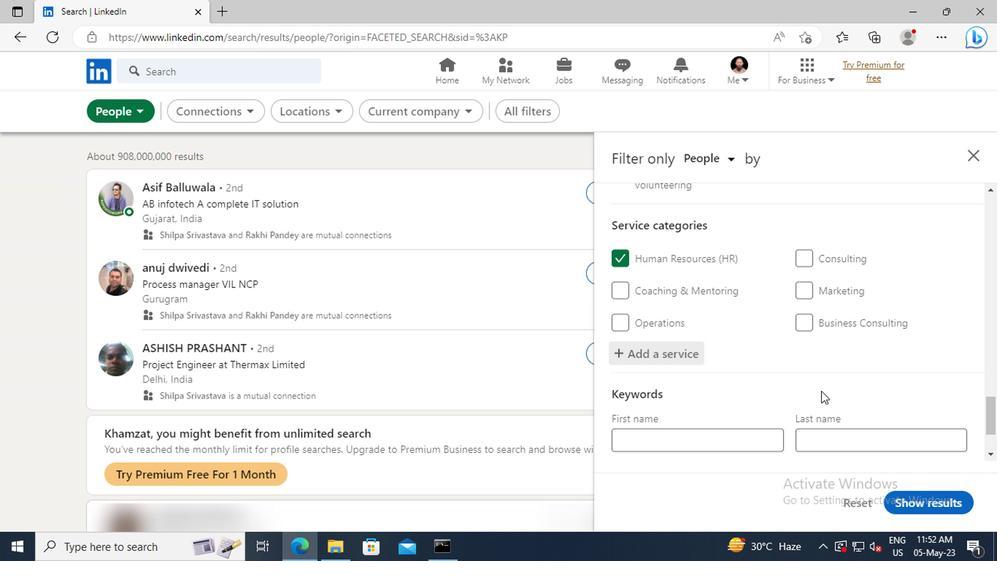
Action: Mouse scrolled (818, 391) with delta (0, 0)
Screenshot: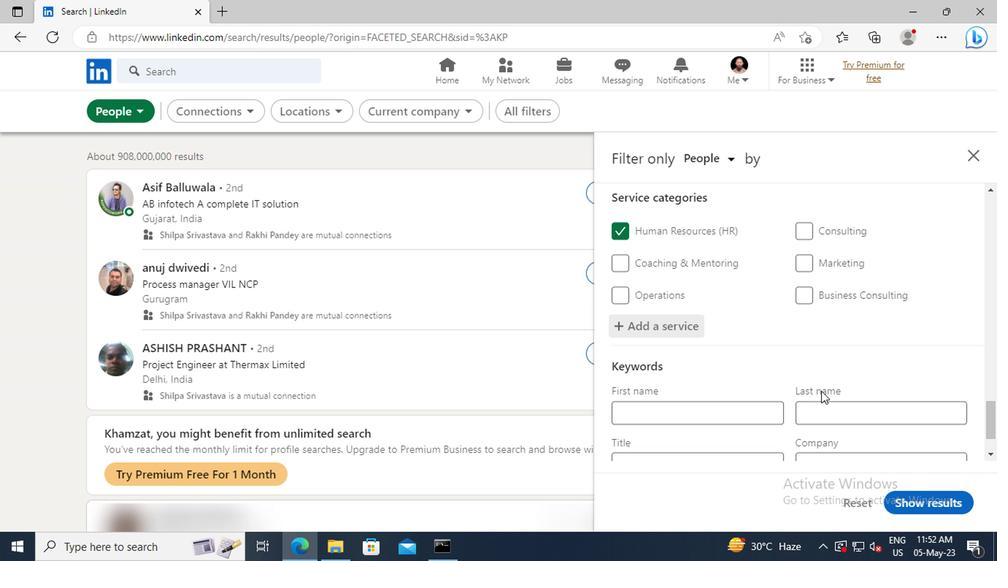 
Action: Mouse moved to (728, 400)
Screenshot: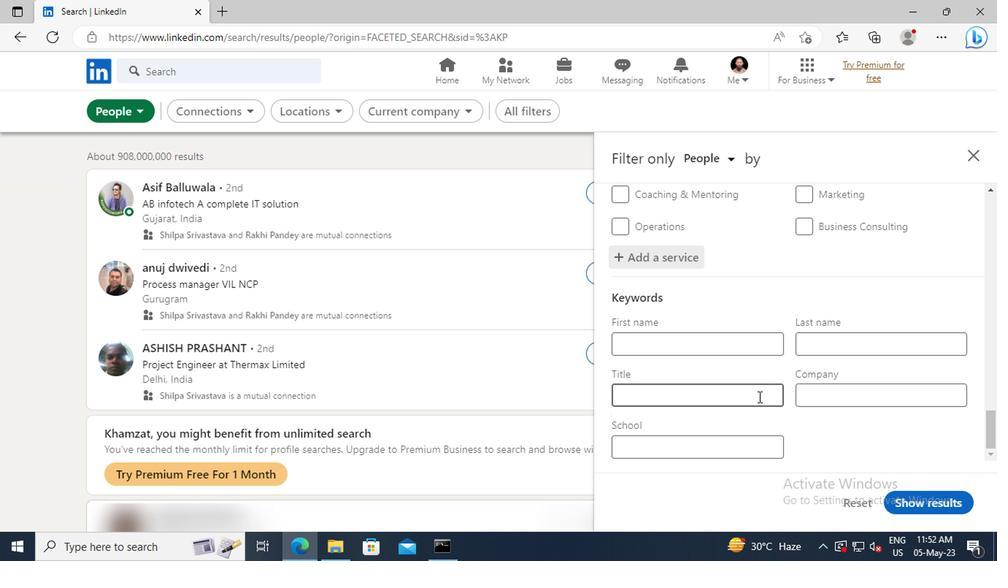 
Action: Mouse pressed left at (728, 400)
Screenshot: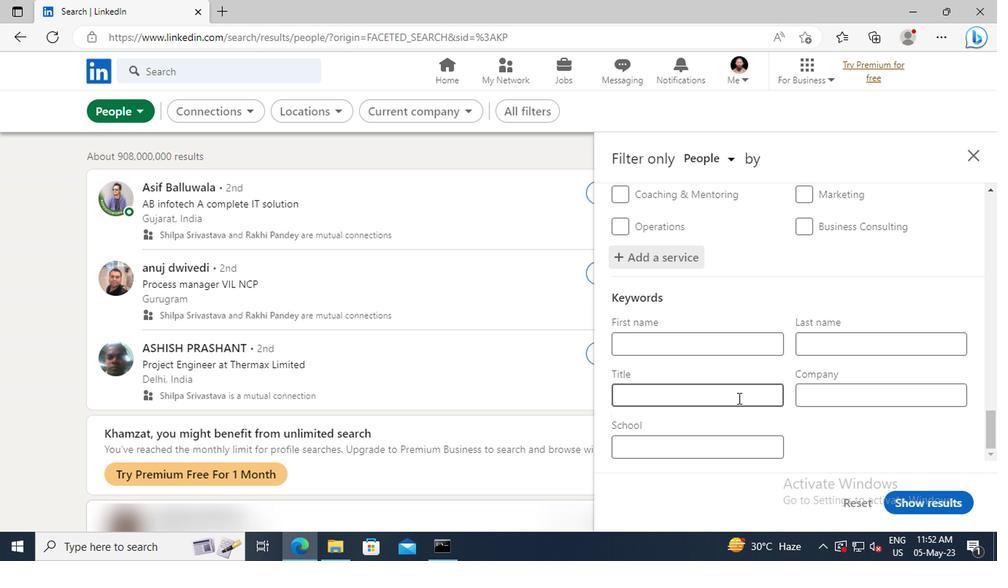 
Action: Key pressed <Key.shift>B2<Key.shift>V<Key.space><Key.shift>SALES<Key.space><Key.shift>SPECIALIST<Key.enter>
Screenshot: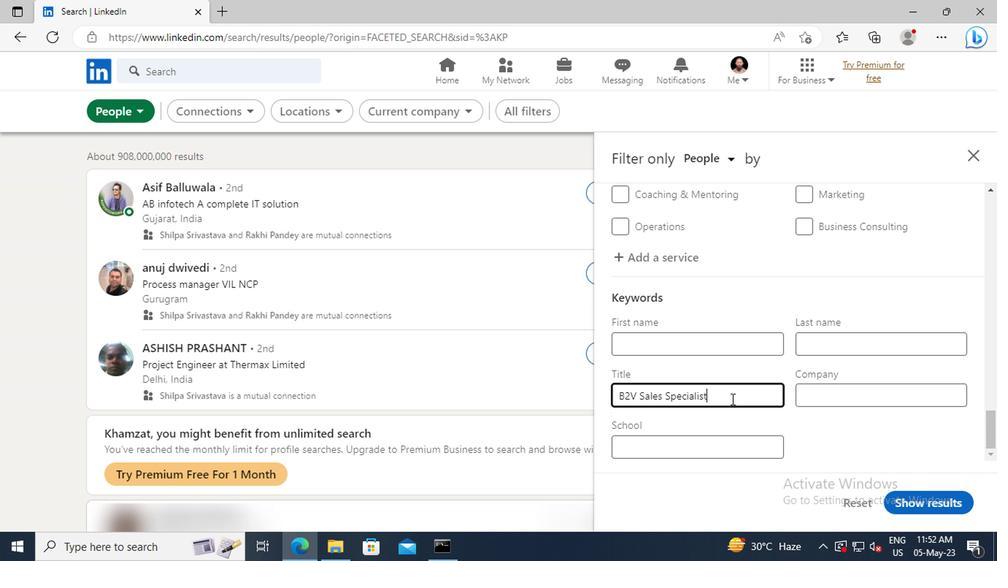 
Action: Mouse moved to (905, 503)
Screenshot: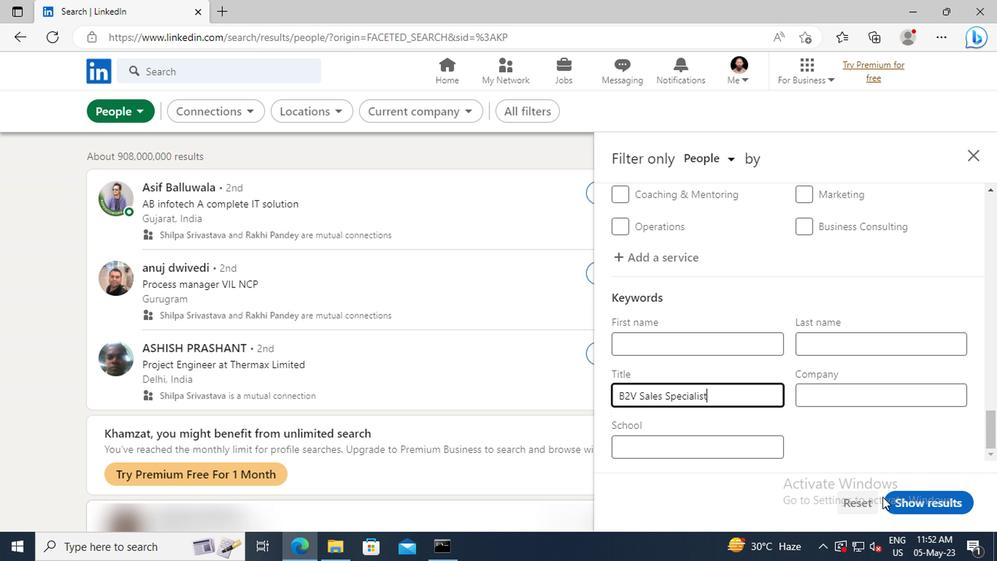 
Action: Mouse pressed left at (905, 503)
Screenshot: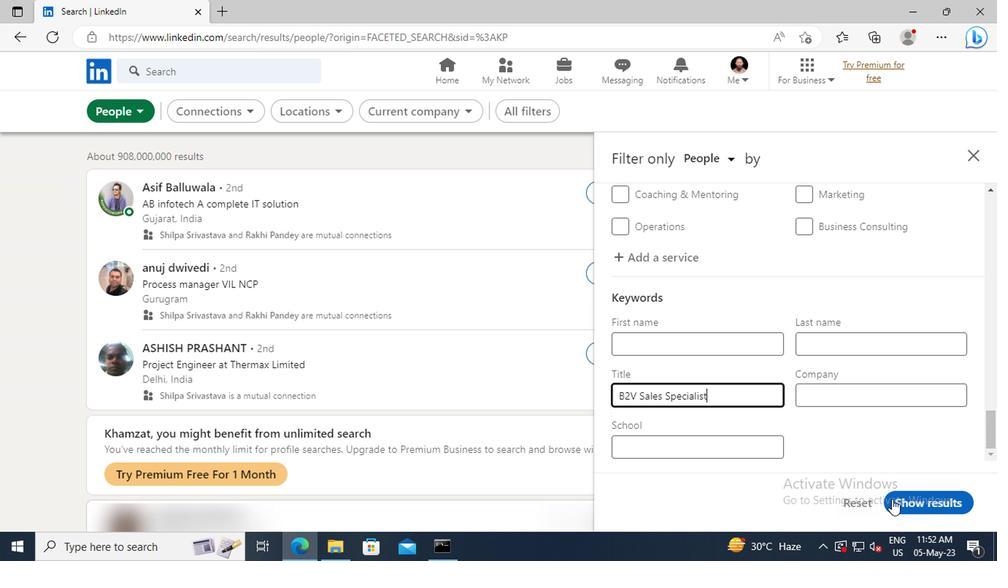 
